 Task: Buy 4 Strips from Oral Care section under best seller category for shipping address: Kiera Campbell, 1126 Sharon Lane, South Bend, Indiana 46625, Cell Number 5742125169. Pay from credit card ending with 7965, CVV 549
Action: Mouse moved to (305, 58)
Screenshot: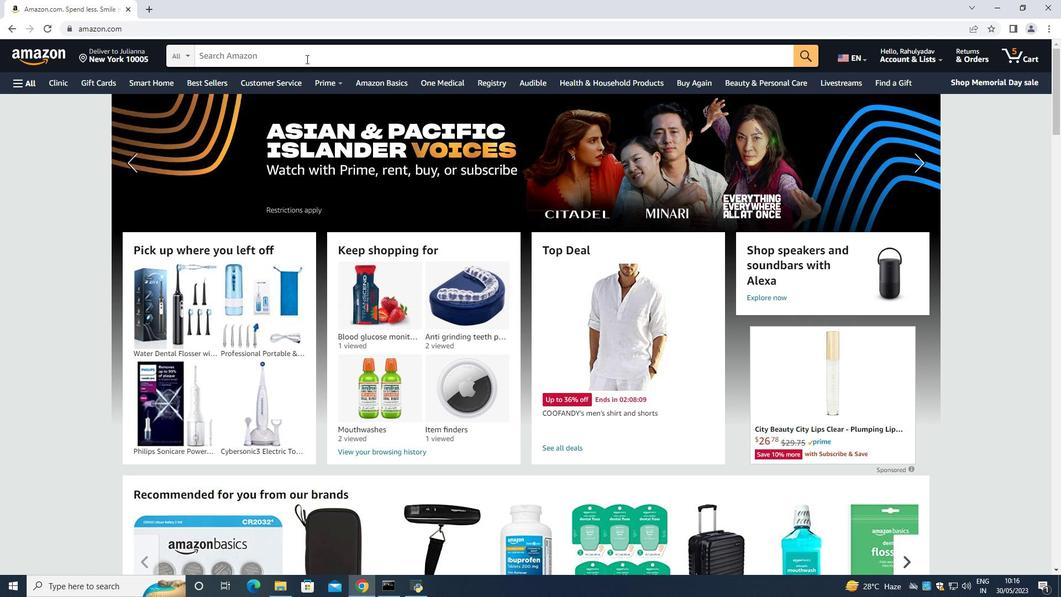 
Action: Mouse pressed left at (305, 58)
Screenshot: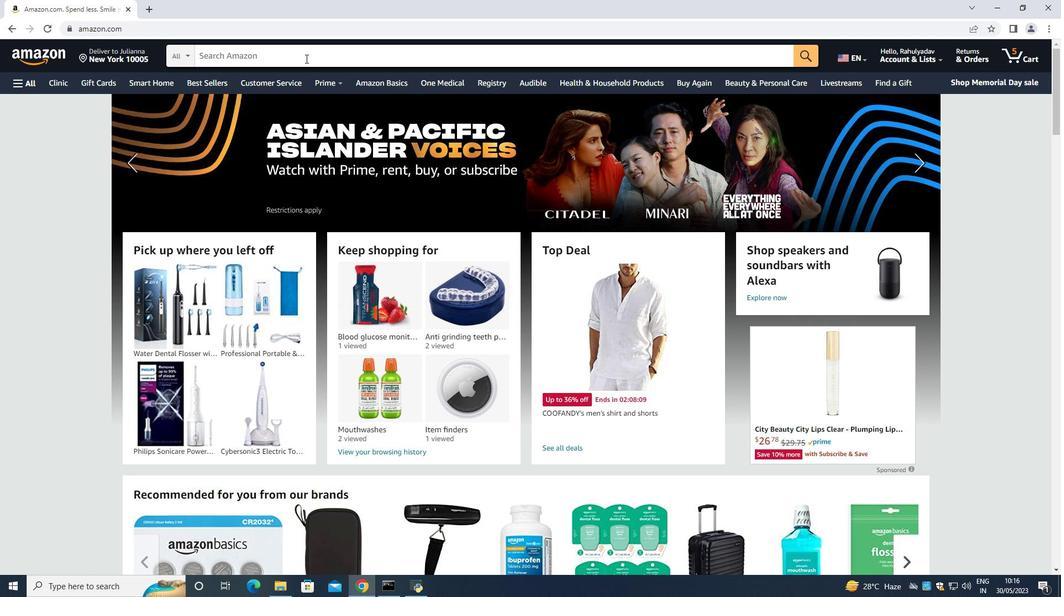 
Action: Mouse moved to (305, 58)
Screenshot: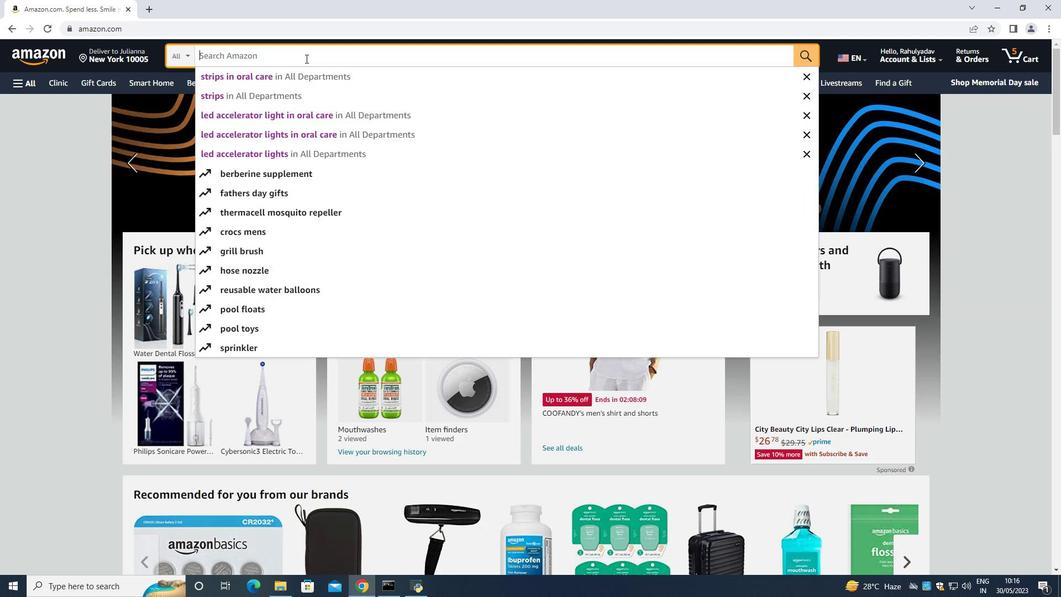 
Action: Key pressed <Key.shift>Strip<Key.space><Key.shift>in<Key.space><Key.shift>Oral<Key.space><Key.shift><Key.shift><Key.shift><Key.shift><Key.shift><Key.shift><Key.shift><Key.shift><Key.shift><Key.shift><Key.shift><Key.shift><Key.shift><Key.shift><Key.shift><Key.shift>C
Screenshot: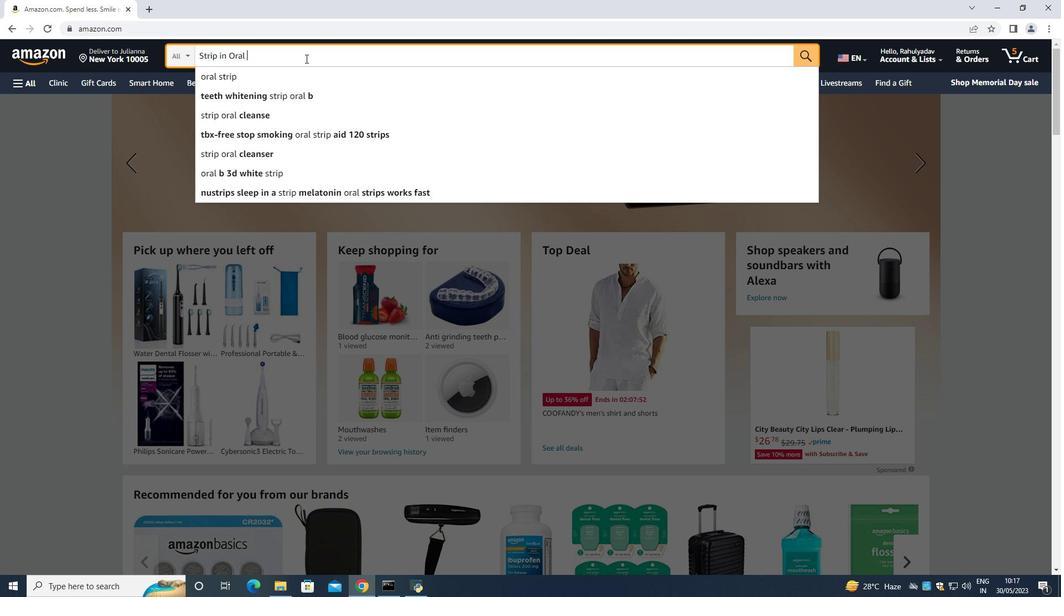 
Action: Mouse moved to (305, 58)
Screenshot: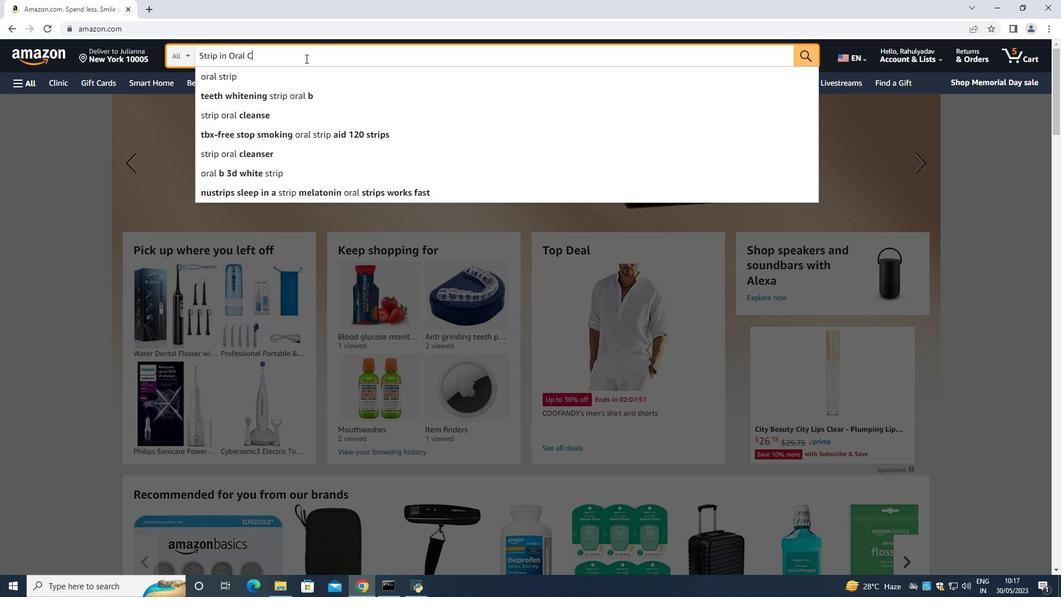 
Action: Key pressed are<Key.enter>
Screenshot: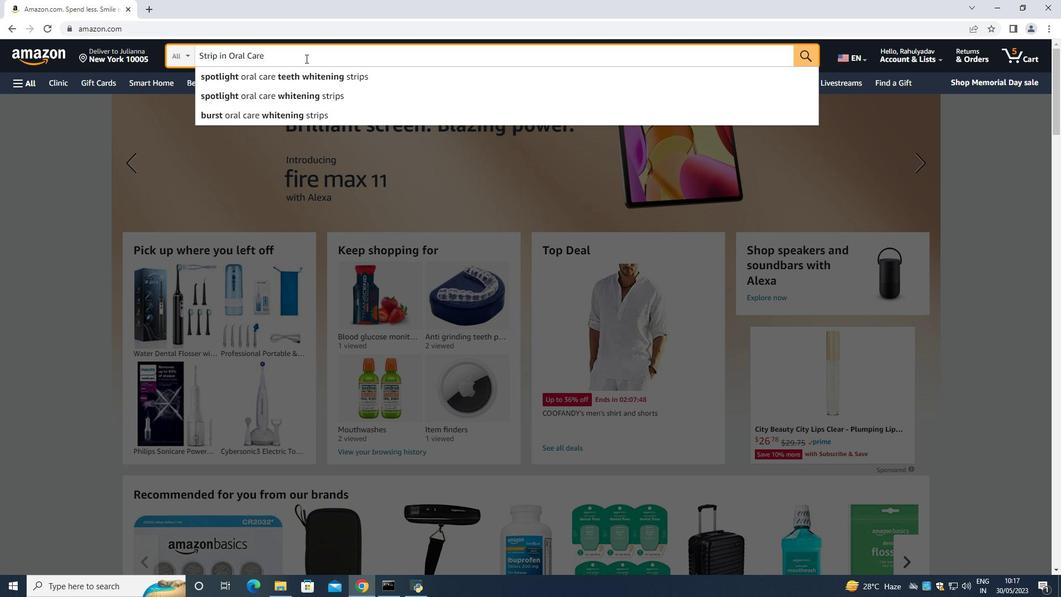 
Action: Mouse moved to (207, 87)
Screenshot: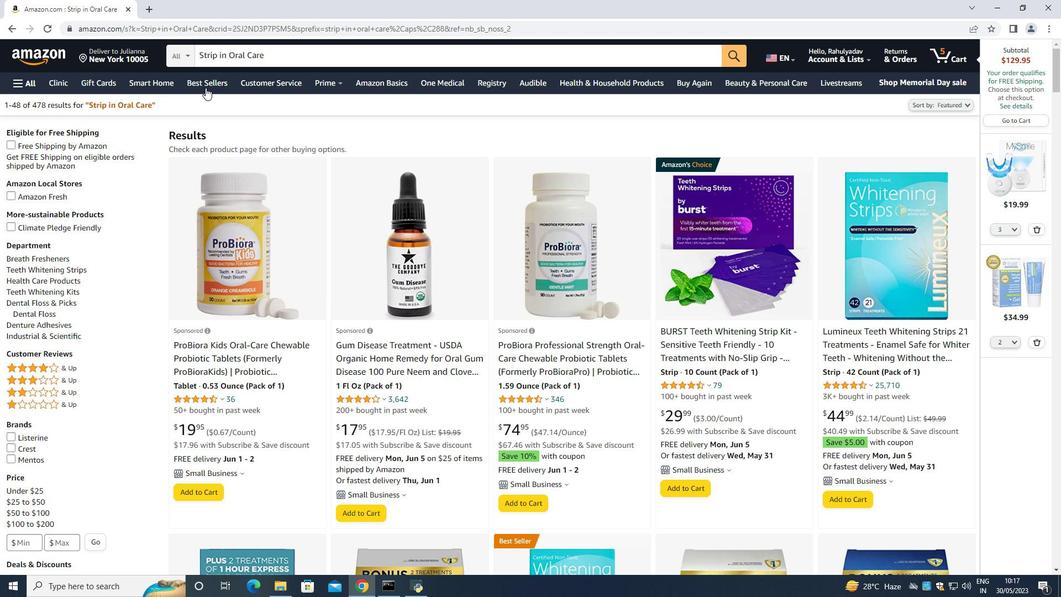 
Action: Mouse pressed left at (207, 87)
Screenshot: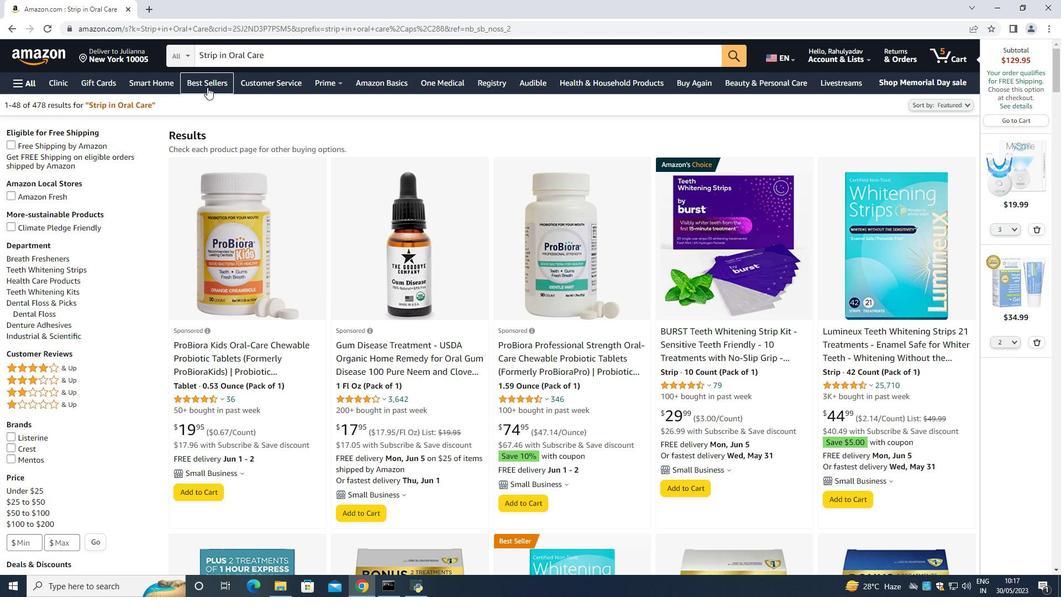 
Action: Mouse moved to (275, 55)
Screenshot: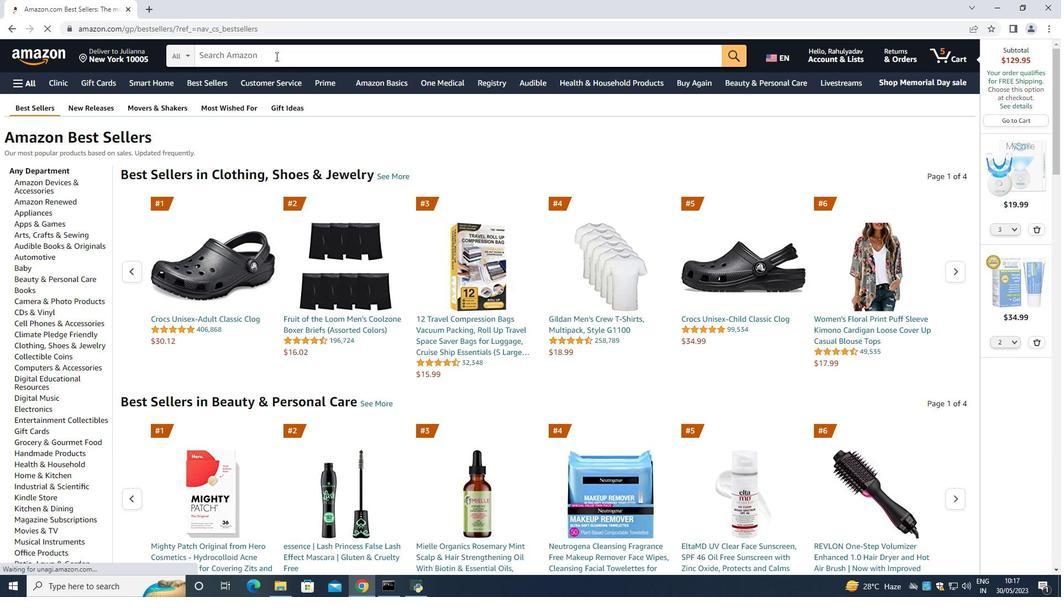 
Action: Mouse pressed left at (275, 55)
Screenshot: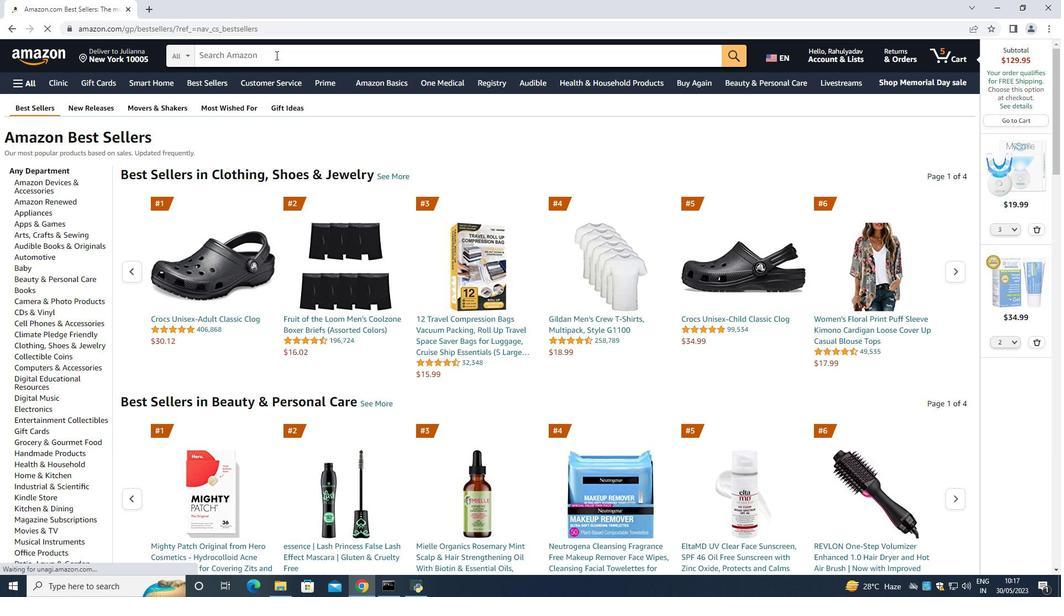 
Action: Mouse moved to (252, 41)
Screenshot: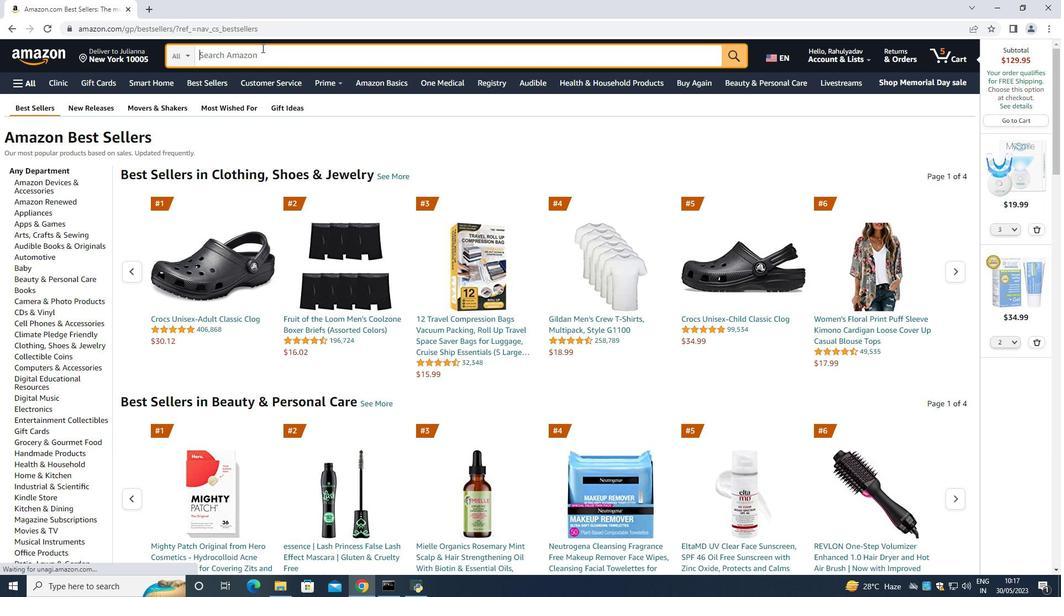 
Action: Key pressed <Key.shift>S<Key.shift><Key.shift><Key.shift><Key.shift><Key.shift><Key.shift>trip<Key.space><Key.enter>
Screenshot: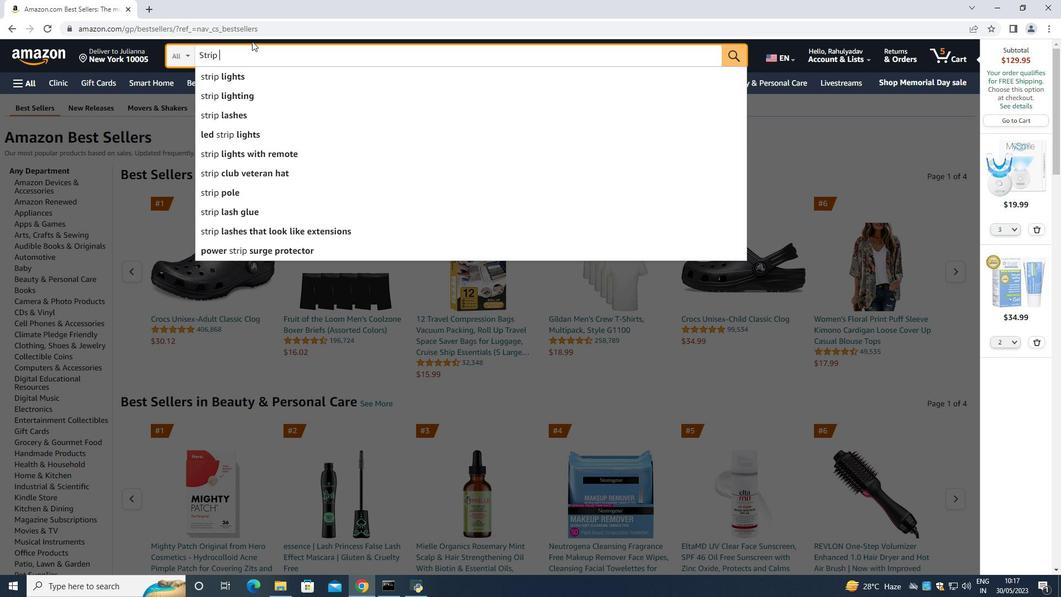 
Action: Mouse moved to (243, 56)
Screenshot: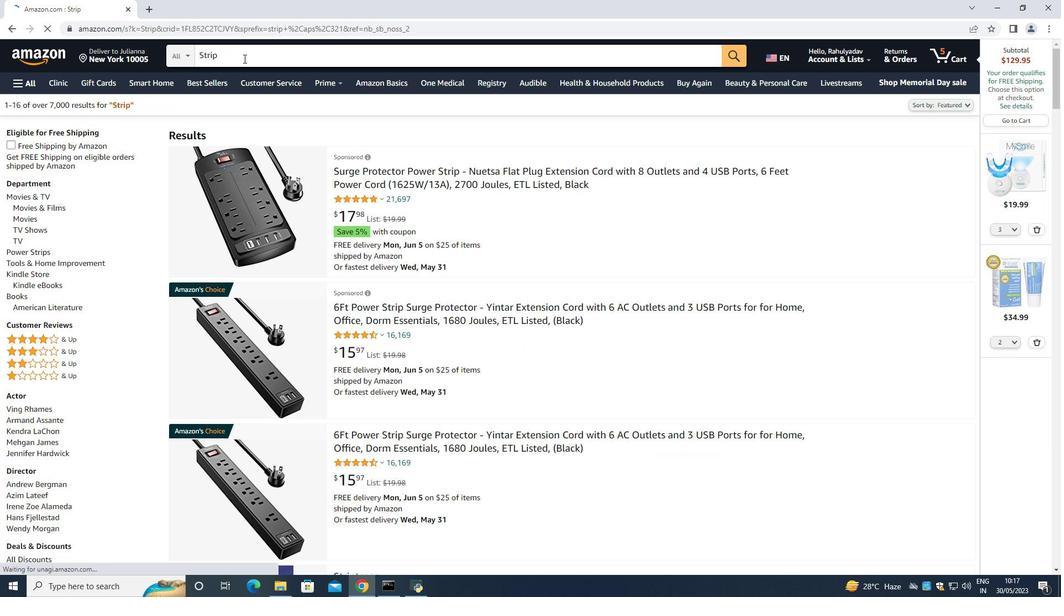 
Action: Key pressed s
Screenshot: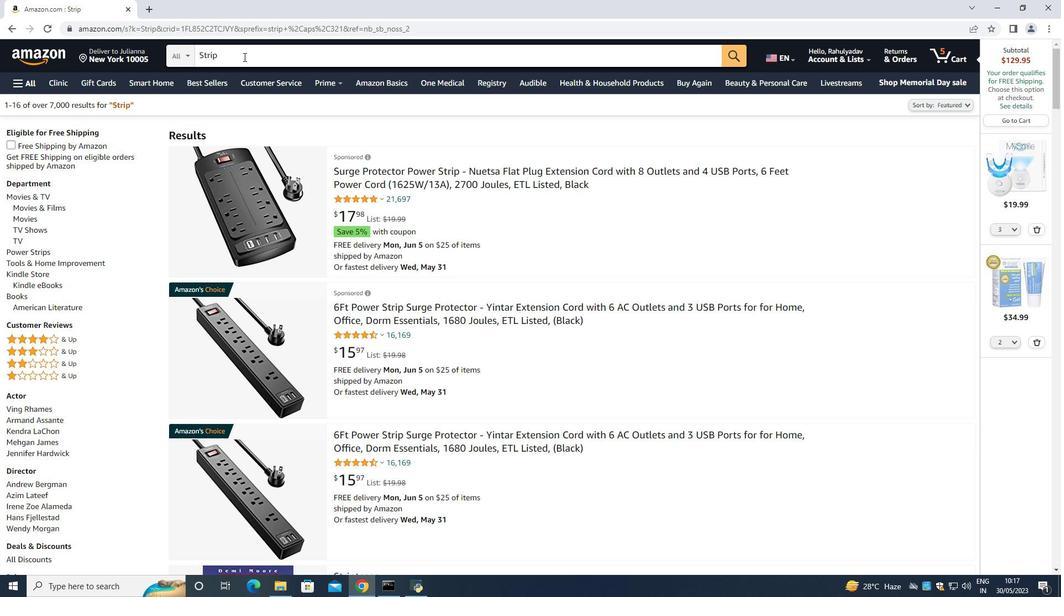
Action: Mouse pressed left at (243, 56)
Screenshot: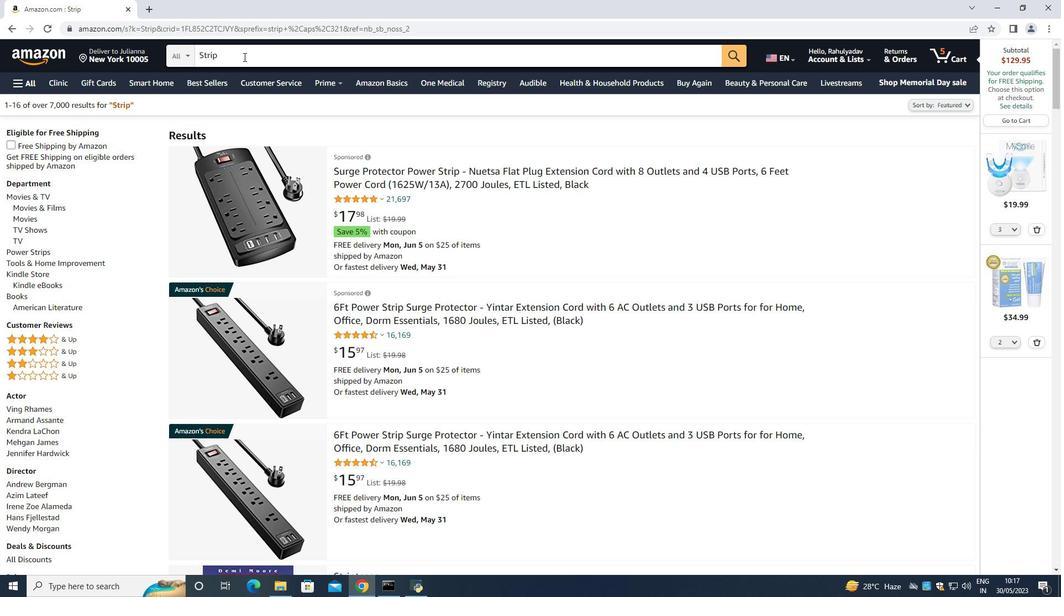 
Action: Mouse moved to (231, 50)
Screenshot: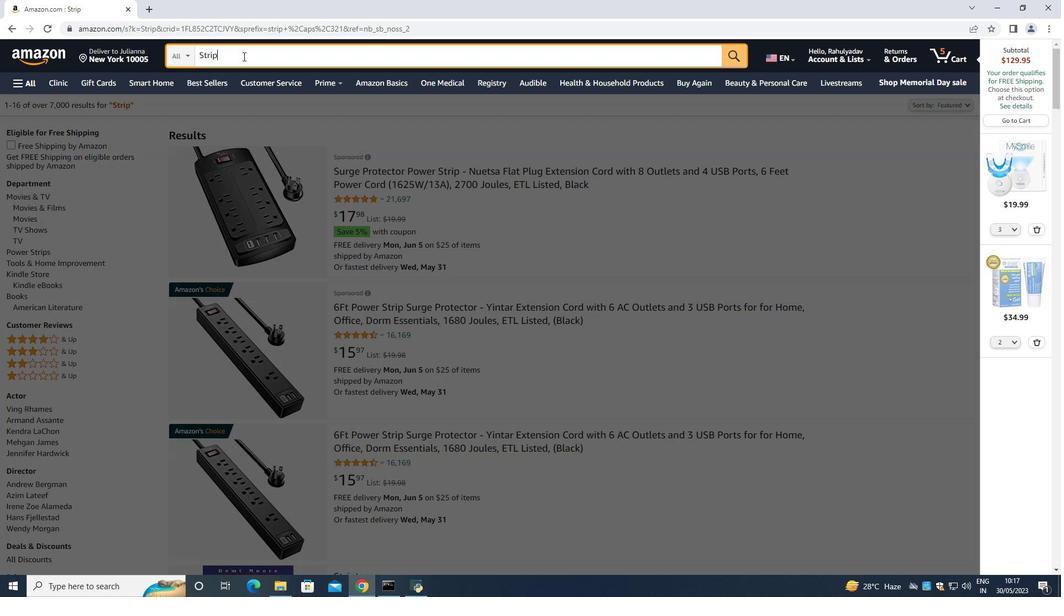 
Action: Key pressed s
Screenshot: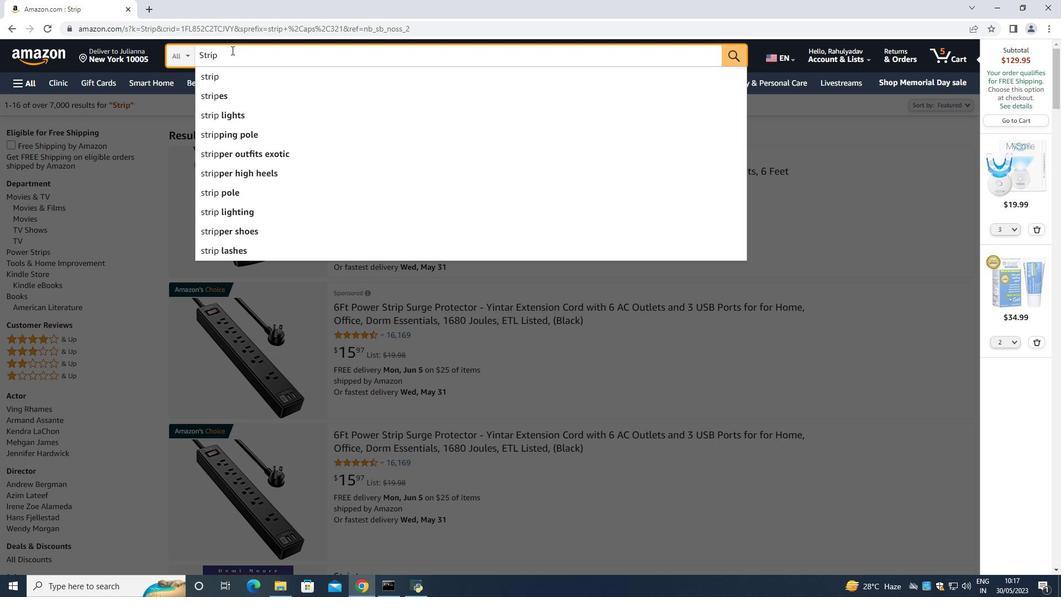 
Action: Mouse moved to (228, 49)
Screenshot: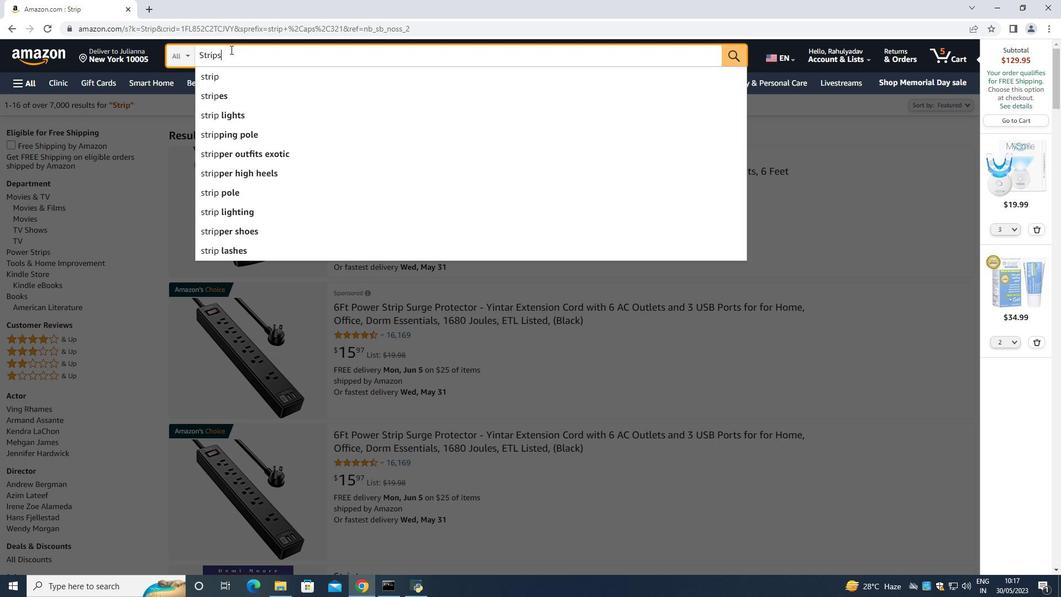 
Action: Key pressed <Key.enter>
Screenshot: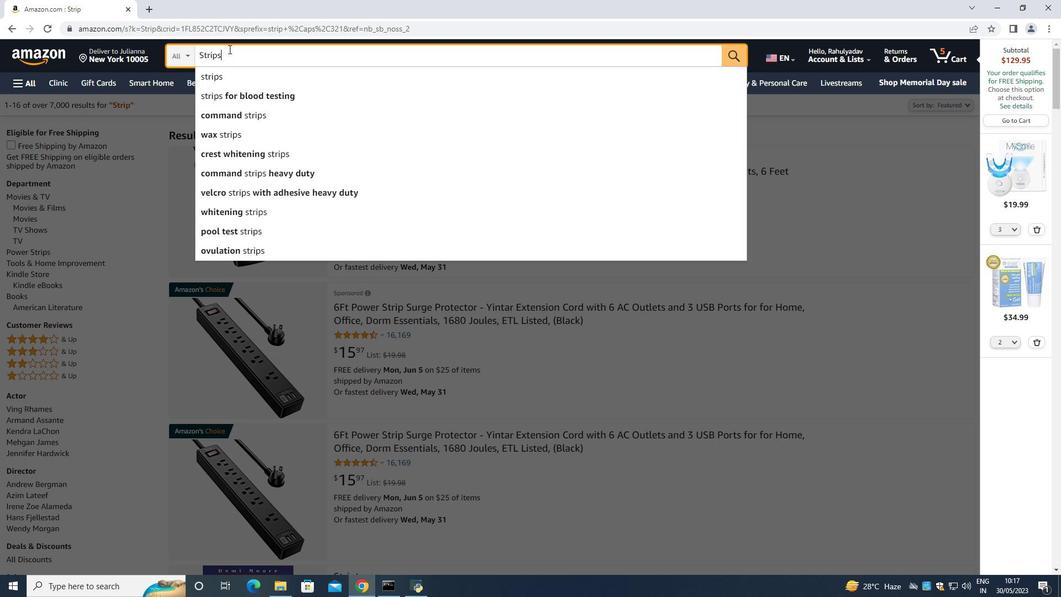 
Action: Mouse moved to (495, 477)
Screenshot: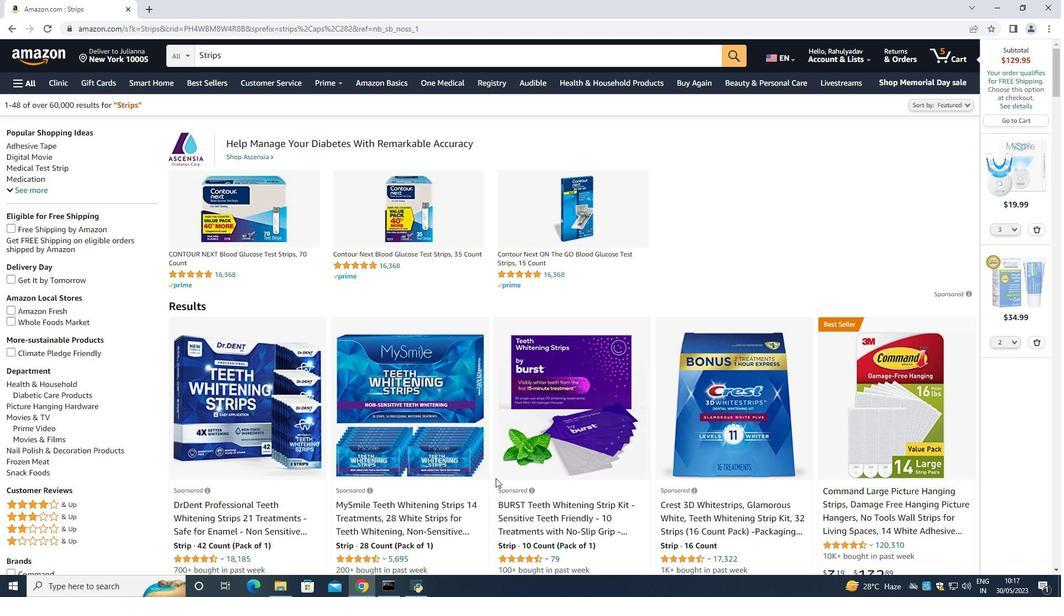 
Action: Mouse scrolled (495, 476) with delta (0, 0)
Screenshot: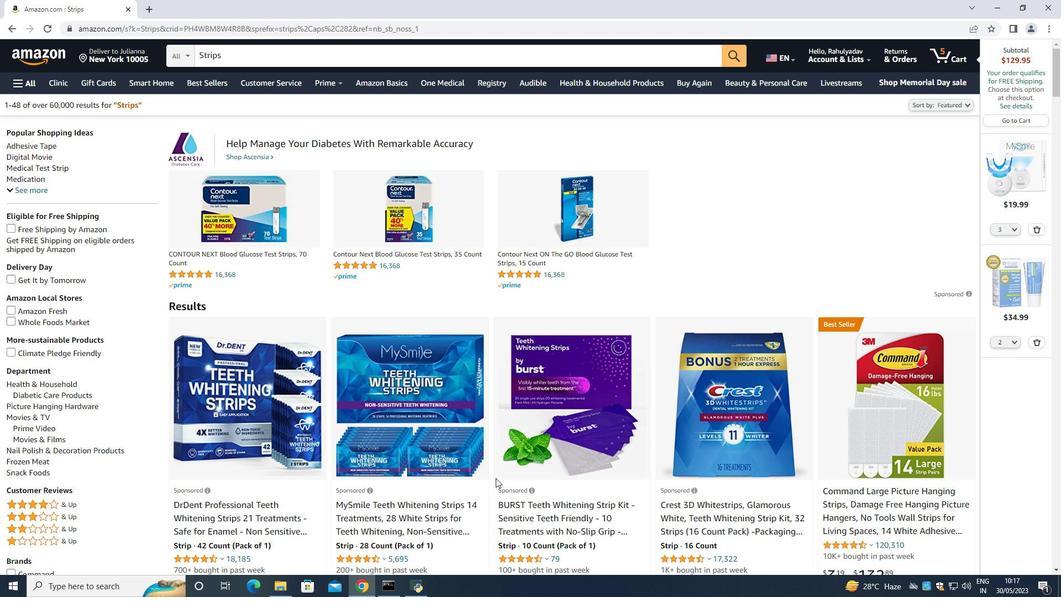 
Action: Mouse moved to (388, 475)
Screenshot: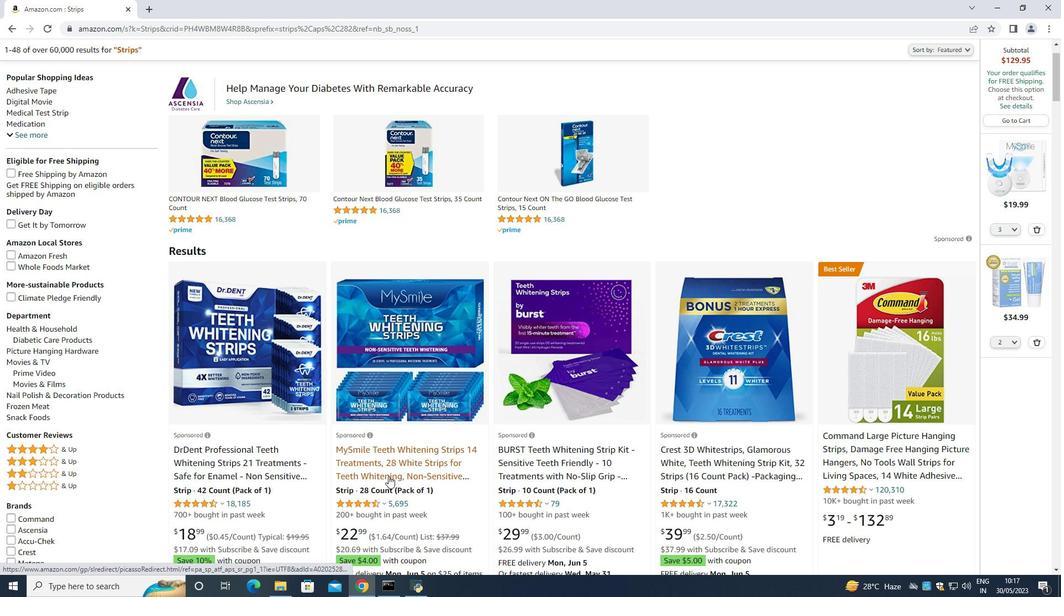 
Action: Mouse scrolled (388, 474) with delta (0, 0)
Screenshot: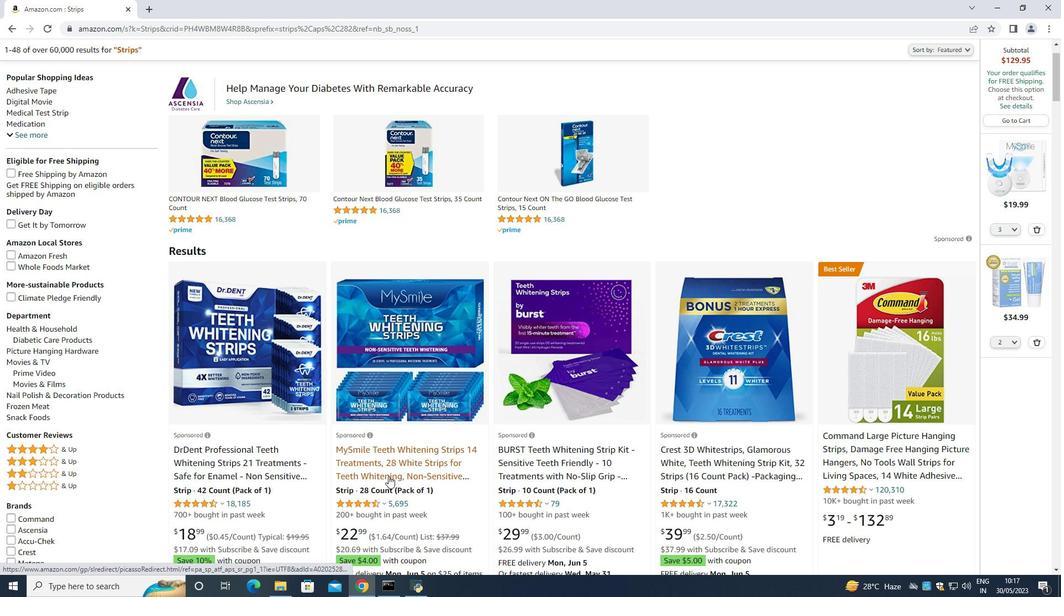 
Action: Mouse moved to (396, 404)
Screenshot: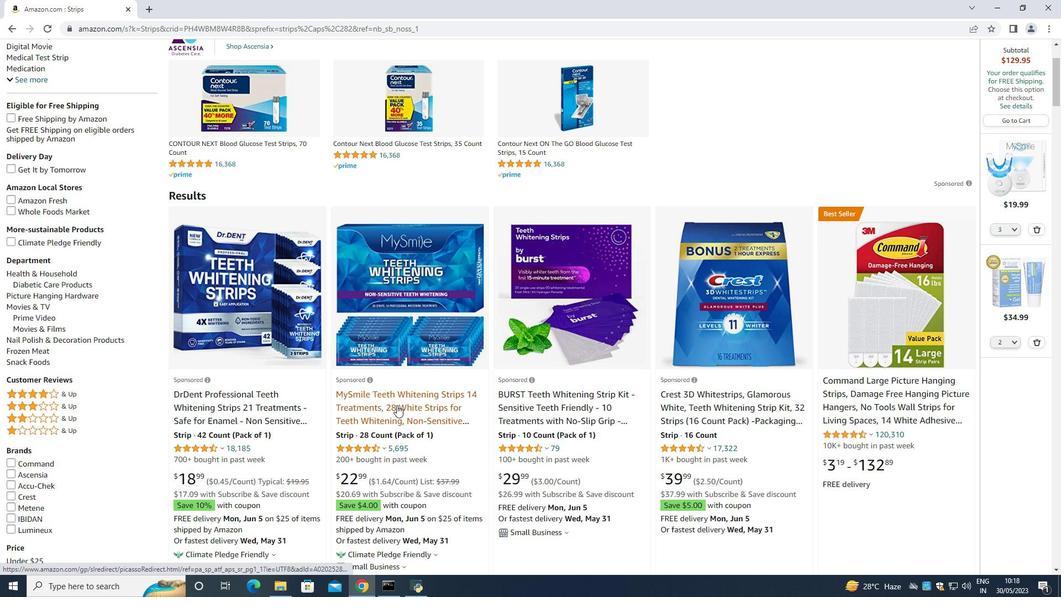 
Action: Mouse pressed left at (396, 404)
Screenshot: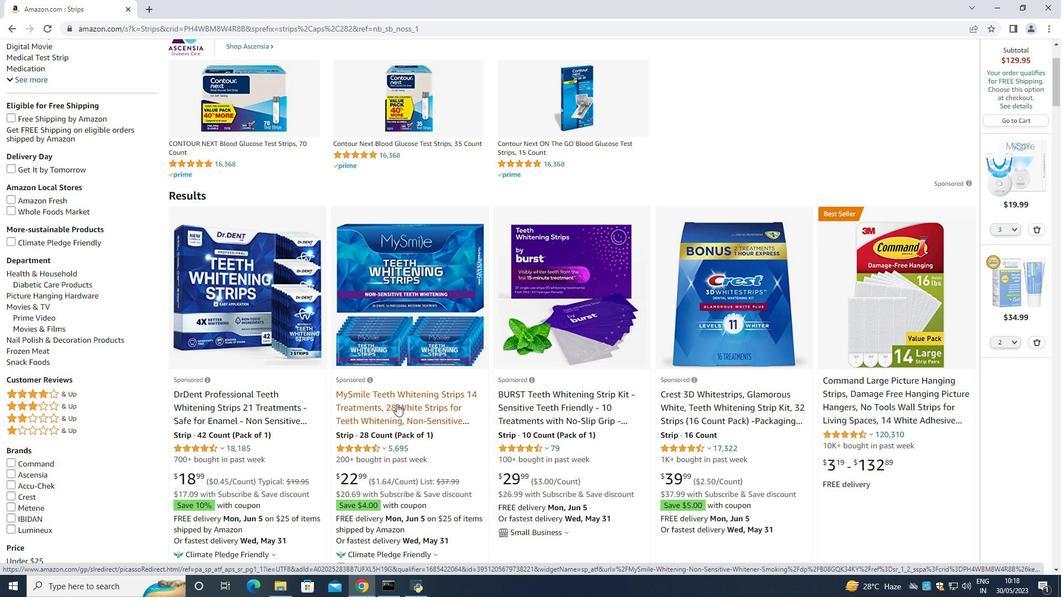 
Action: Mouse moved to (577, 211)
Screenshot: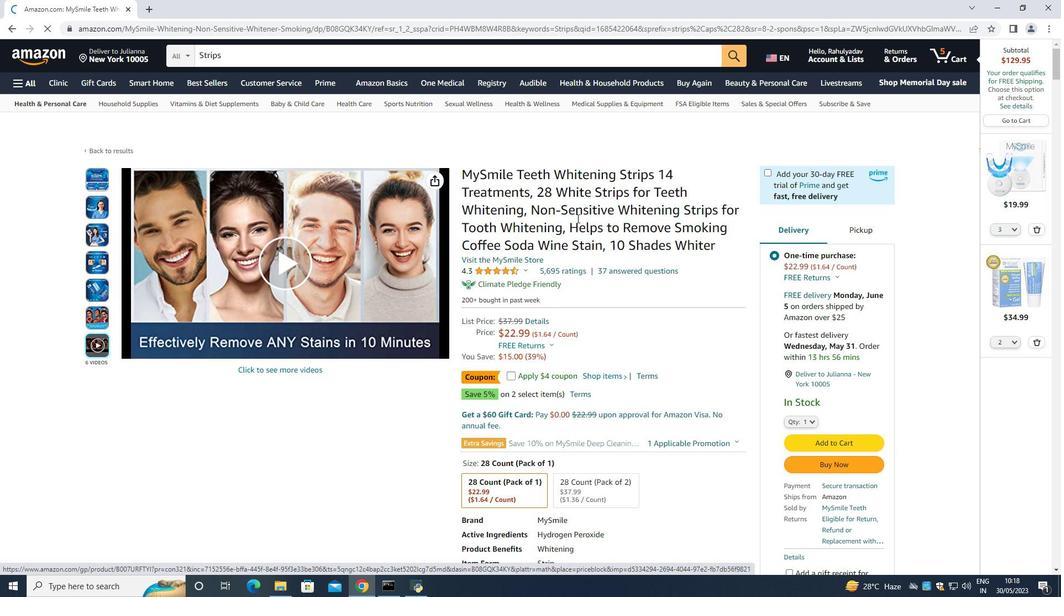 
Action: Mouse scrolled (577, 210) with delta (0, 0)
Screenshot: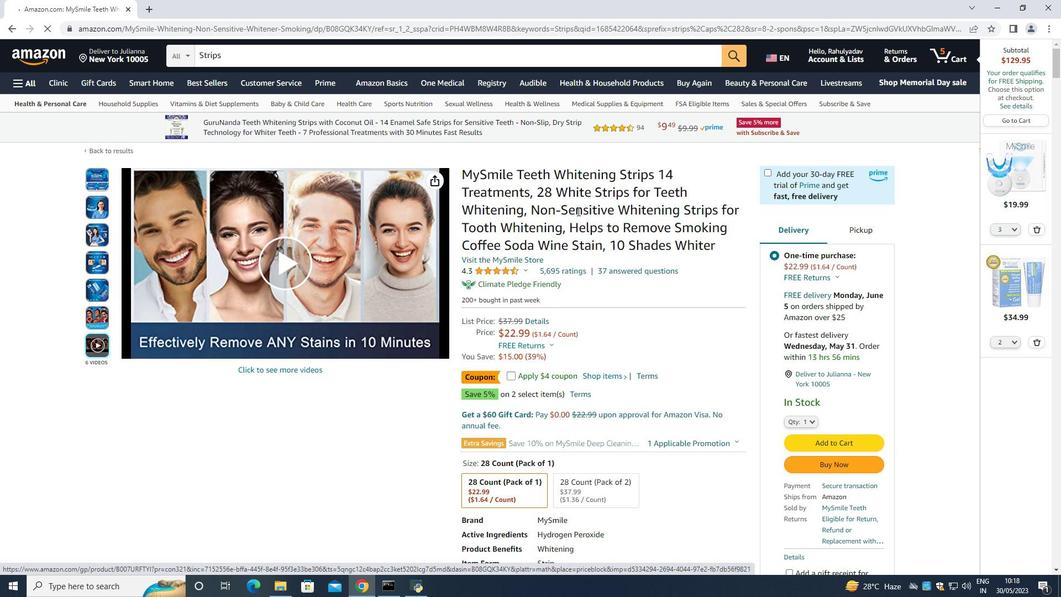 
Action: Mouse scrolled (577, 210) with delta (0, 0)
Screenshot: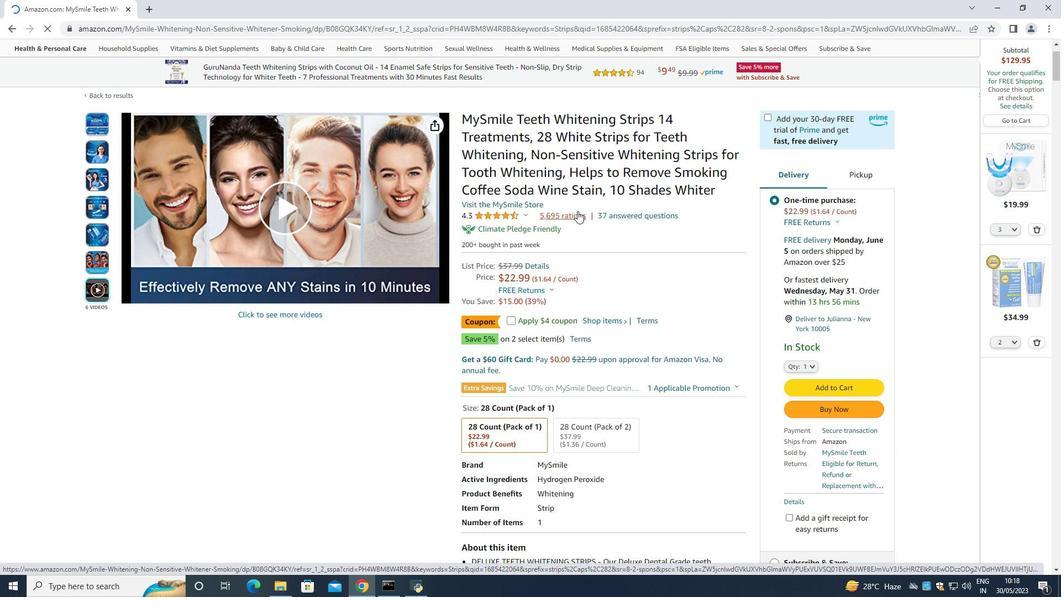 
Action: Mouse moved to (578, 211)
Screenshot: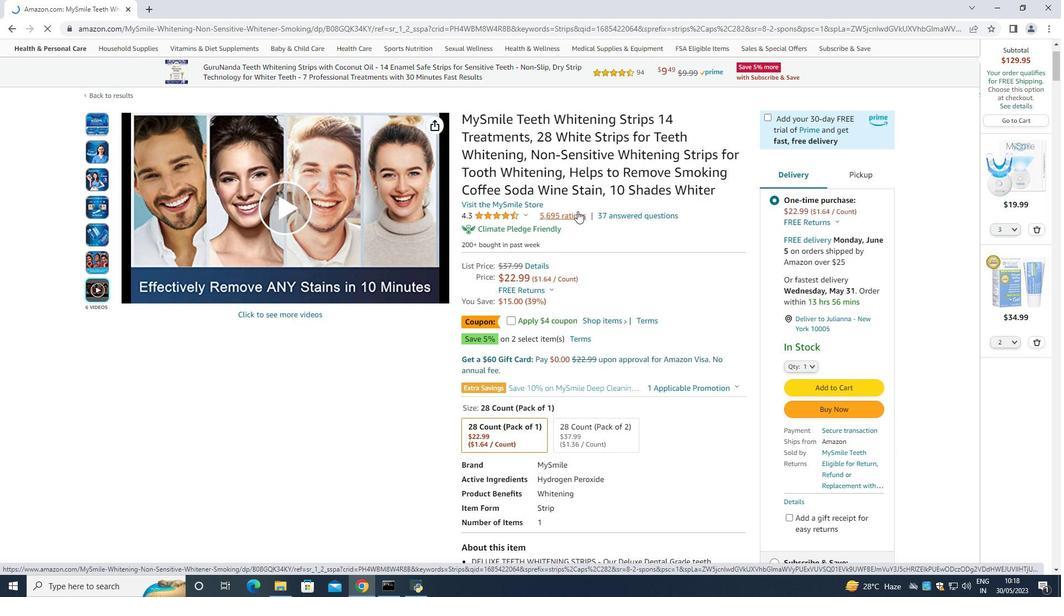 
Action: Mouse scrolled (578, 210) with delta (0, 0)
Screenshot: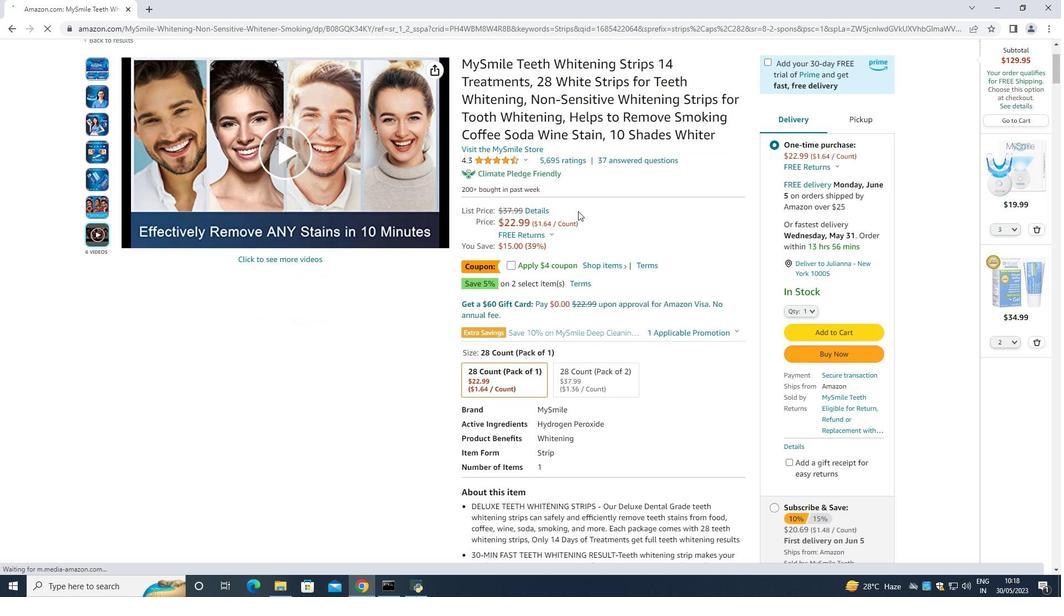 
Action: Mouse scrolled (578, 210) with delta (0, 0)
Screenshot: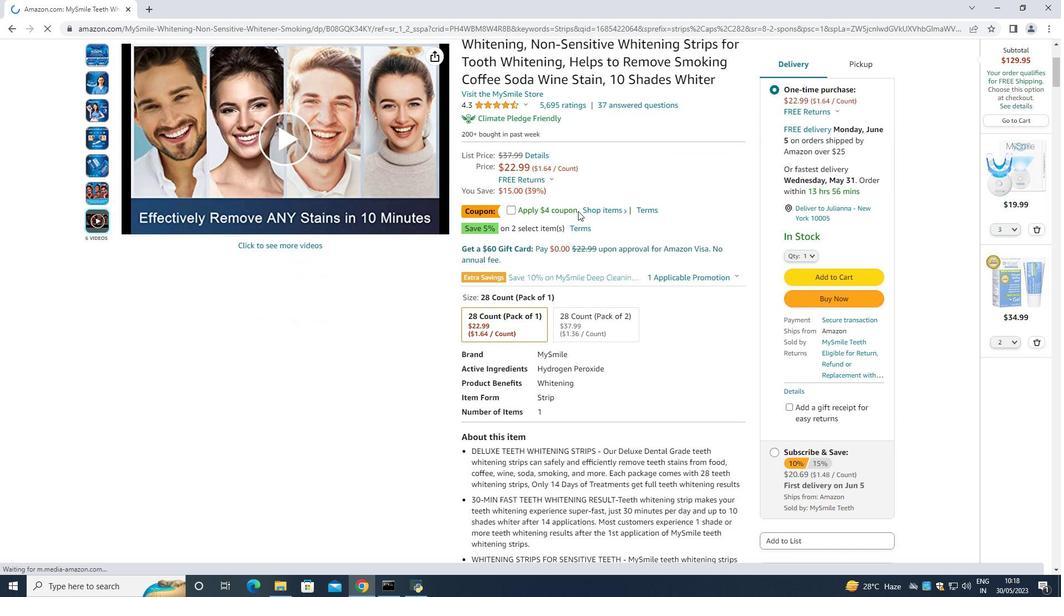 
Action: Mouse scrolled (578, 210) with delta (0, 0)
Screenshot: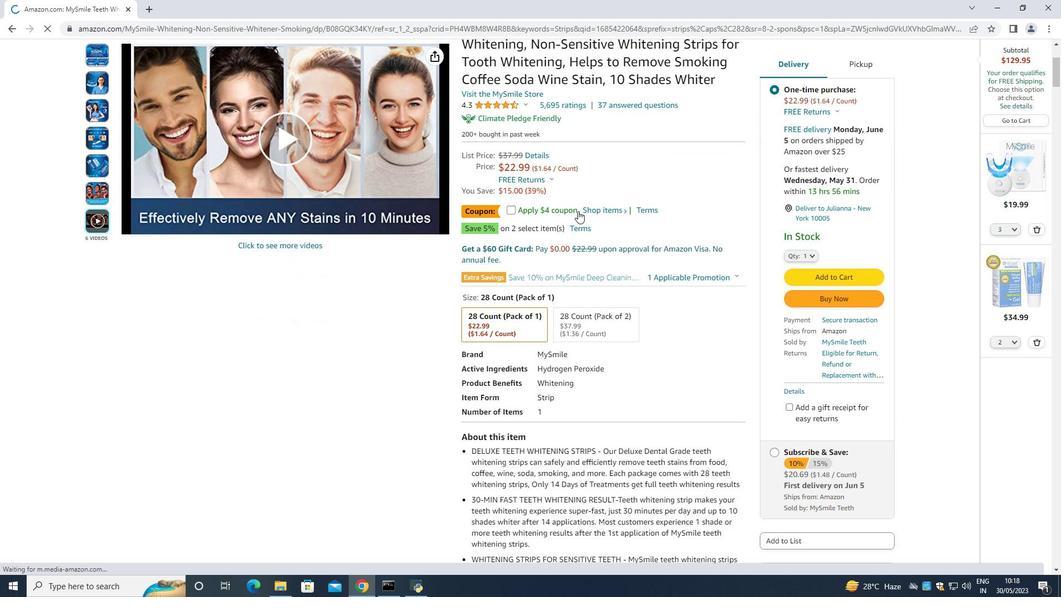 
Action: Mouse moved to (578, 211)
Screenshot: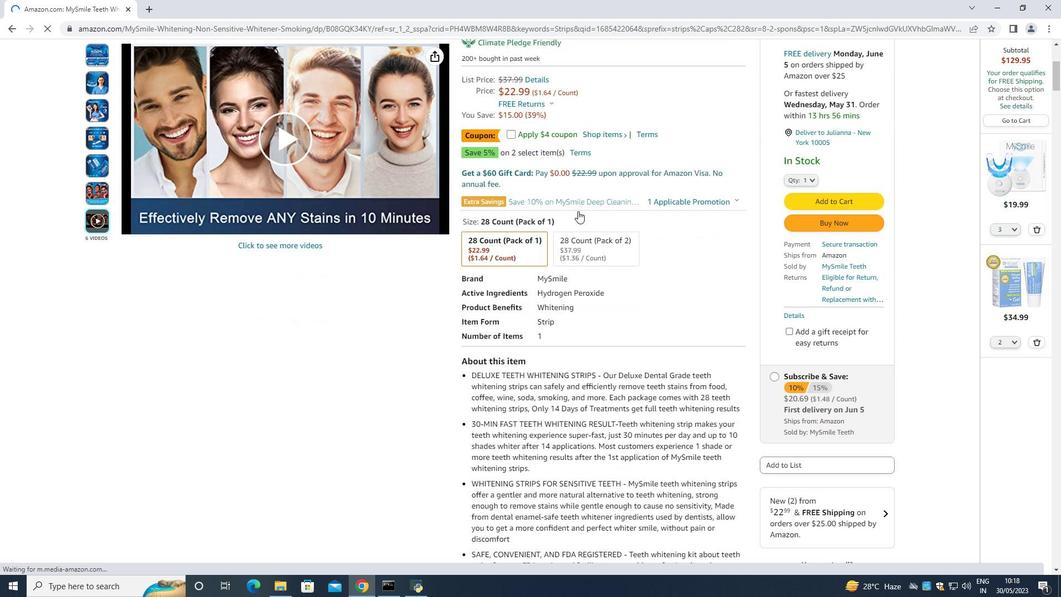 
Action: Mouse scrolled (578, 210) with delta (0, 0)
Screenshot: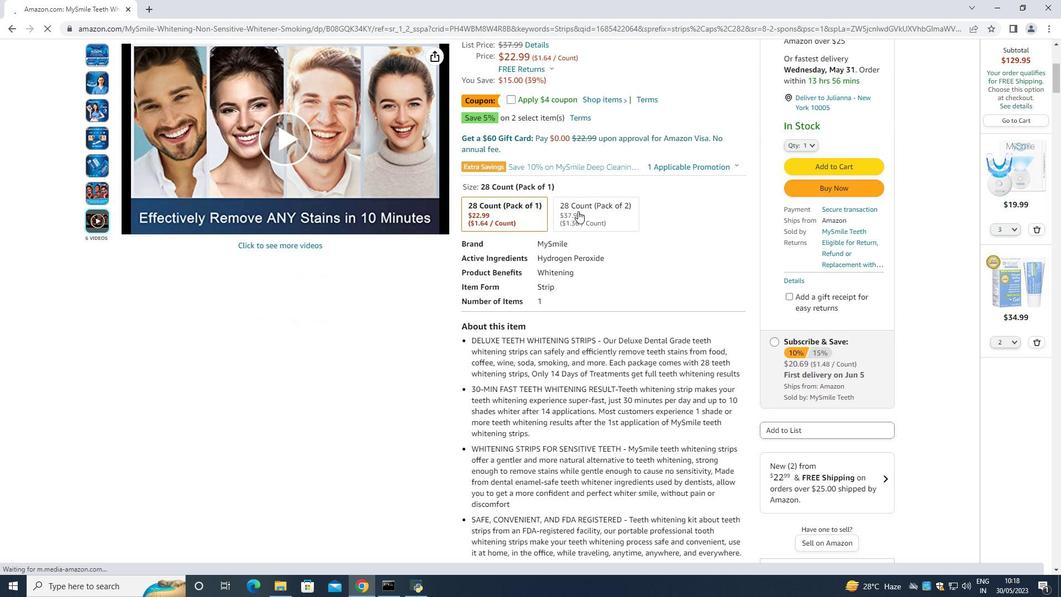 
Action: Mouse scrolled (578, 210) with delta (0, 0)
Screenshot: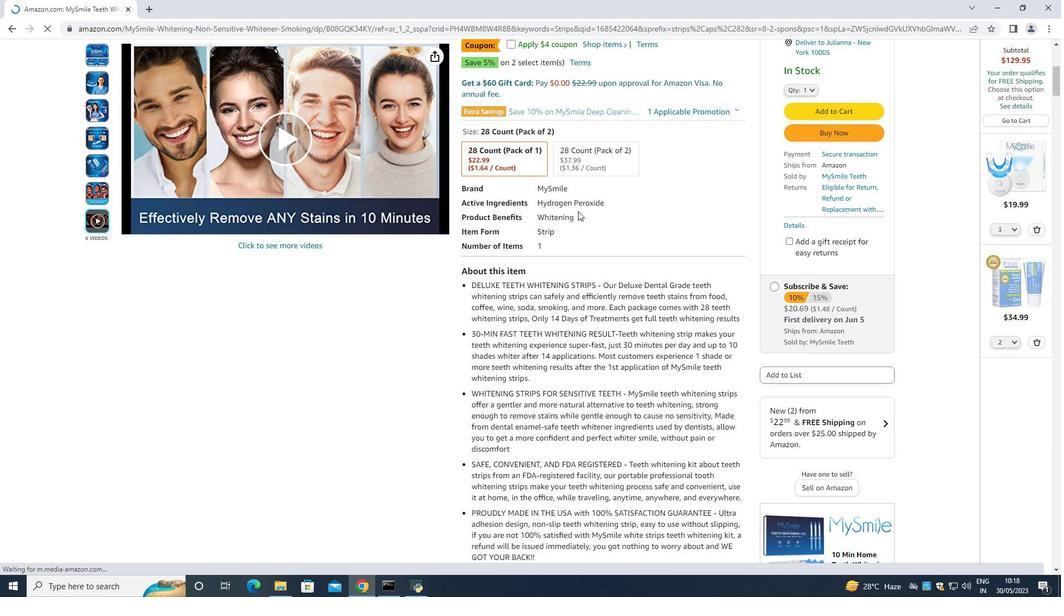 
Action: Mouse scrolled (578, 210) with delta (0, 0)
Screenshot: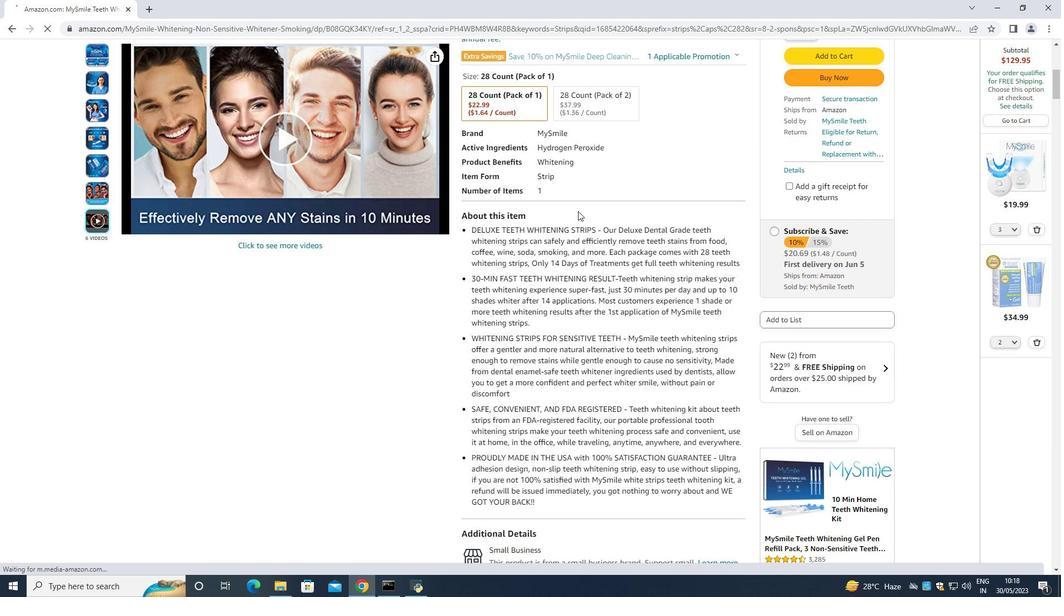 
Action: Mouse moved to (578, 212)
Screenshot: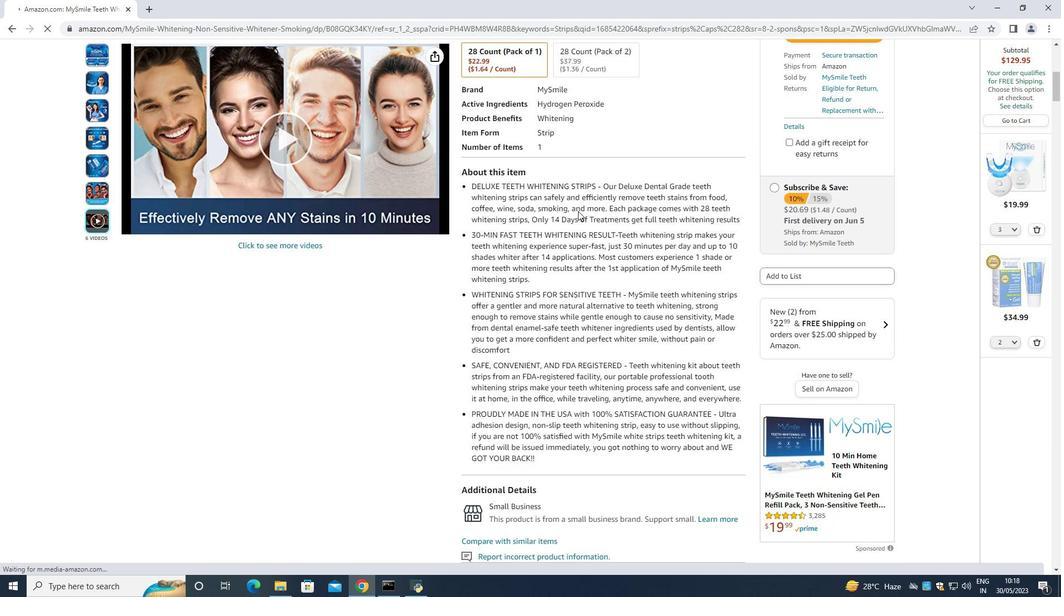 
Action: Mouse scrolled (578, 211) with delta (0, 0)
Screenshot: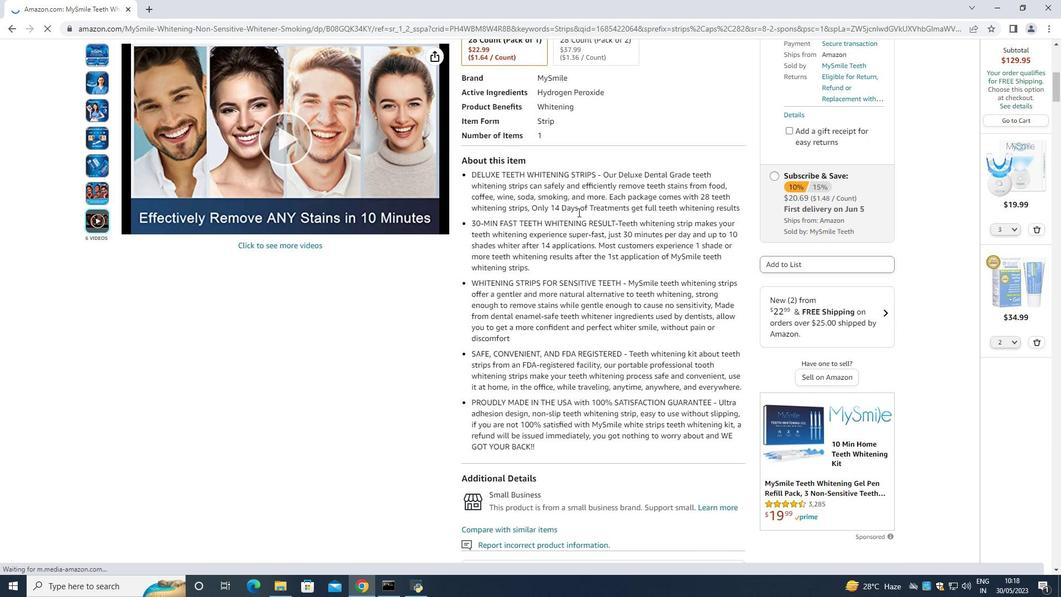 
Action: Mouse scrolled (578, 211) with delta (0, 0)
Screenshot: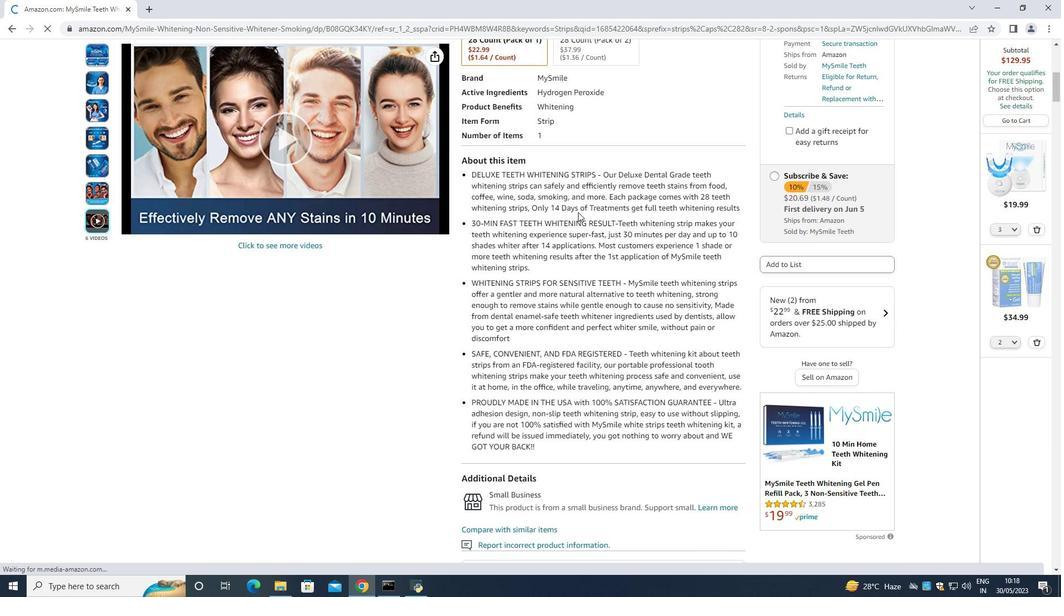 
Action: Mouse scrolled (578, 211) with delta (0, 0)
Screenshot: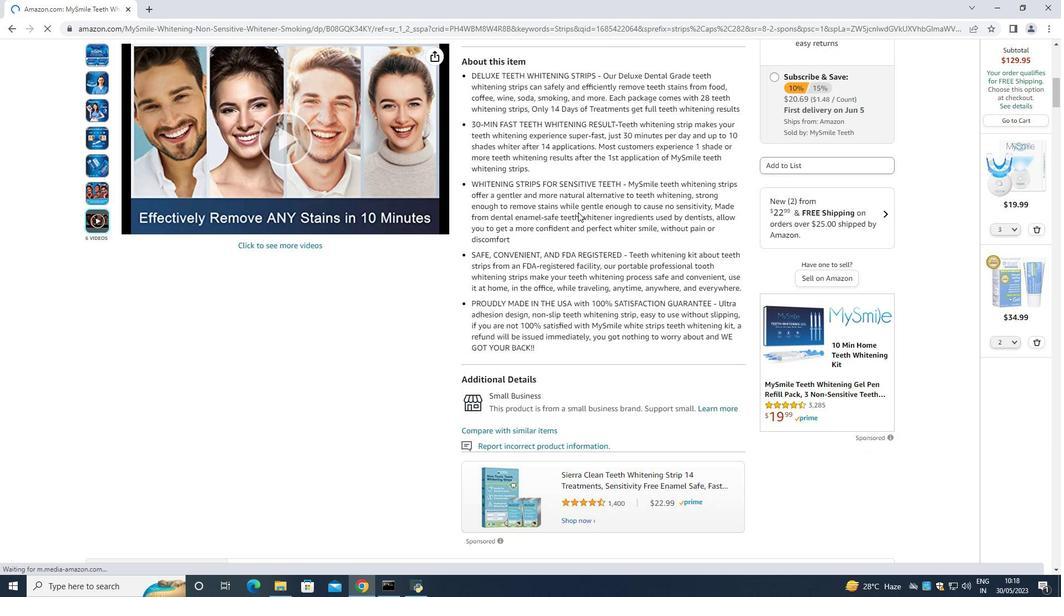 
Action: Mouse scrolled (578, 211) with delta (0, 0)
Screenshot: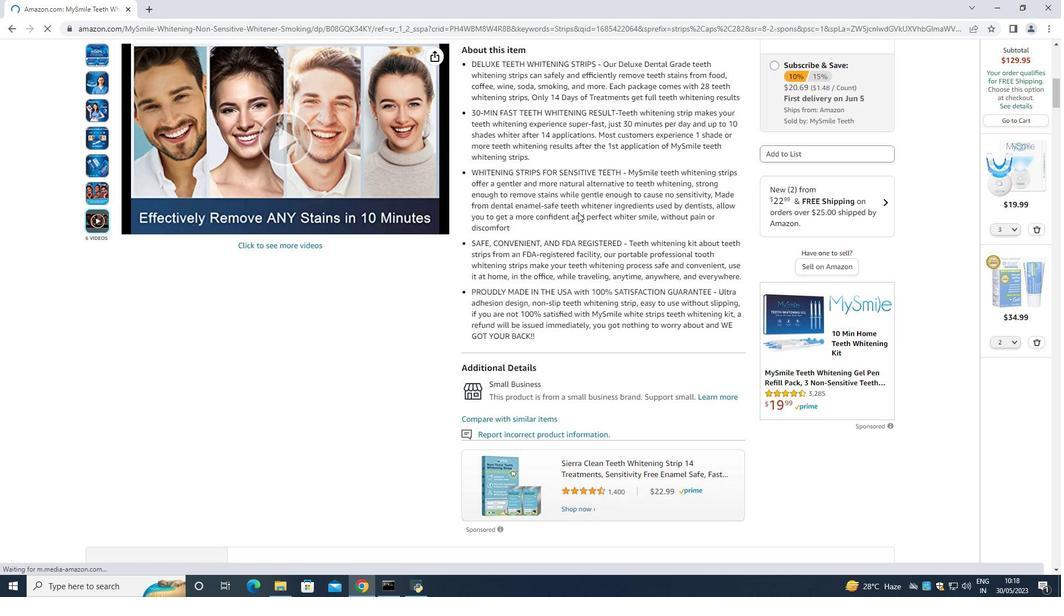 
Action: Mouse scrolled (578, 211) with delta (0, 0)
Screenshot: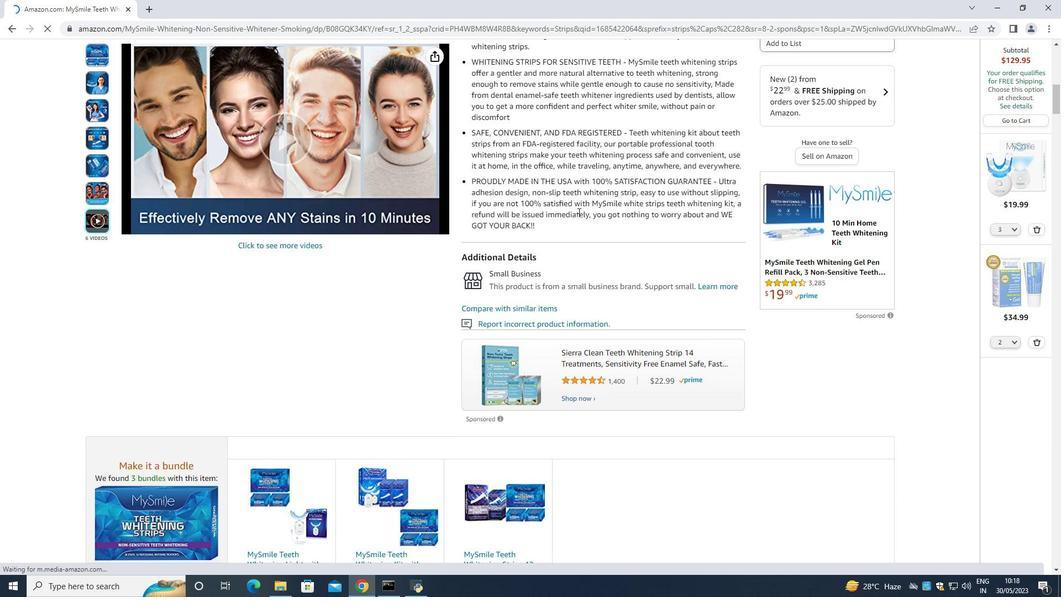 
Action: Mouse scrolled (578, 211) with delta (0, 0)
Screenshot: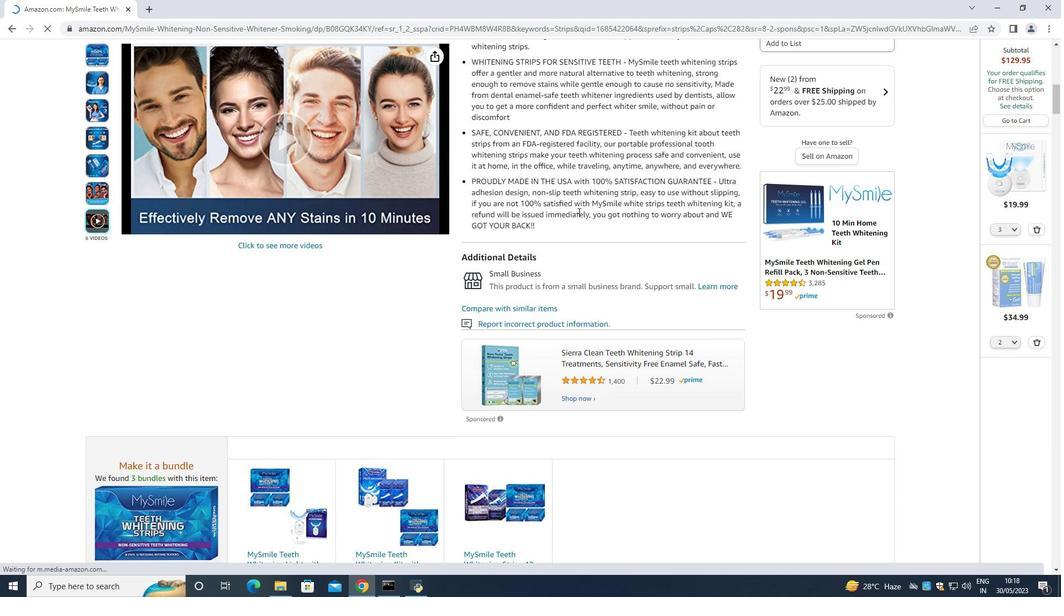 
Action: Mouse moved to (578, 212)
Screenshot: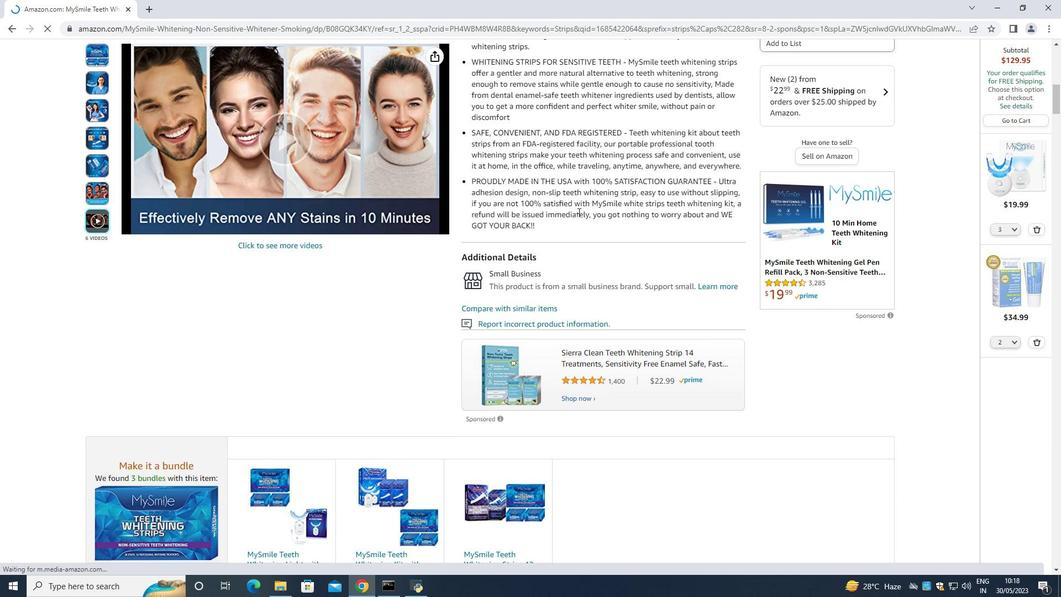 
Action: Mouse scrolled (578, 212) with delta (0, 0)
Screenshot: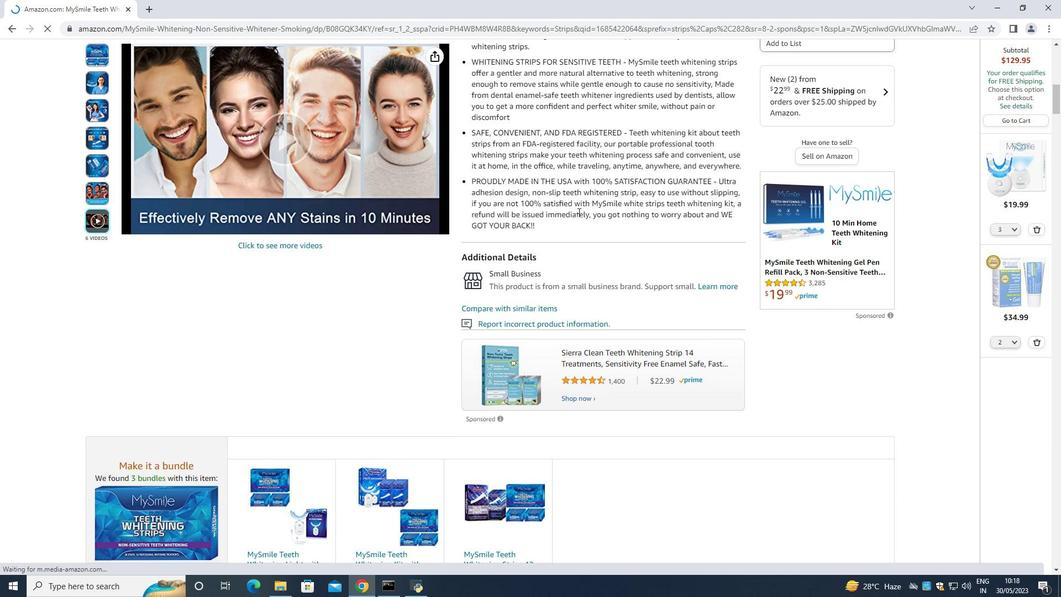 
Action: Mouse moved to (578, 213)
Screenshot: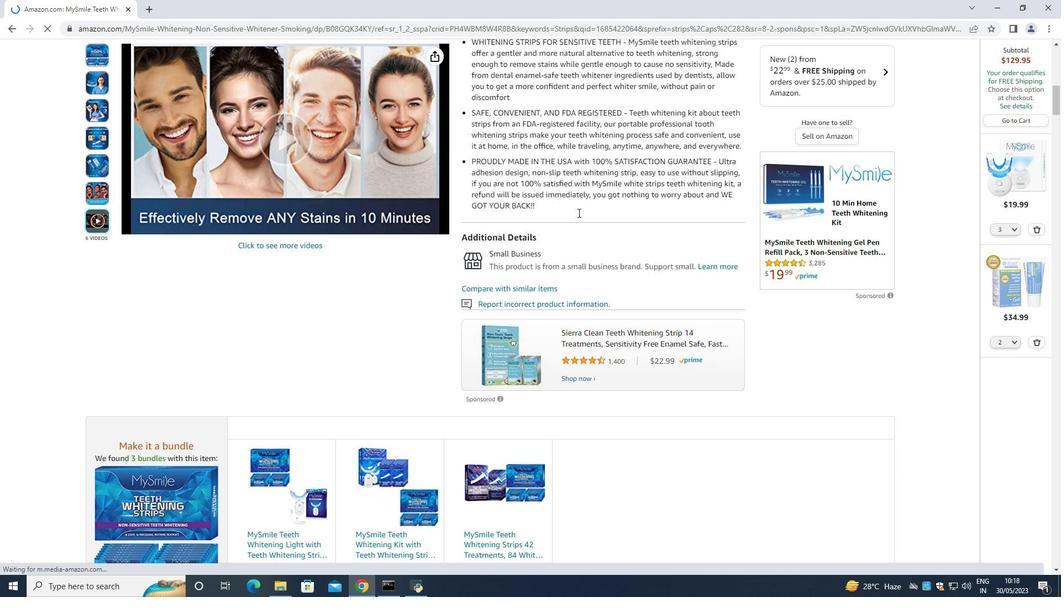 
Action: Mouse scrolled (578, 213) with delta (0, 0)
Screenshot: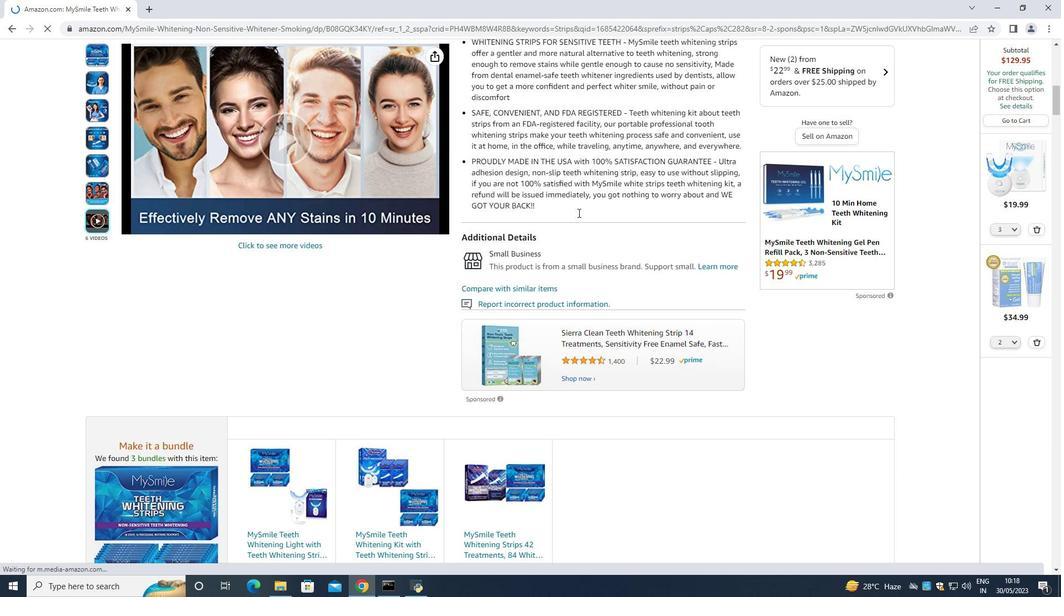 
Action: Mouse scrolled (578, 213) with delta (0, 0)
Screenshot: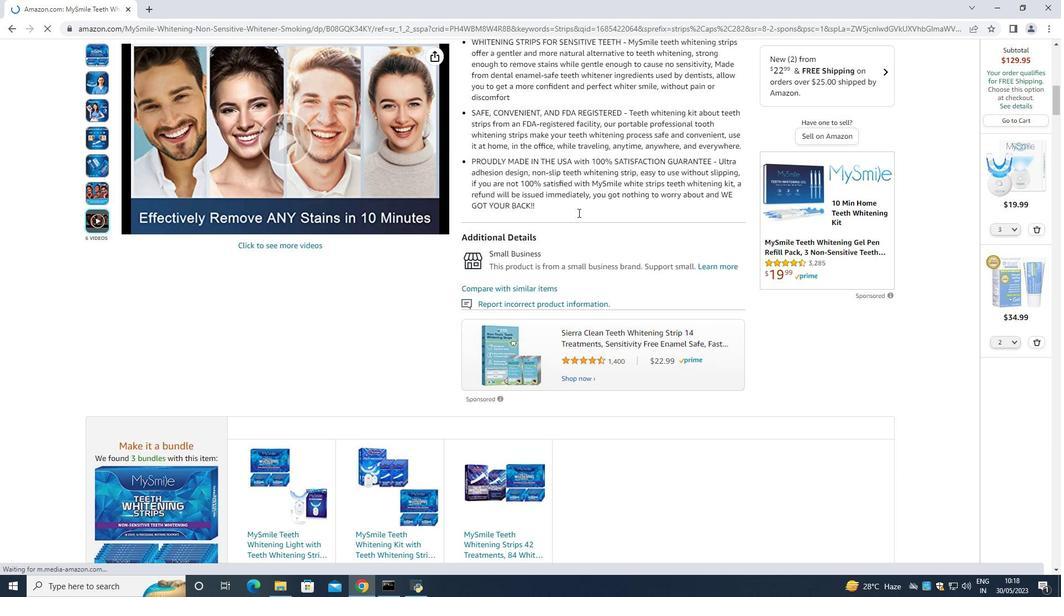 
Action: Mouse scrolled (578, 213) with delta (0, 0)
Screenshot: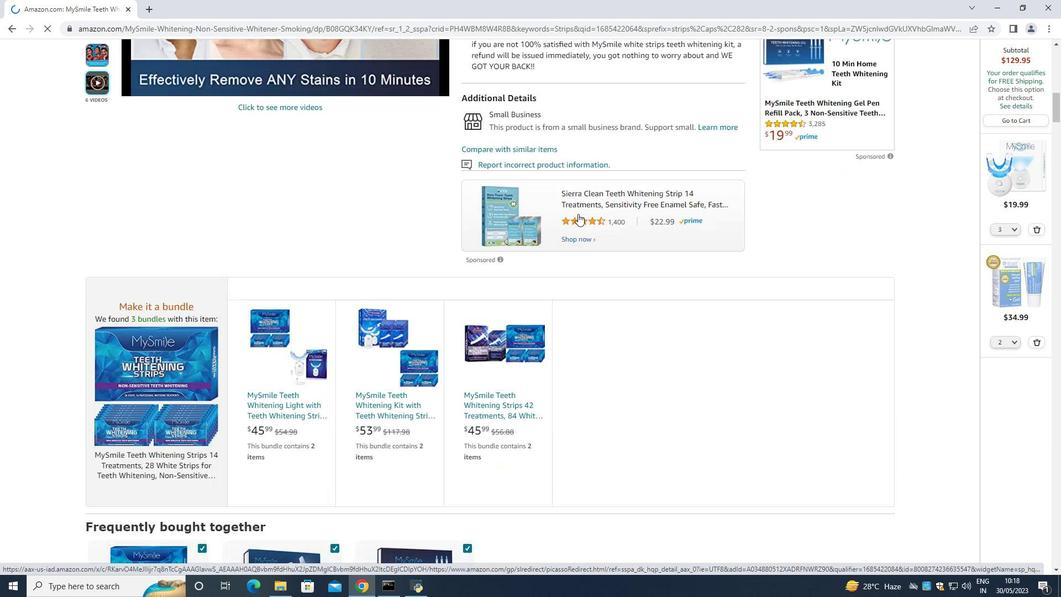 
Action: Mouse moved to (578, 214)
Screenshot: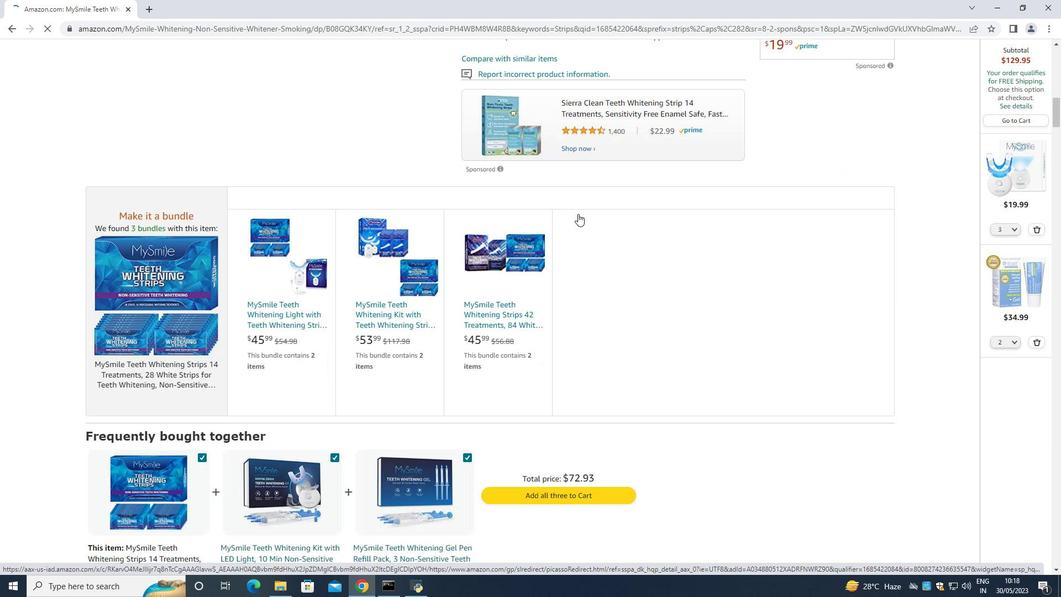 
Action: Mouse scrolled (578, 213) with delta (0, 0)
Screenshot: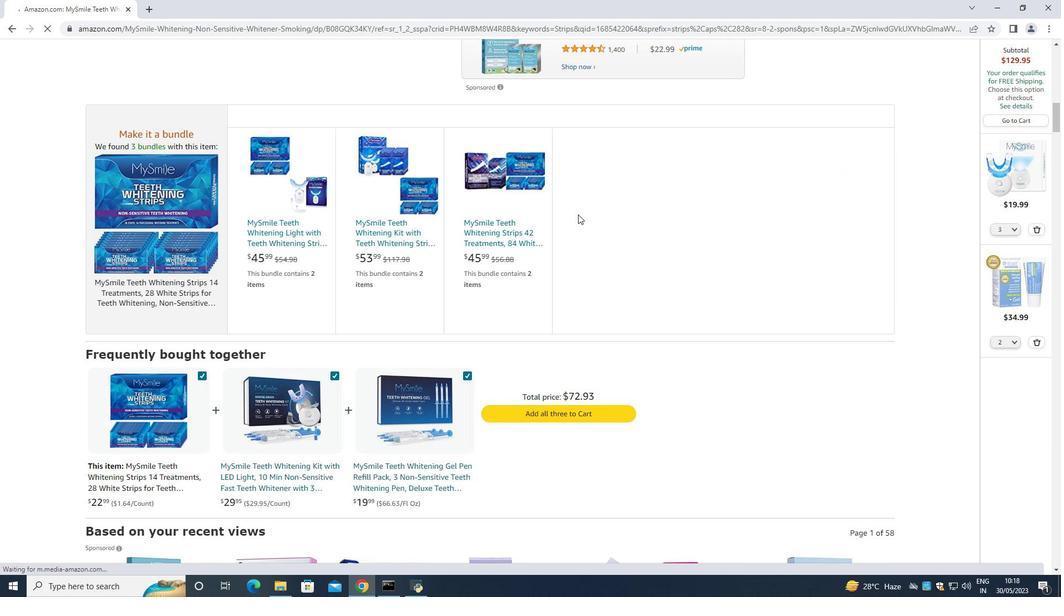 
Action: Mouse scrolled (578, 213) with delta (0, 0)
Screenshot: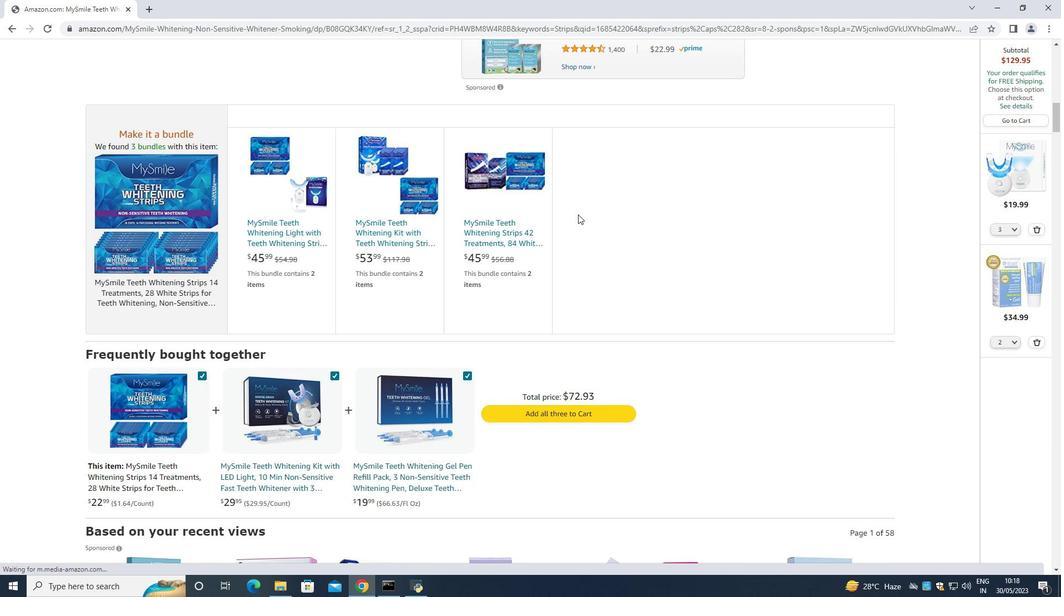 
Action: Mouse scrolled (578, 213) with delta (0, 0)
Screenshot: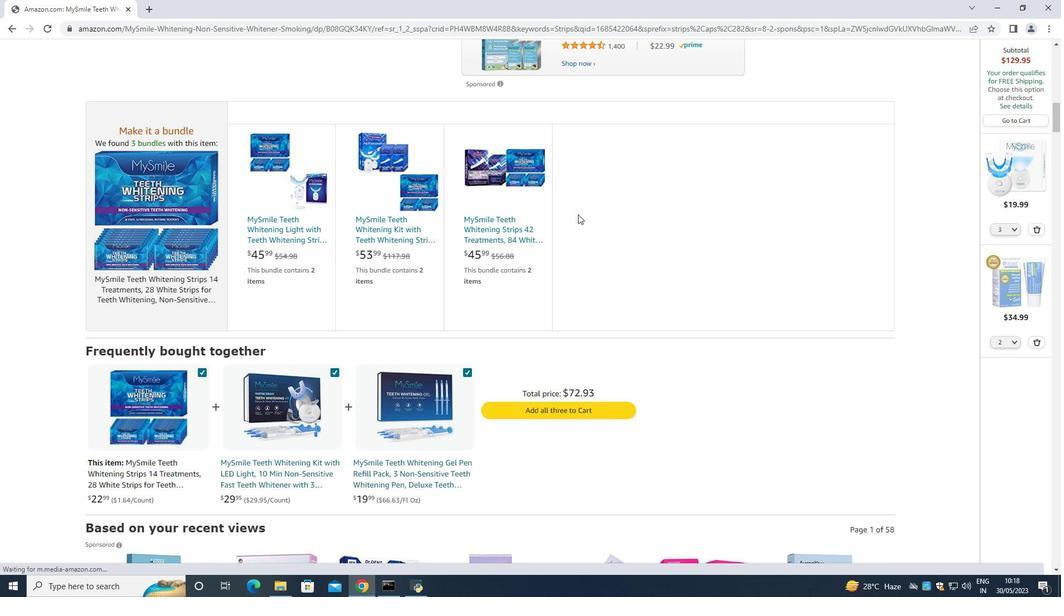 
Action: Mouse scrolled (578, 213) with delta (0, 0)
Screenshot: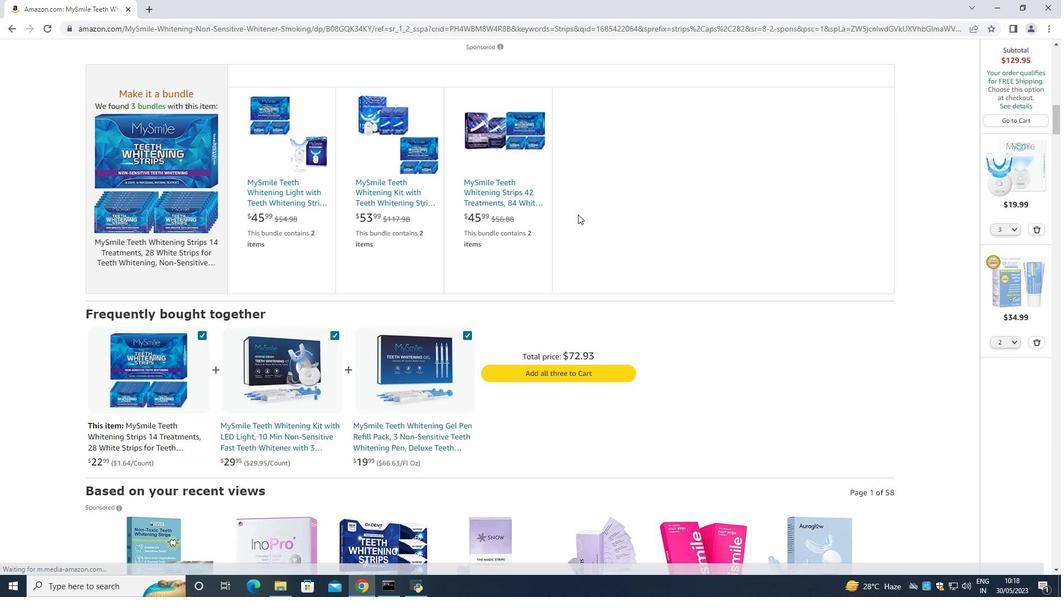 
Action: Mouse scrolled (578, 213) with delta (0, 0)
Screenshot: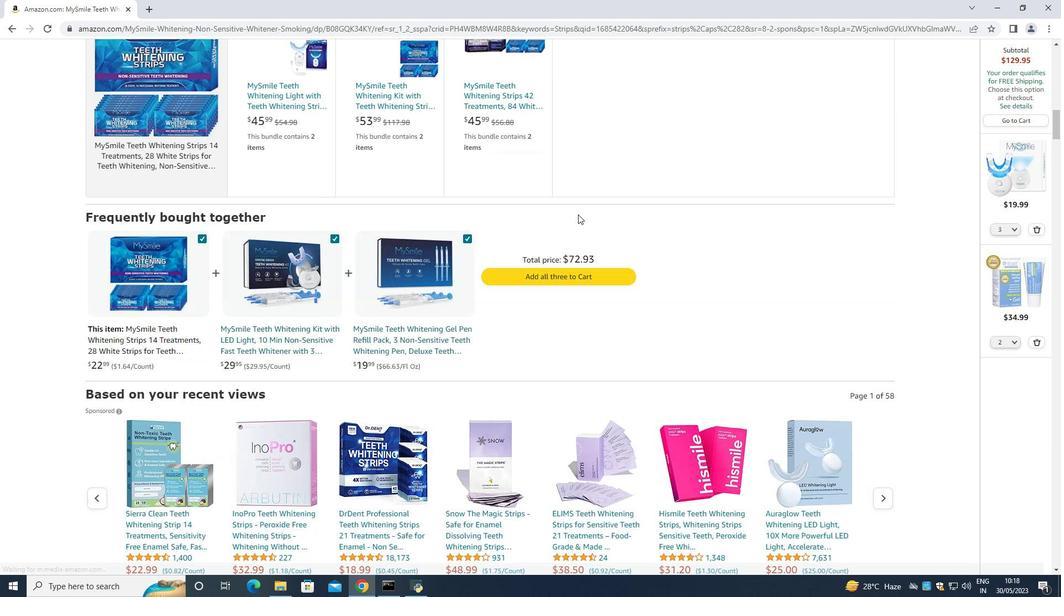 
Action: Mouse scrolled (578, 215) with delta (0, 0)
Screenshot: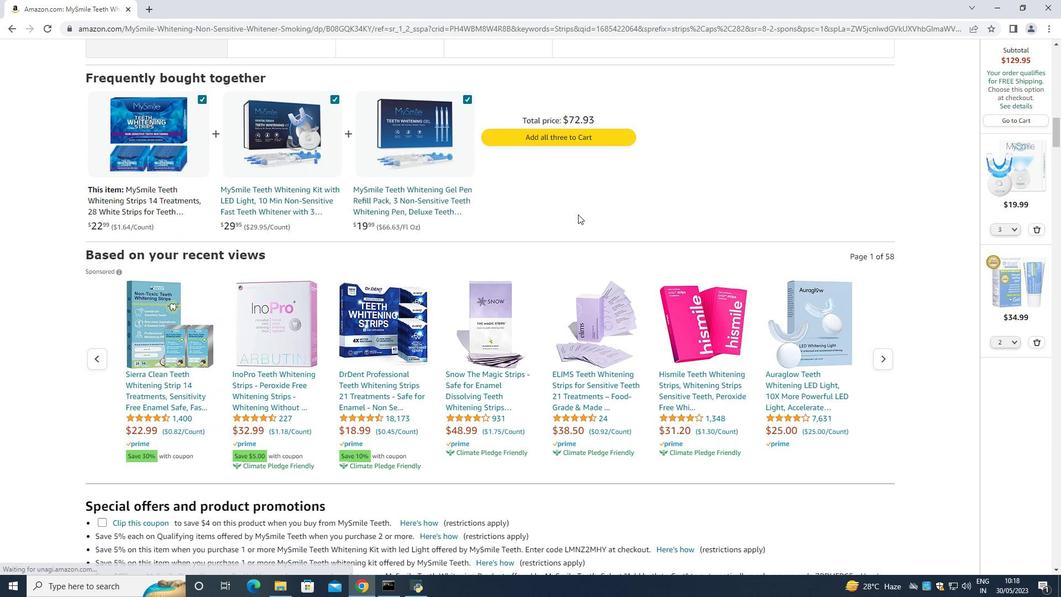 
Action: Mouse scrolled (578, 215) with delta (0, 0)
Screenshot: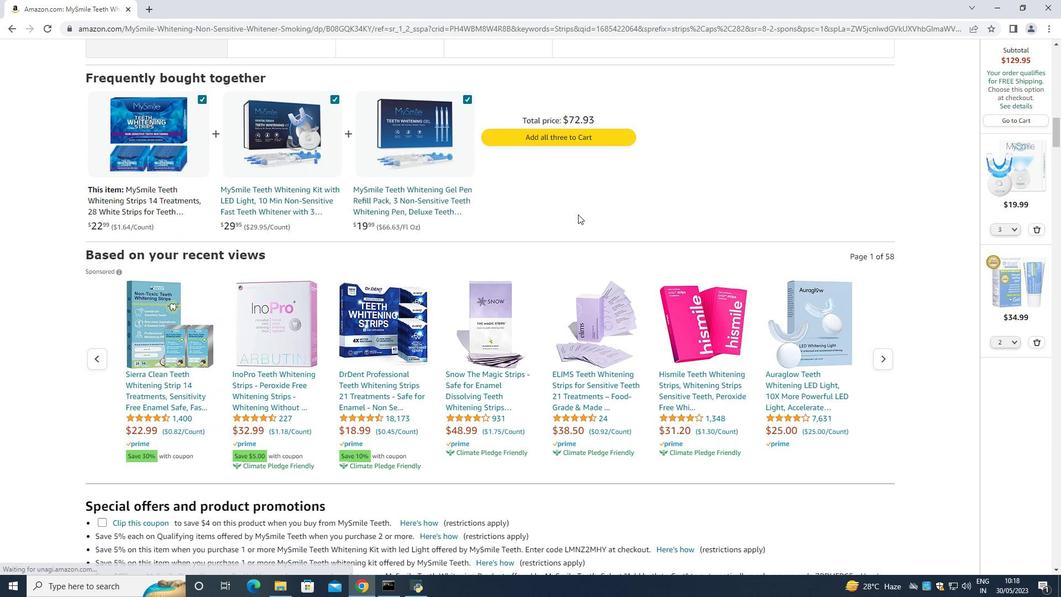 
Action: Mouse scrolled (578, 215) with delta (0, 0)
Screenshot: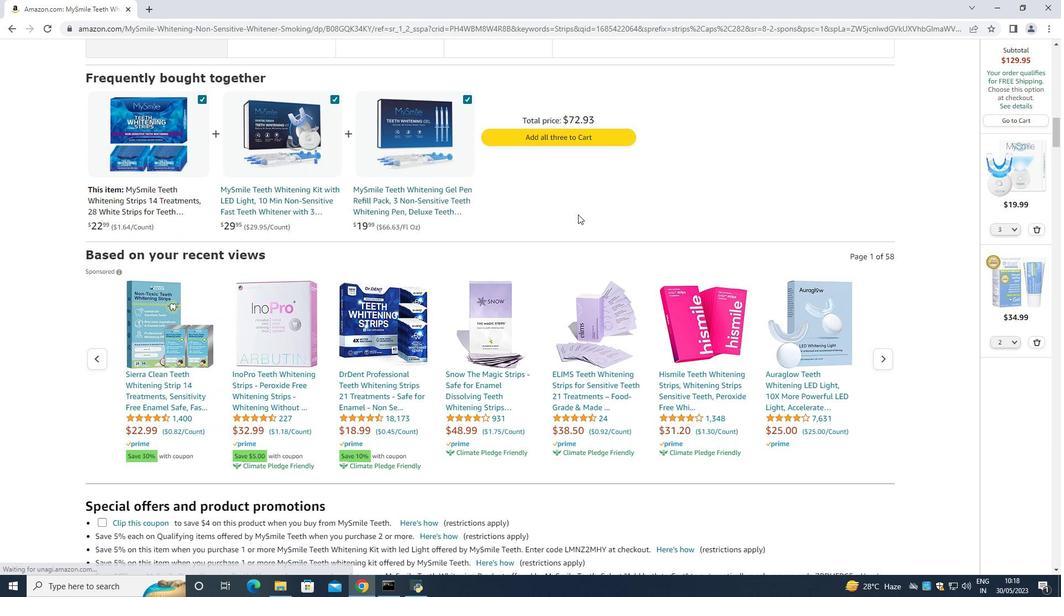 
Action: Mouse scrolled (578, 215) with delta (0, 0)
Screenshot: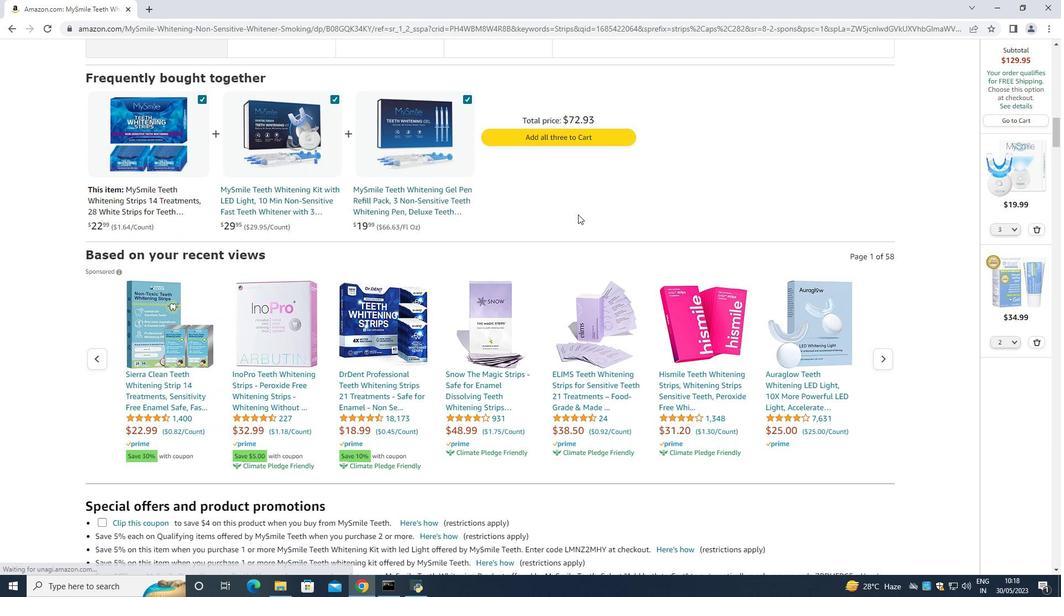 
Action: Mouse scrolled (578, 215) with delta (0, 0)
Screenshot: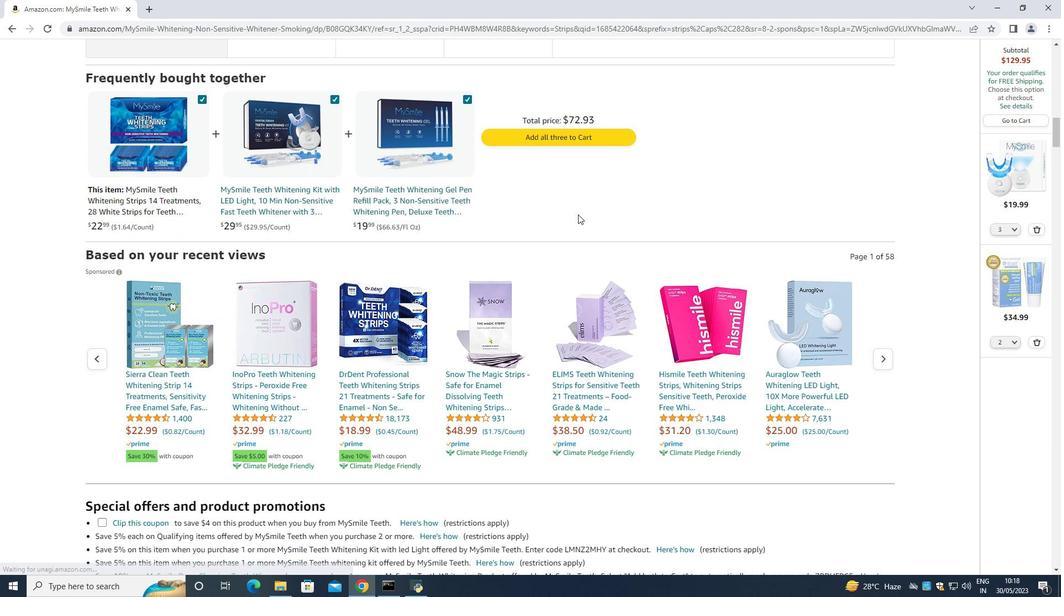 
Action: Mouse scrolled (578, 215) with delta (0, 0)
Screenshot: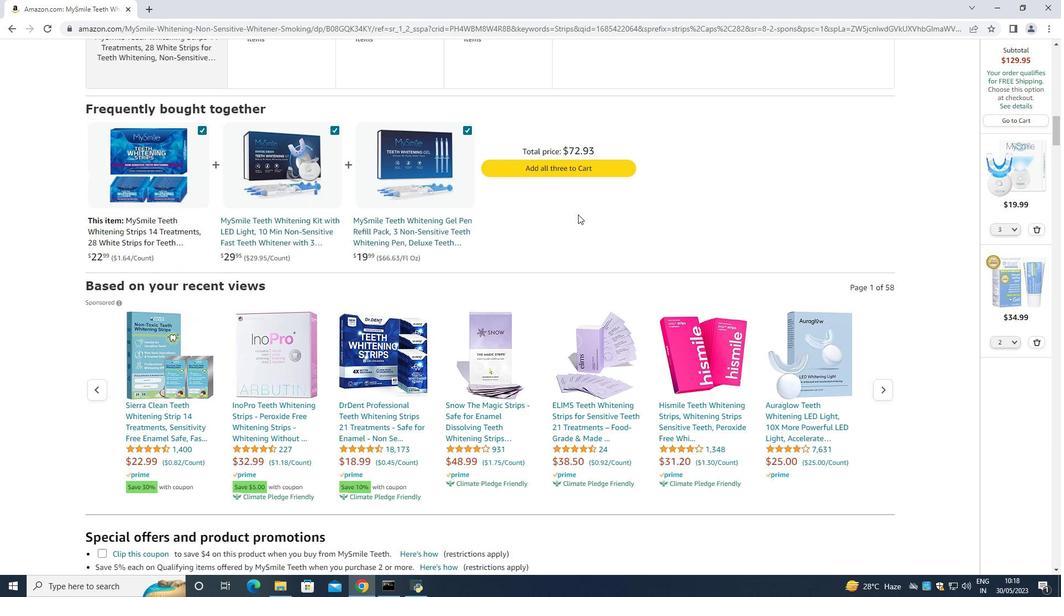 
Action: Mouse scrolled (578, 213) with delta (0, 0)
Screenshot: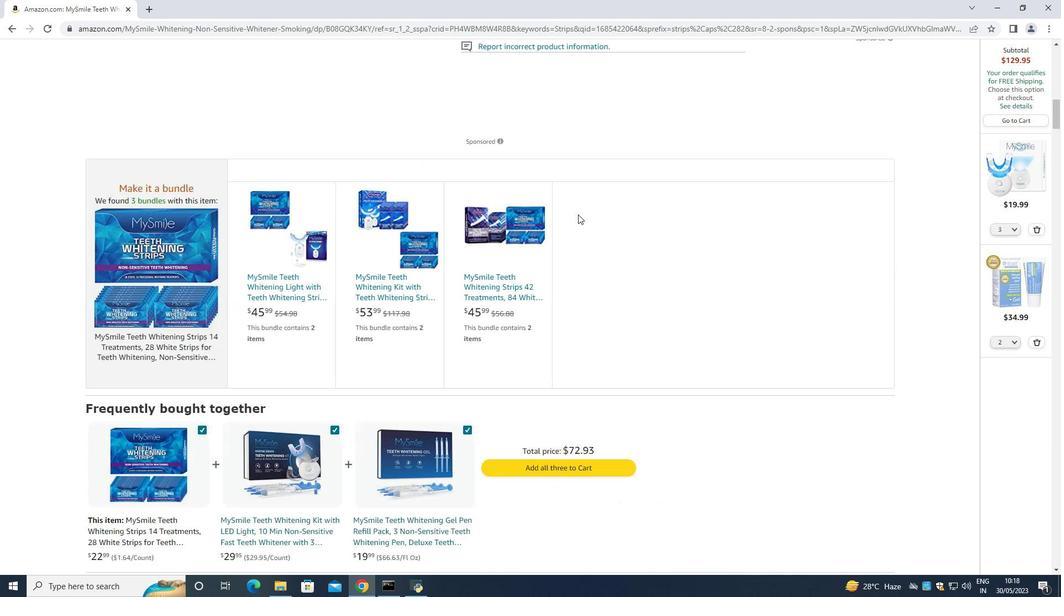 
Action: Mouse scrolled (578, 215) with delta (0, 0)
Screenshot: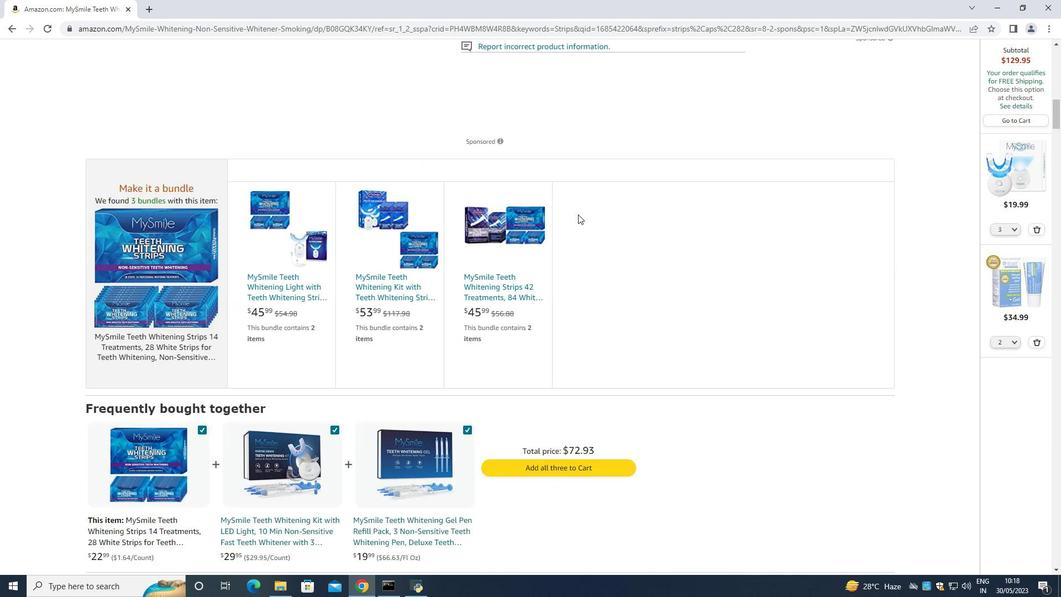 
Action: Mouse scrolled (578, 215) with delta (0, 0)
Screenshot: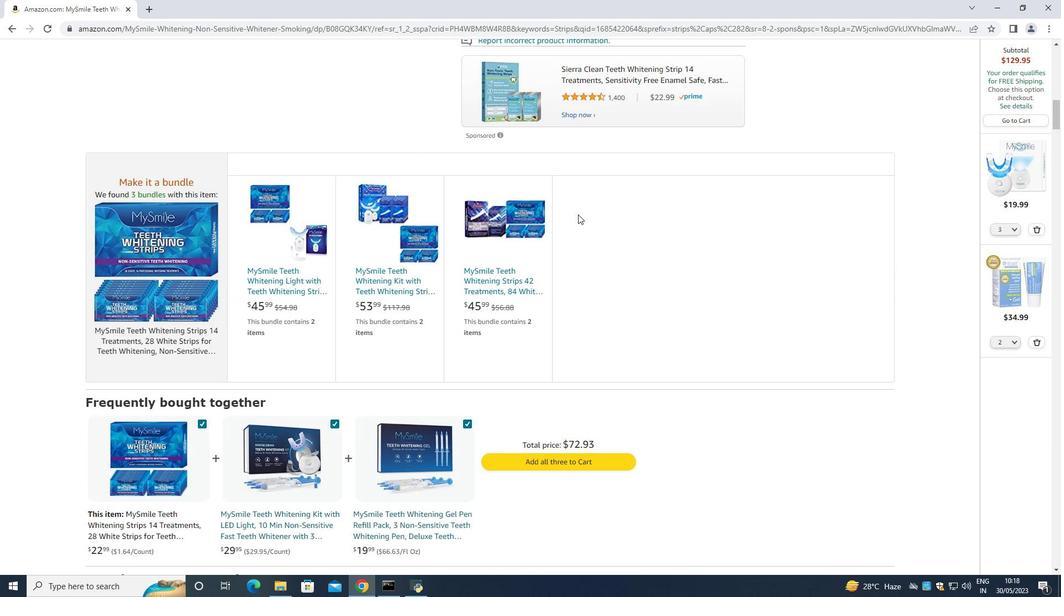
Action: Mouse scrolled (578, 215) with delta (0, 0)
Screenshot: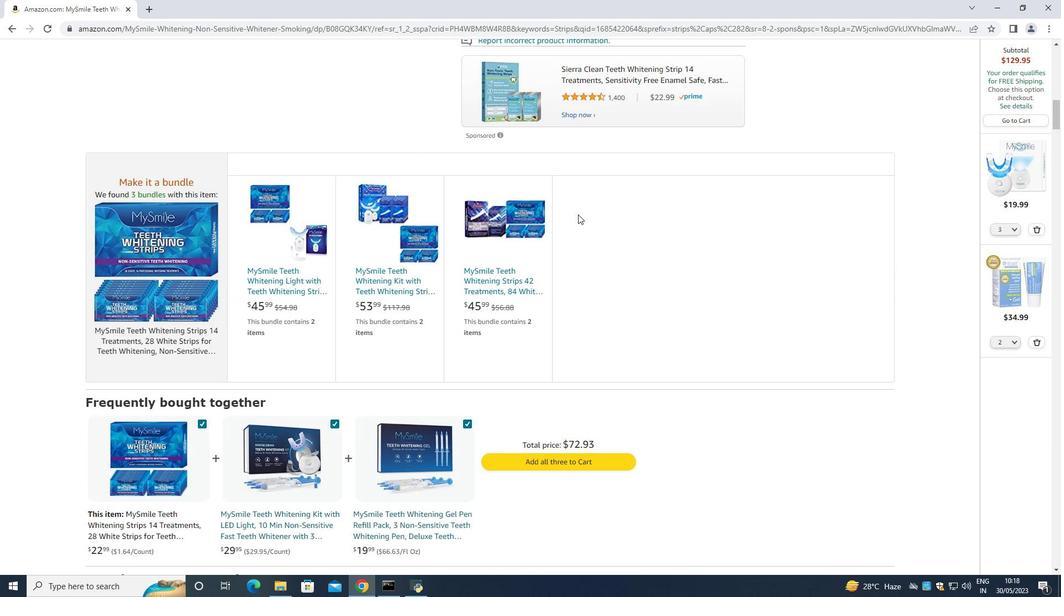
Action: Mouse scrolled (578, 215) with delta (0, 0)
Screenshot: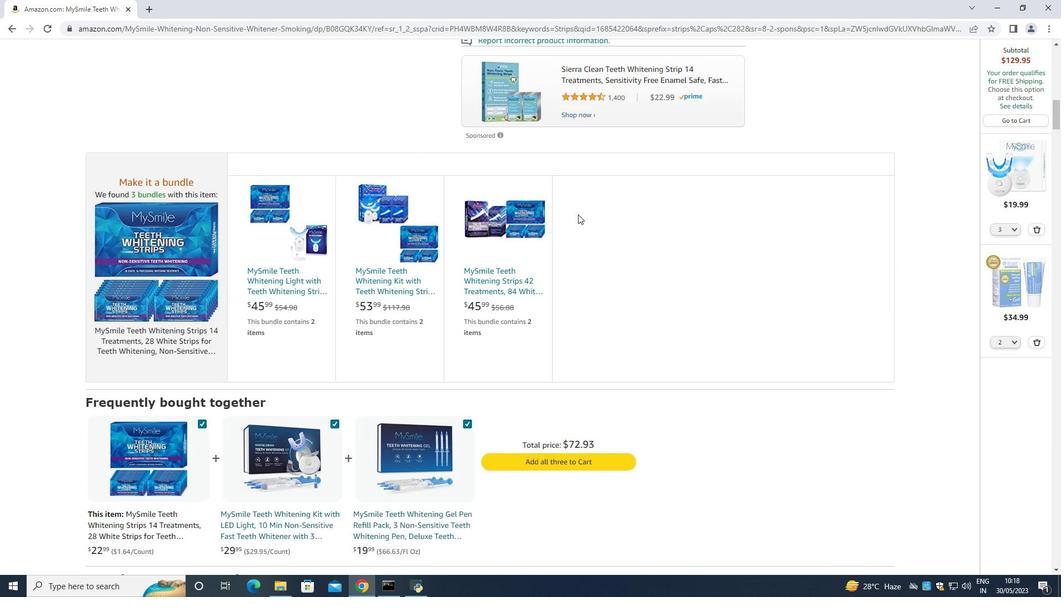 
Action: Mouse scrolled (578, 215) with delta (0, 0)
Screenshot: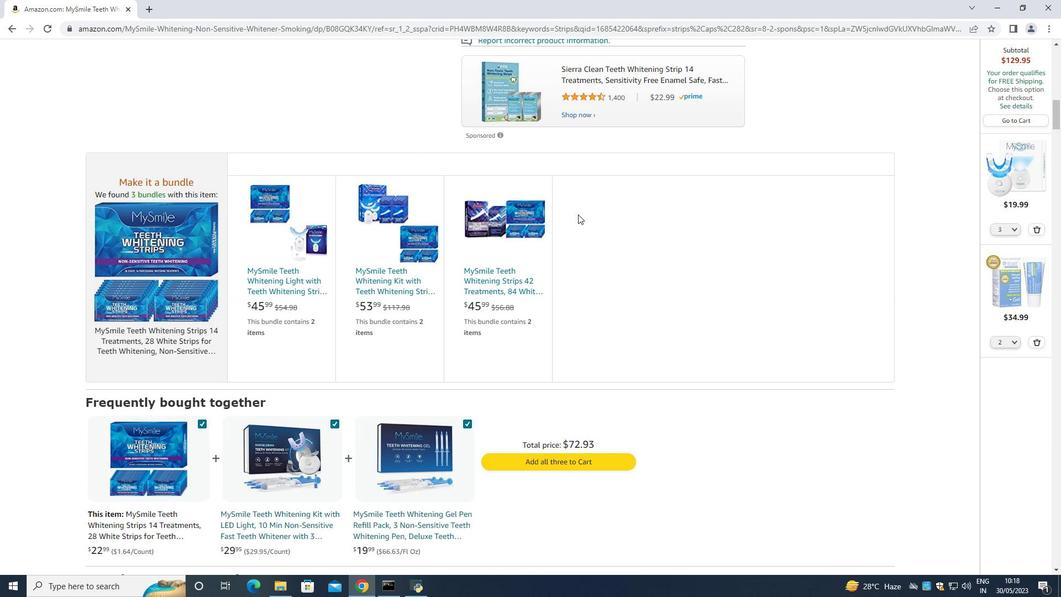 
Action: Mouse moved to (578, 214)
Screenshot: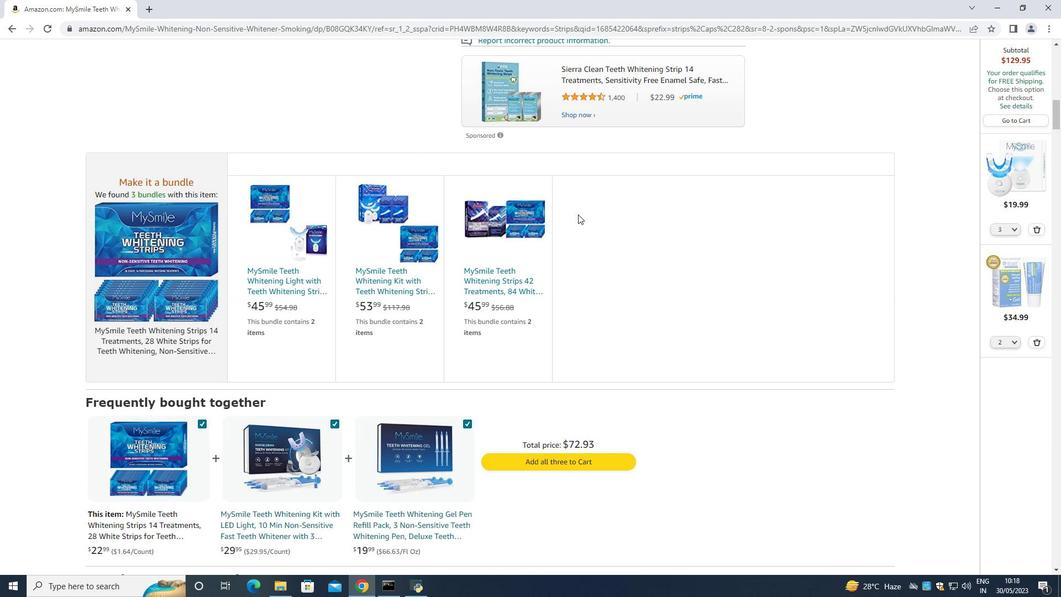 
Action: Mouse scrolled (578, 215) with delta (0, 0)
Screenshot: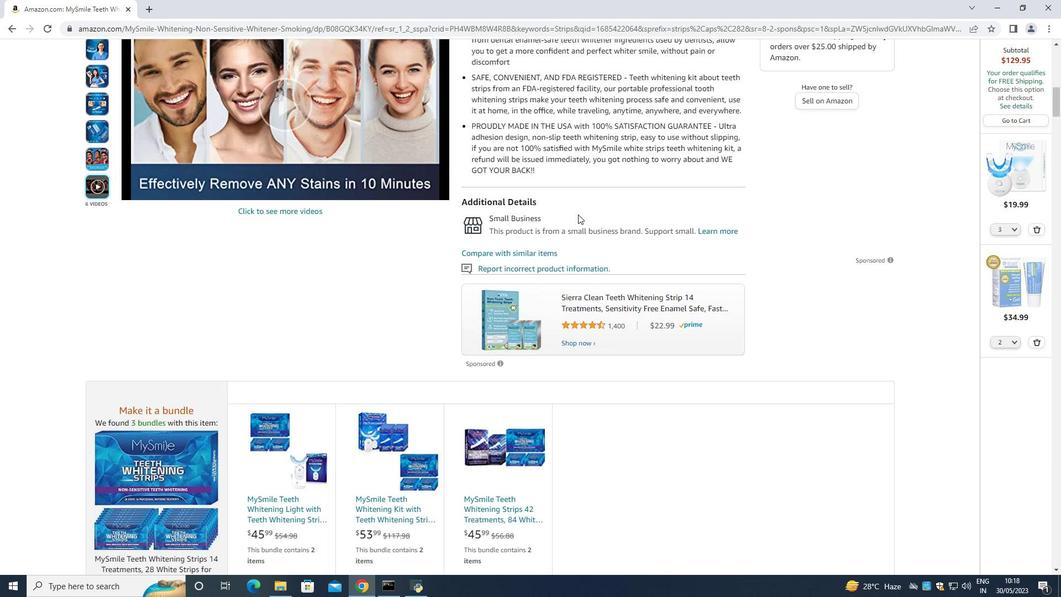 
Action: Mouse scrolled (578, 215) with delta (0, 0)
Screenshot: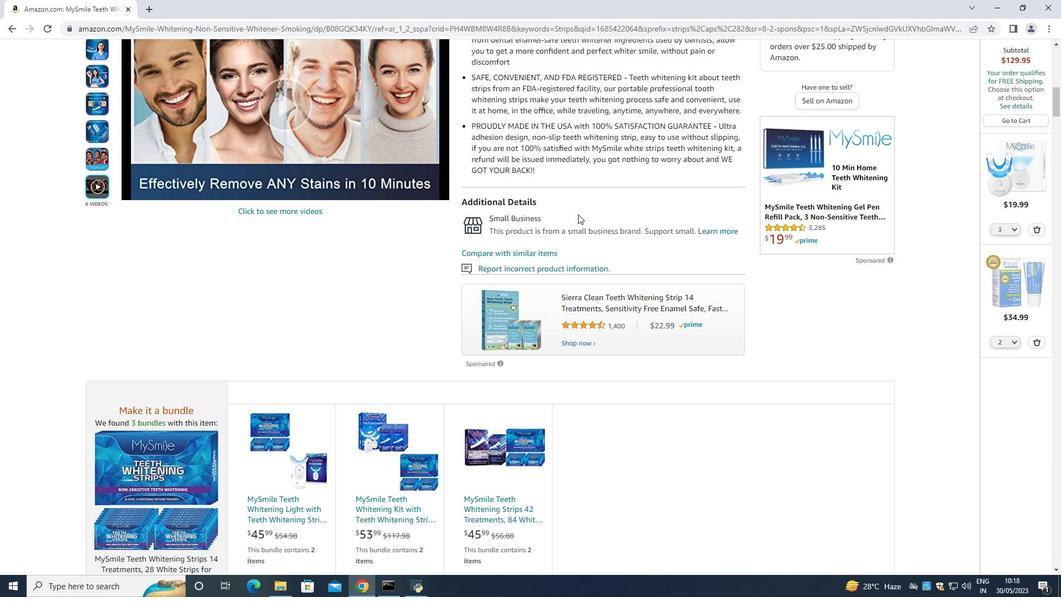 
Action: Mouse scrolled (578, 215) with delta (0, 0)
Screenshot: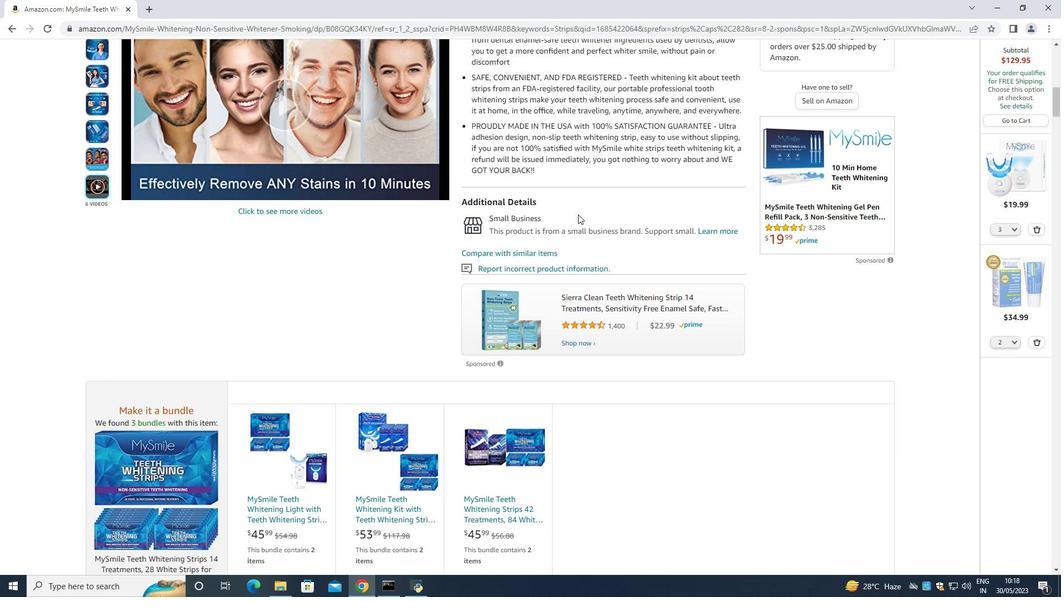 
Action: Mouse scrolled (578, 215) with delta (0, 0)
Screenshot: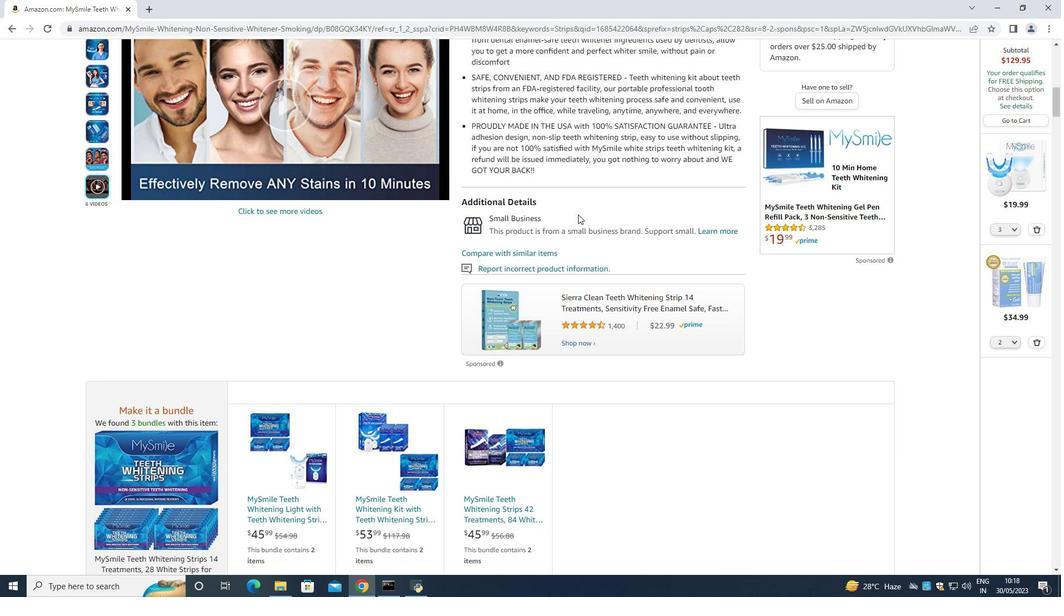 
Action: Mouse scrolled (578, 215) with delta (0, 0)
Screenshot: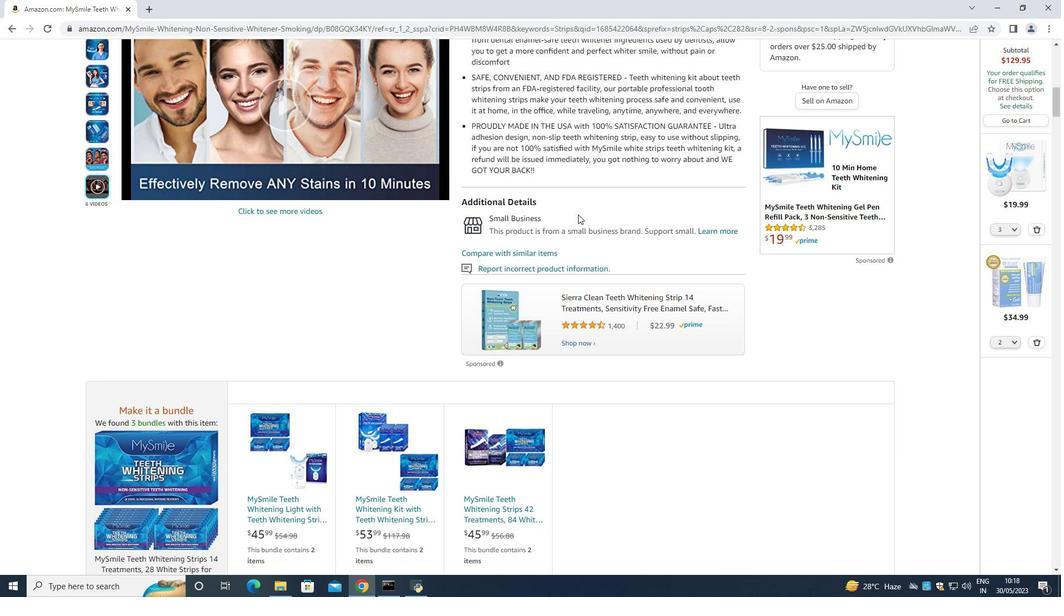
Action: Mouse scrolled (578, 215) with delta (0, 0)
Screenshot: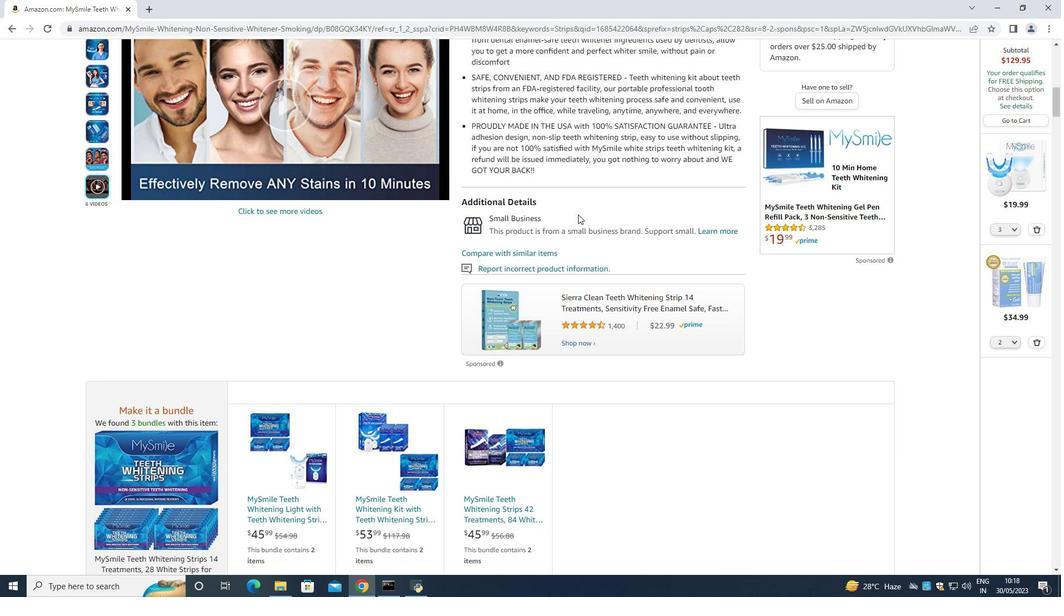 
Action: Mouse moved to (813, 106)
Screenshot: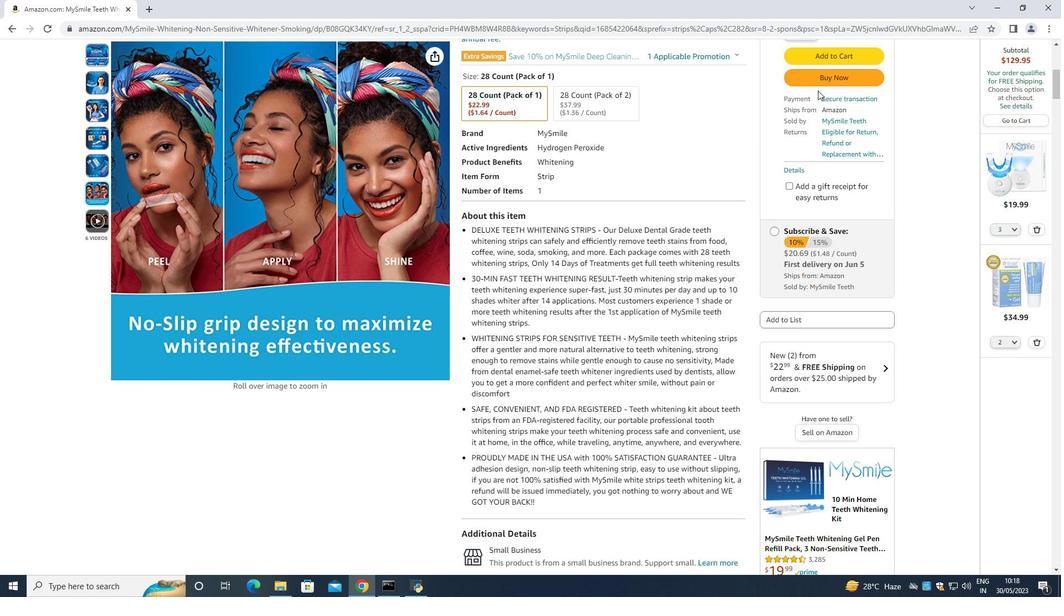 
Action: Mouse scrolled (813, 106) with delta (0, 0)
Screenshot: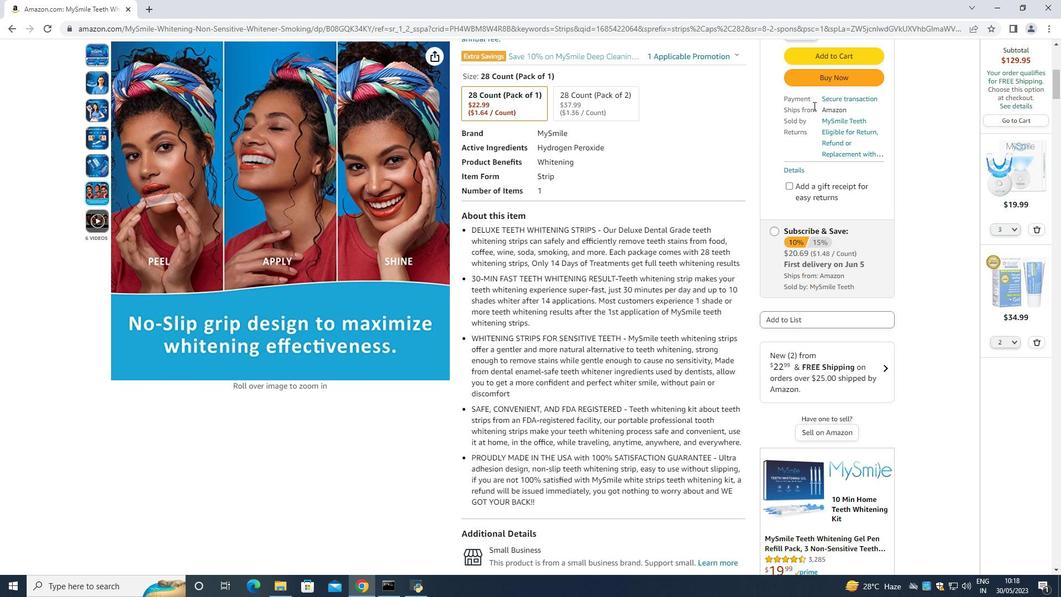 
Action: Mouse scrolled (813, 106) with delta (0, 0)
Screenshot: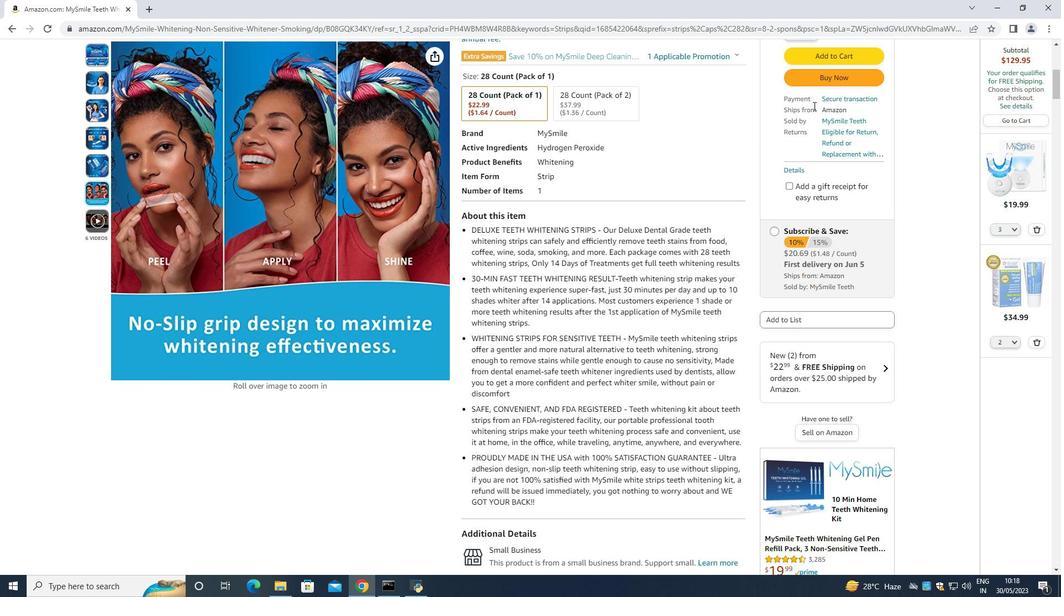 
Action: Mouse scrolled (813, 106) with delta (0, 0)
Screenshot: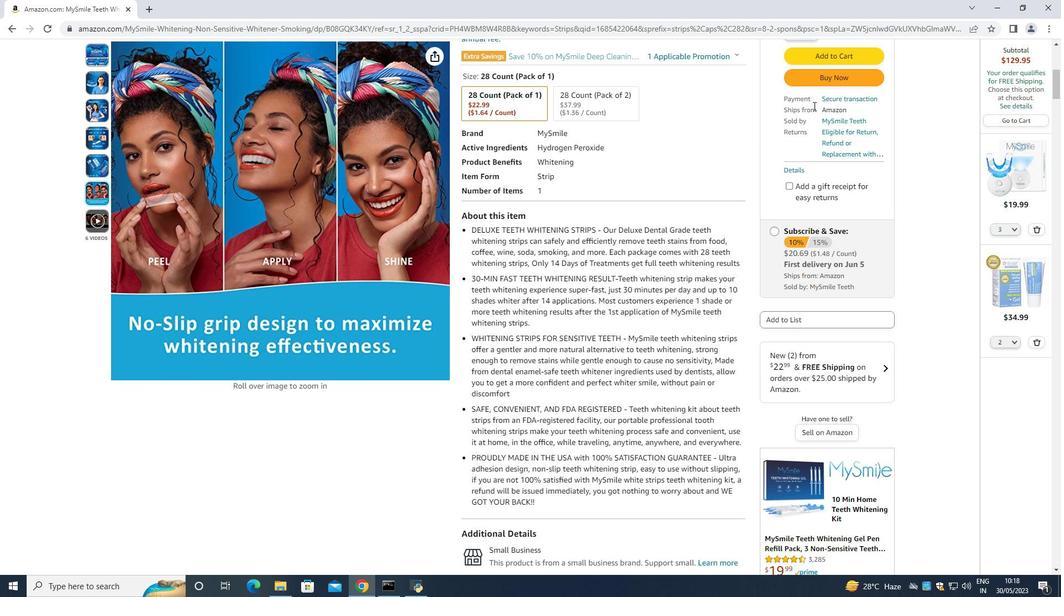 
Action: Mouse moved to (810, 197)
Screenshot: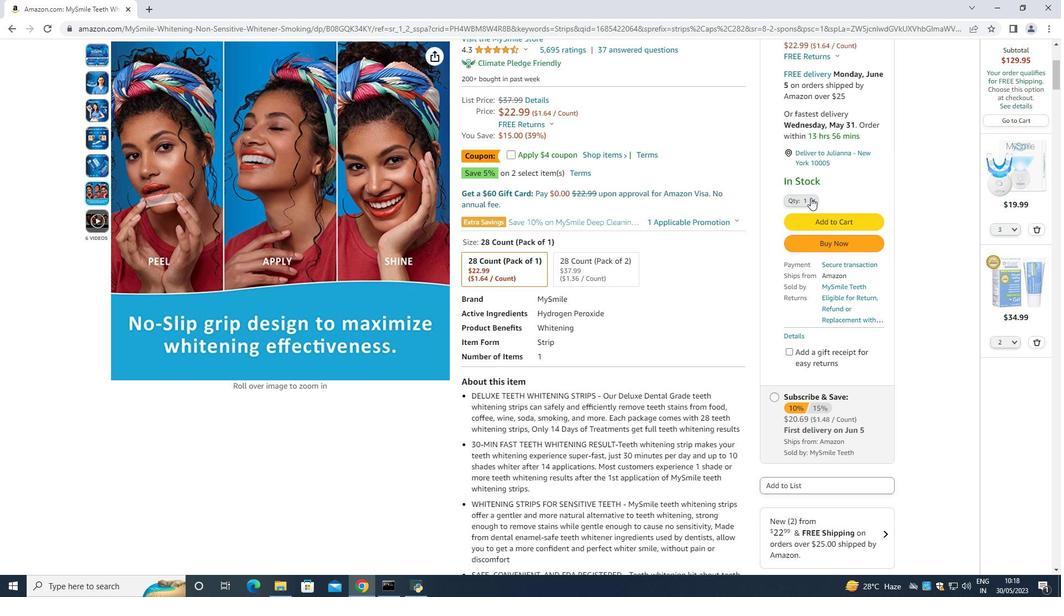 
Action: Mouse pressed left at (810, 197)
Screenshot: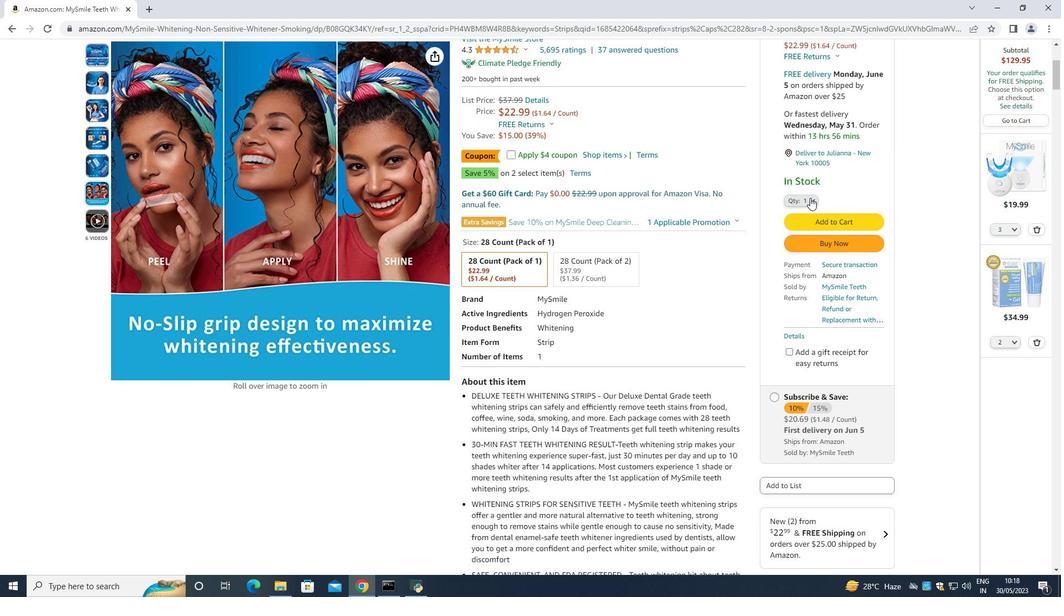 
Action: Mouse moved to (809, 252)
Screenshot: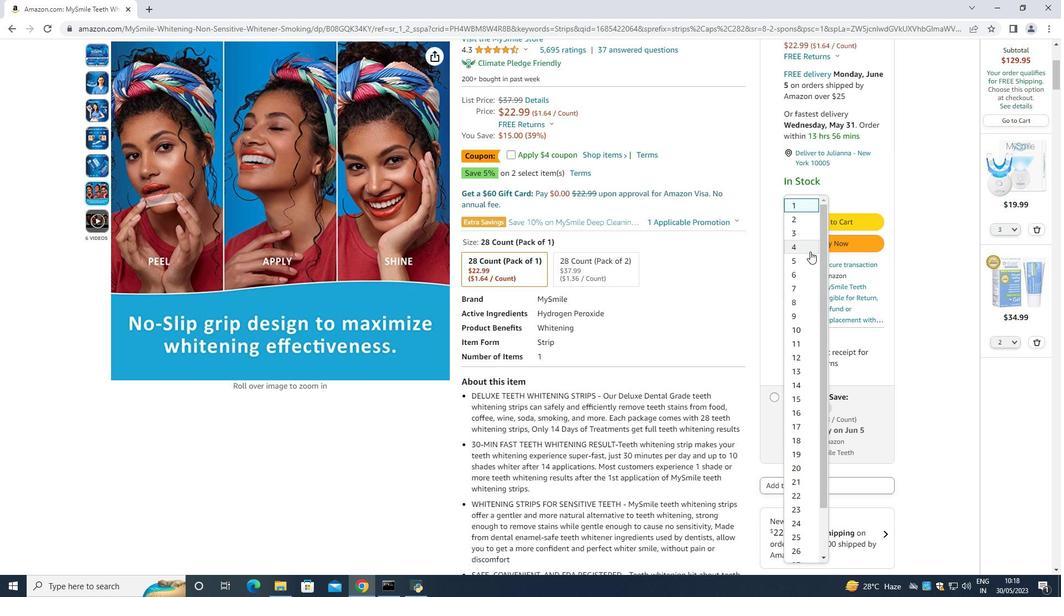 
Action: Mouse pressed left at (809, 252)
Screenshot: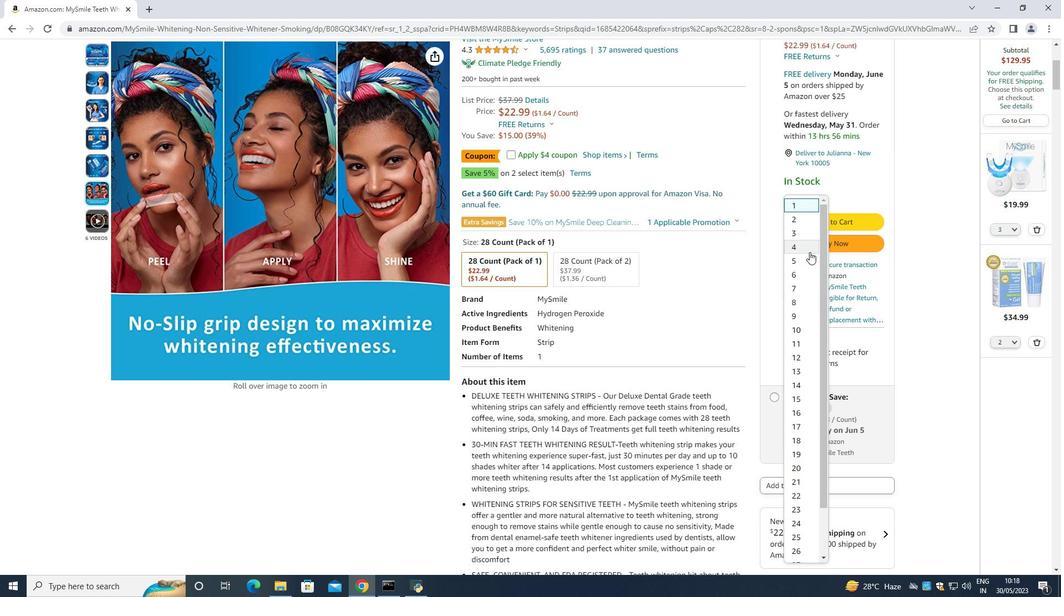 
Action: Mouse moved to (827, 238)
Screenshot: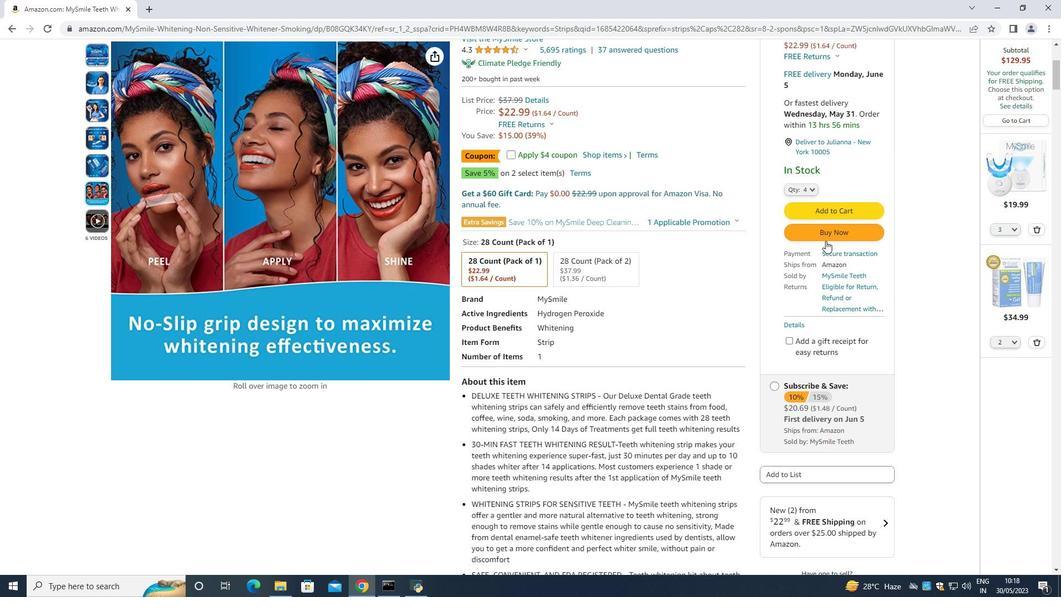 
Action: Mouse pressed left at (827, 238)
Screenshot: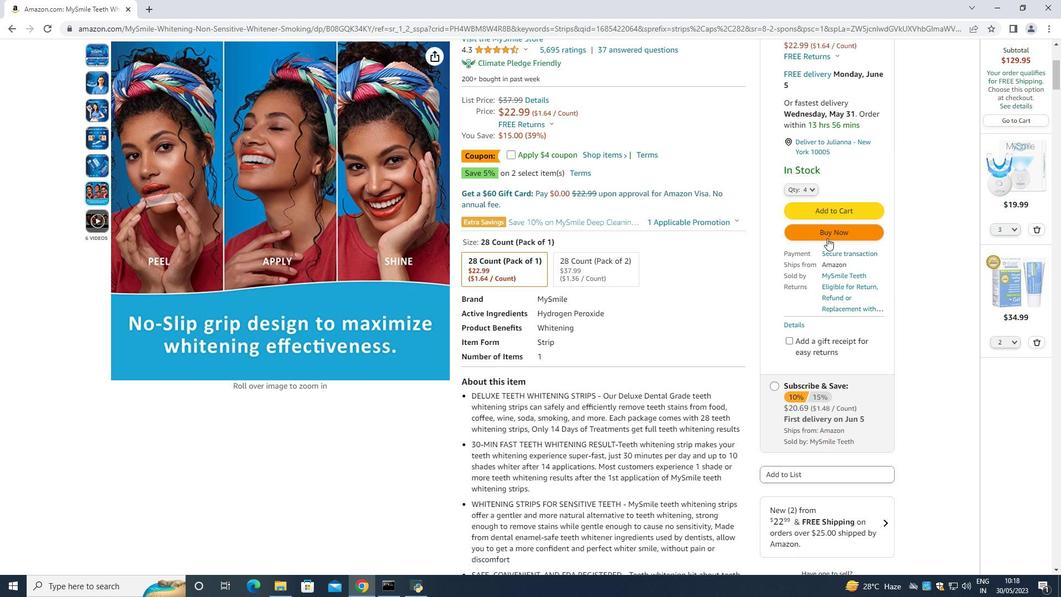 
Action: Mouse moved to (641, 92)
Screenshot: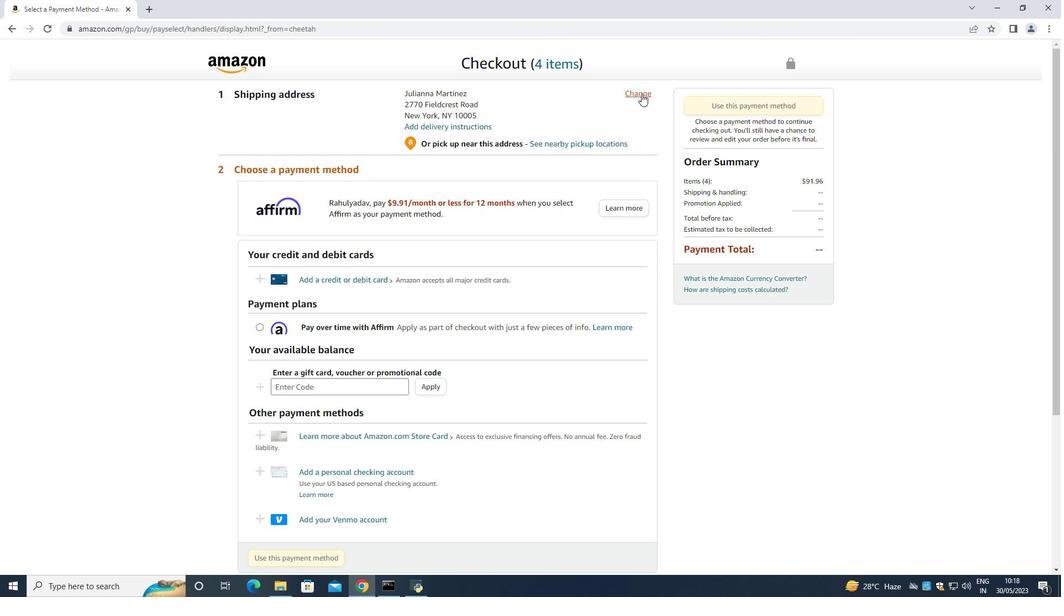 
Action: Mouse pressed left at (641, 92)
Screenshot: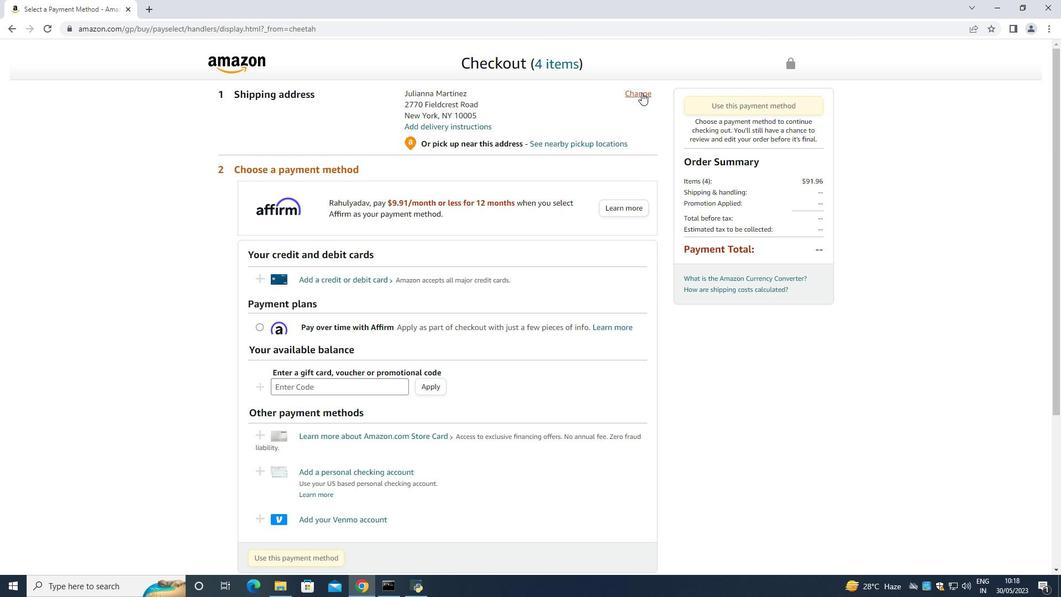 
Action: Mouse moved to (441, 121)
Screenshot: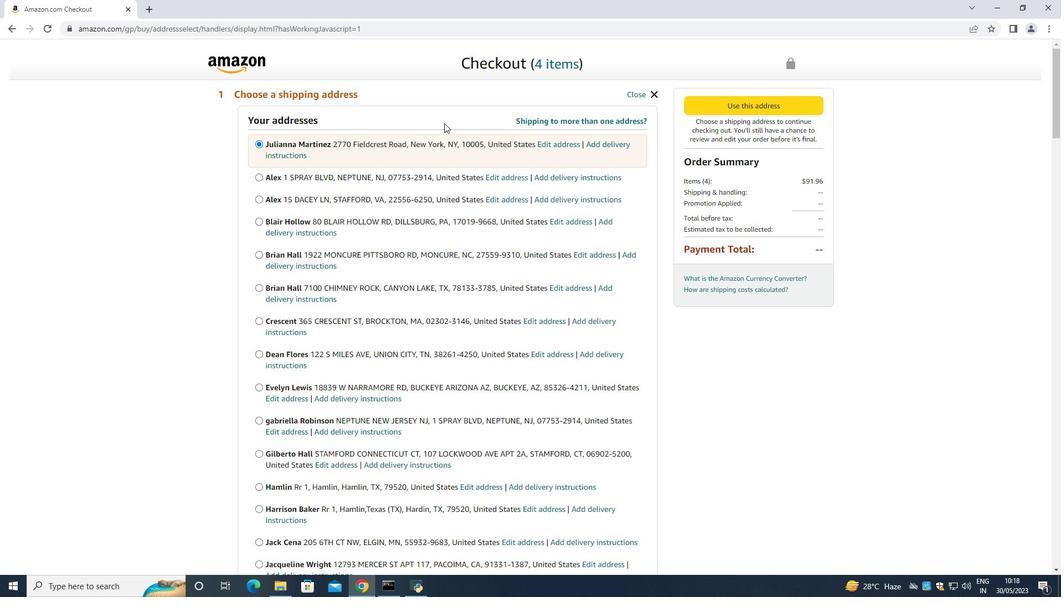 
Action: Key pressed <Key.space><Key.space><Key.space><Key.space><Key.space><Key.space><Key.space><Key.space>
Screenshot: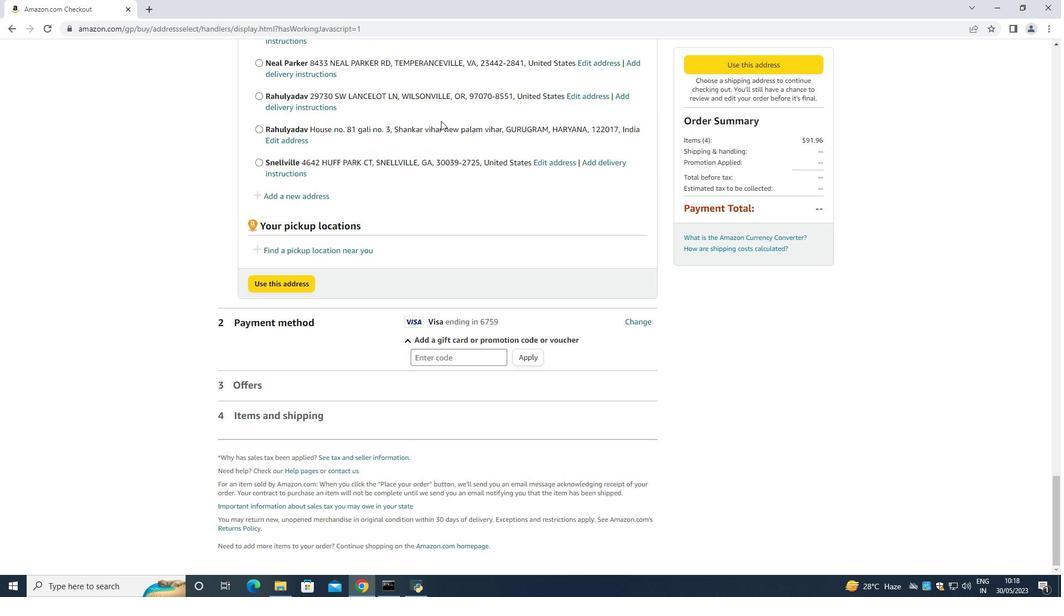 
Action: Mouse moved to (276, 193)
Screenshot: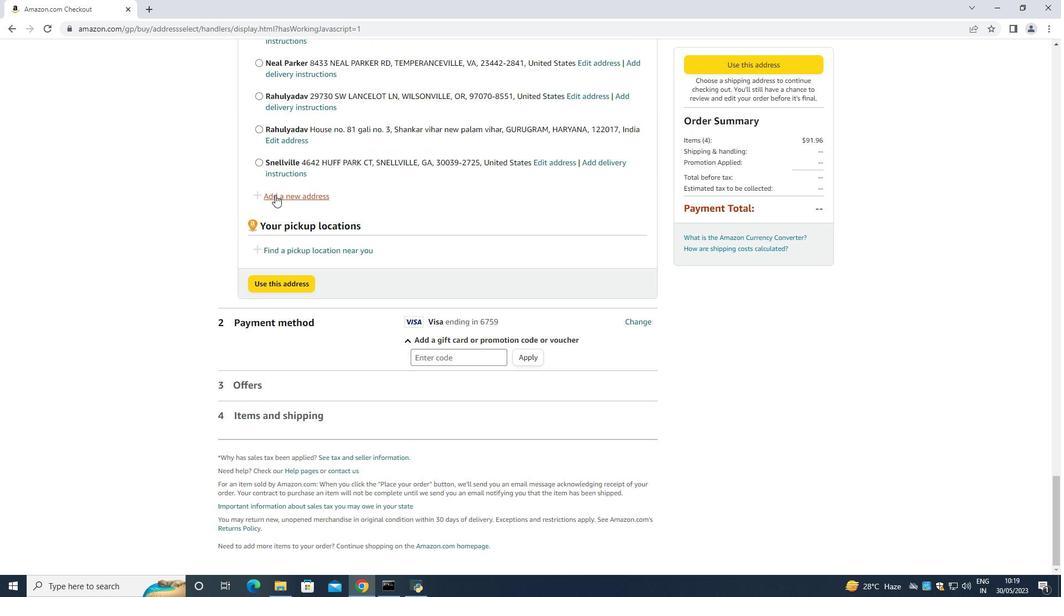 
Action: Mouse pressed left at (276, 193)
Screenshot: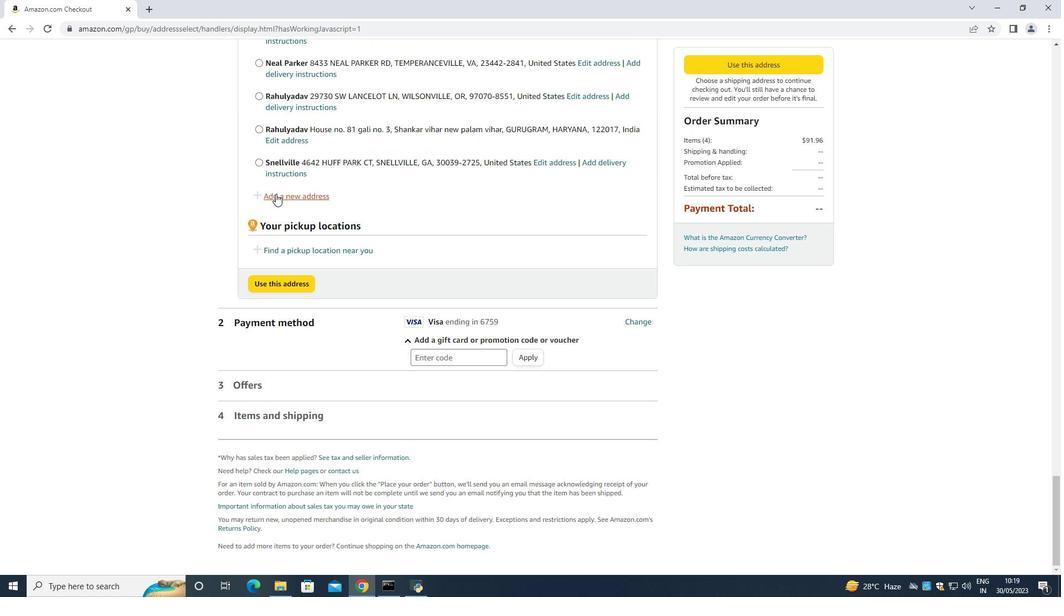 
Action: Mouse moved to (429, 269)
Screenshot: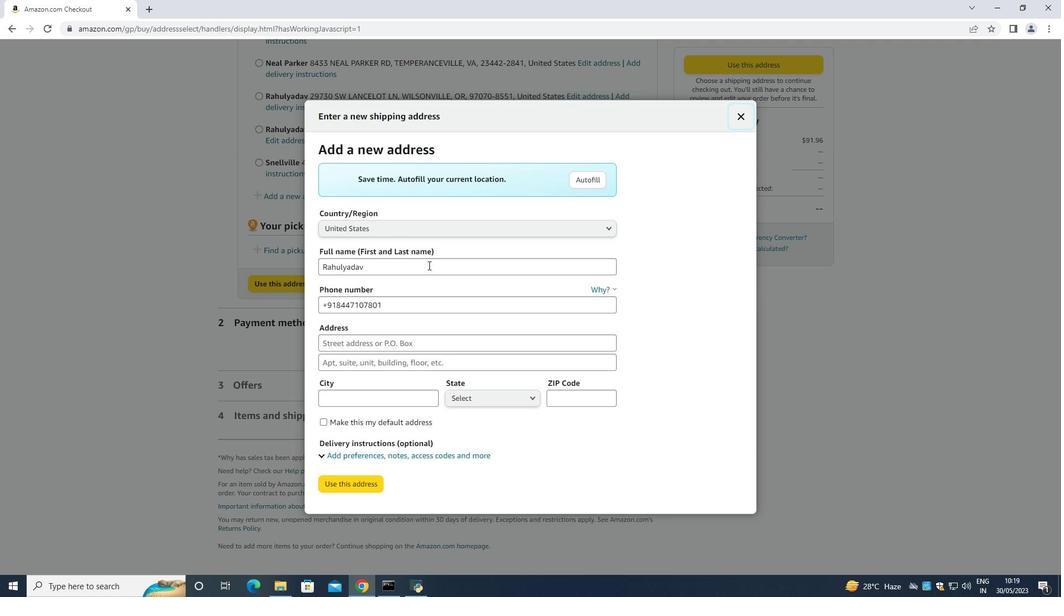 
Action: Mouse pressed left at (429, 269)
Screenshot: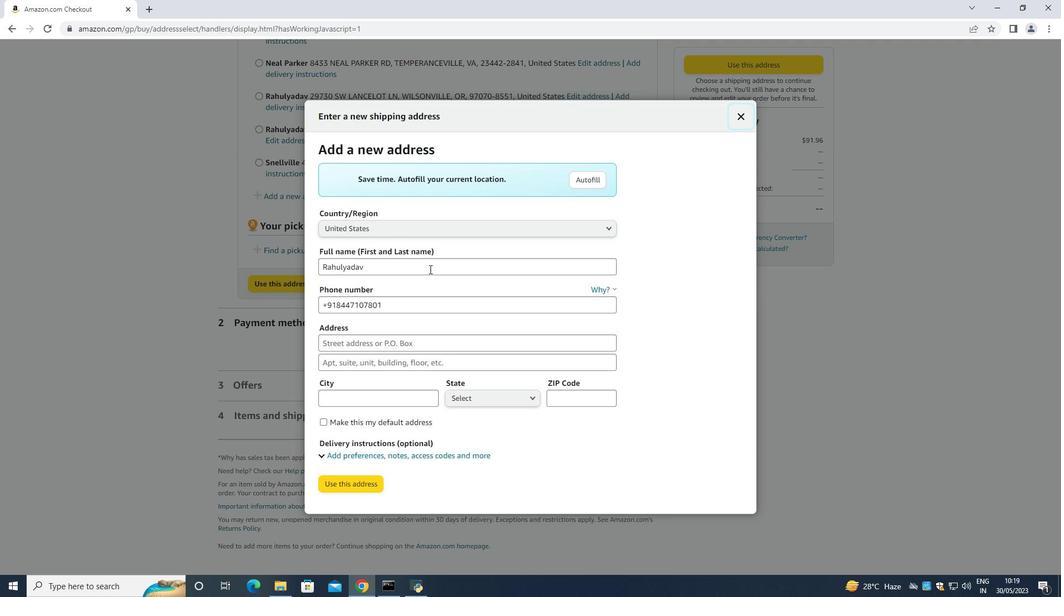 
Action: Key pressed <Key.backspace><Key.backspace><Key.backspace><Key.backspace><Key.backspace><Key.backspace><Key.backspace><Key.backspace><Key.backspace><Key.backspace><Key.backspace><Key.backspace><Key.backspace><Key.backspace><Key.backspace><Key.backspace><Key.backspace><Key.backspace><Key.backspace><Key.backspace><Key.backspace><Key.backspace><Key.backspace><Key.backspace><Key.backspace><Key.backspace><Key.backspace>
Screenshot: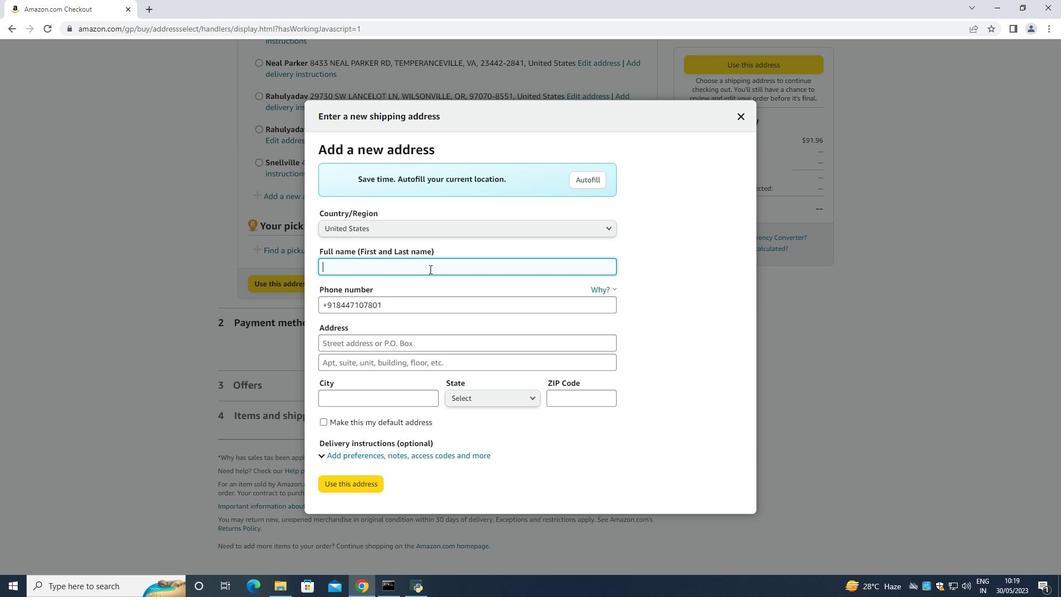 
Action: Mouse moved to (429, 269)
Screenshot: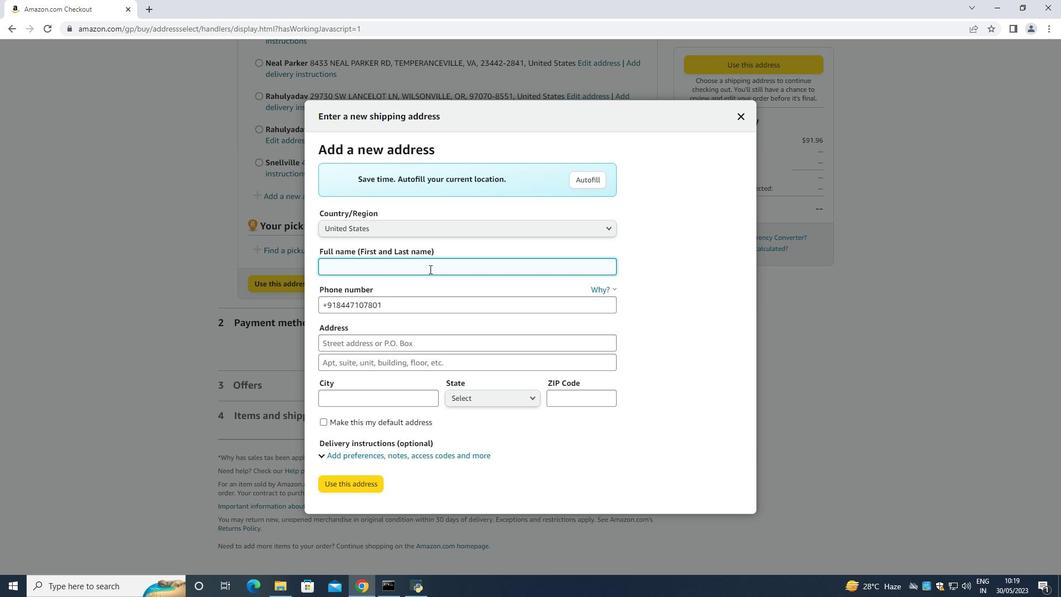
Action: Key pressed <Key.shift><Key.shift><Key.shift>Kiera<Key.space><Key.shift>Campbell<Key.space><Key.tab><Key.tab><Key.backspace>5742125169<Key.tab>1126<Key.space><Key.shift><Key.shift><Key.shift><Key.shift><Key.shift><Key.shift><Key.shift><Key.shift><Key.shift><Key.shift><Key.shift><Key.shift><Key.shift><Key.shift><Key.shift><Key.shift><Key.shift><Key.shift><Key.shift><Key.shift><Key.shift><Key.shift><Key.shift><Key.shift><Key.shift><Key.shift><Key.shift><Key.shift><Key.shift><Key.shift><Key.shift><Key.shift><Key.shift><Key.shift><Key.shift><Key.shift><Key.shift><Key.shift><Key.shift><Key.shift><Key.shift><Key.shift><Key.shift><Key.shift><Key.shift>Sharon<Key.space><Key.shift><Key.shift><Key.shift><Key.shift>Lane<Key.space><Key.tab><Key.tab><Key.shift><Key.shift><Key.shift><Key.shift><Key.shift><Key.shift><Key.shift><Key.shift><Key.shift><Key.shift><Key.shift><Key.shift><Key.shift><Key.shift><Key.shift><Key.shift><Key.shift><Key.shift><Key.shift><Key.shift><Key.shift><Key.shift>South<Key.space><Key.shift><Key.shift><Key.shift>Bend<Key.space><Key.tab><Key.enter><Key.enter>
Screenshot: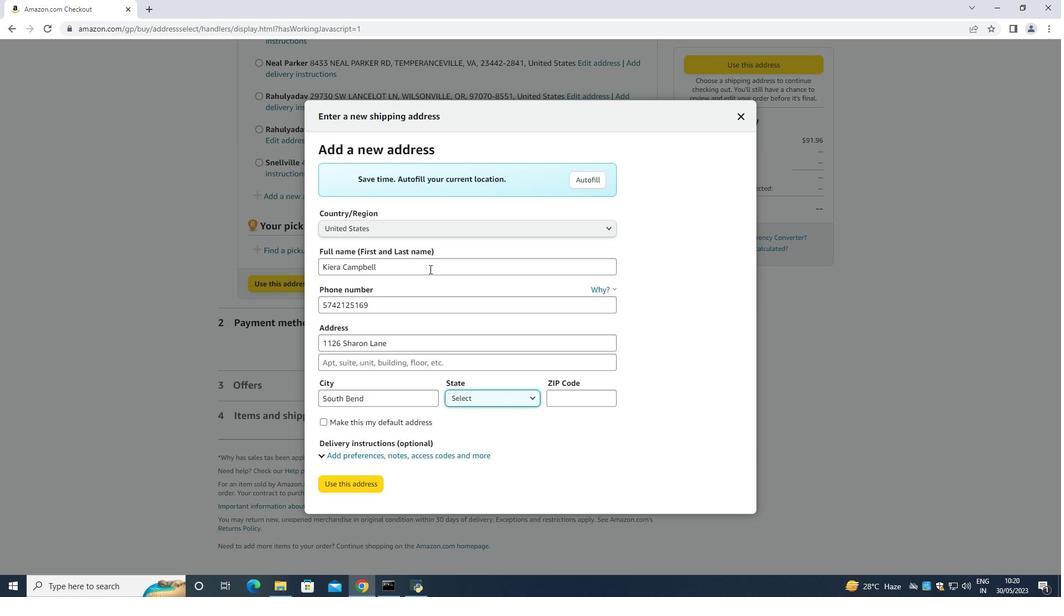 
Action: Mouse moved to (534, 404)
Screenshot: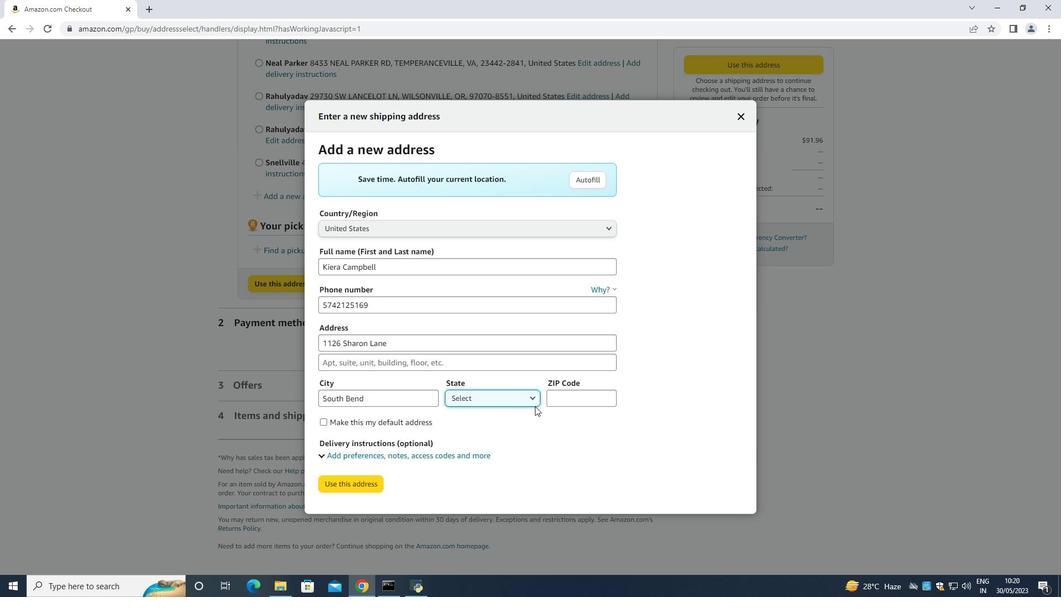 
Action: Mouse pressed left at (534, 404)
Screenshot: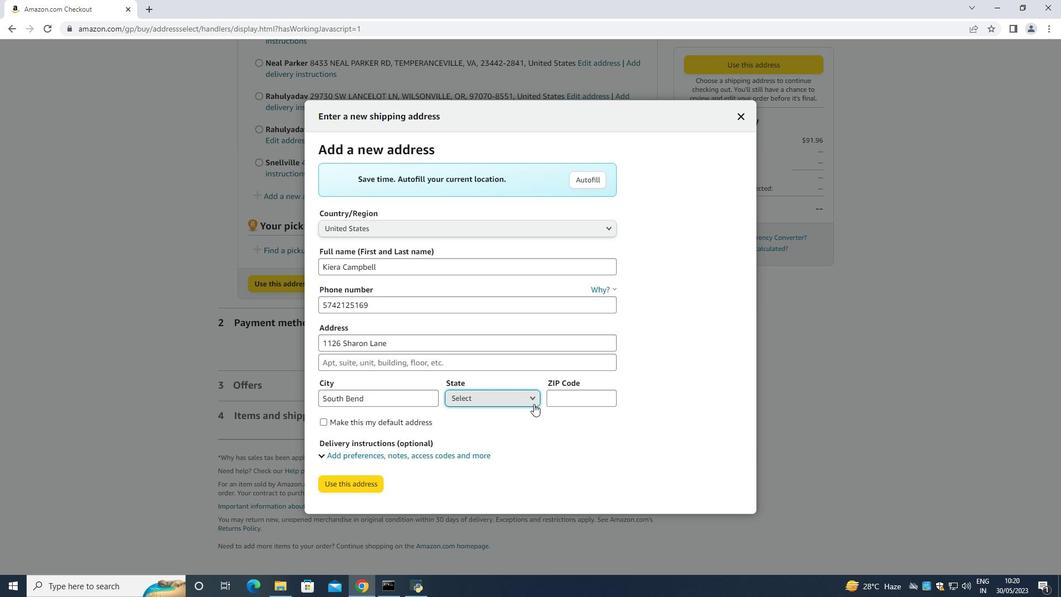 
Action: Mouse moved to (532, 401)
Screenshot: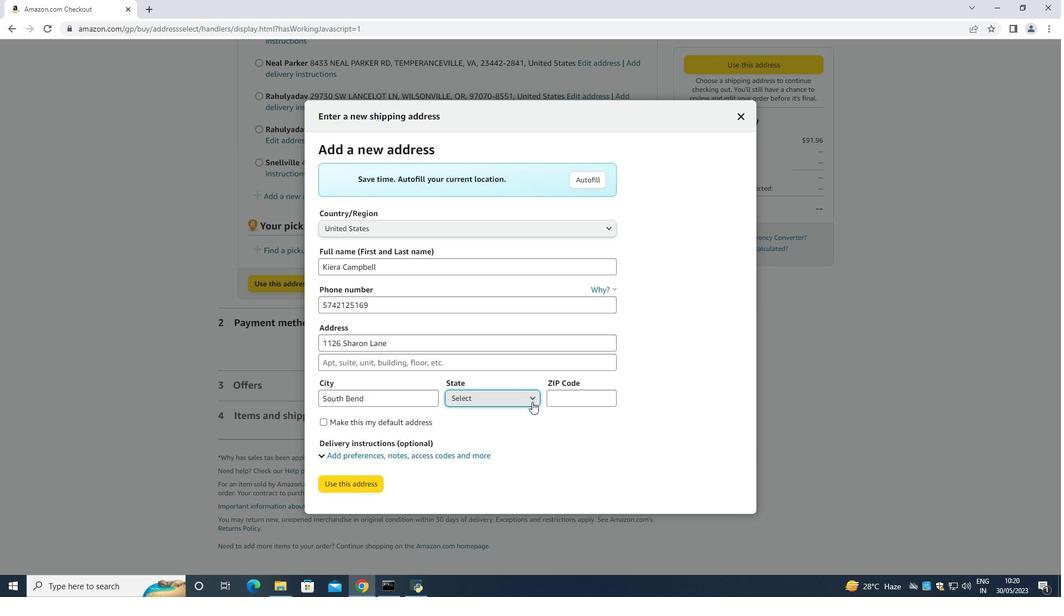 
Action: Key pressed i<Key.down><Key.down><Key.enter><Key.tab><Key.tab>46625
Screenshot: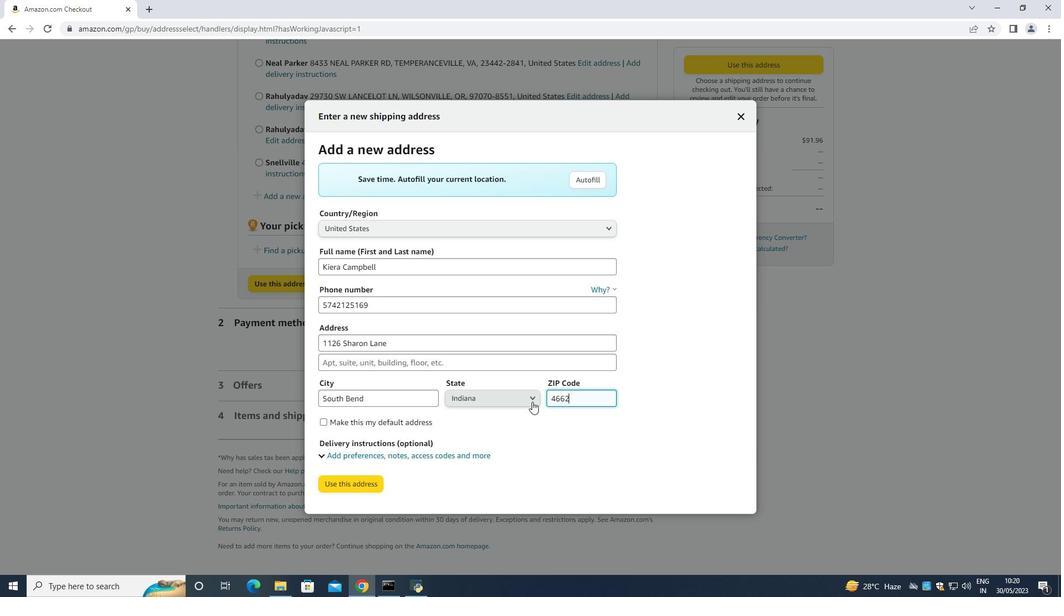 
Action: Mouse moved to (338, 509)
Screenshot: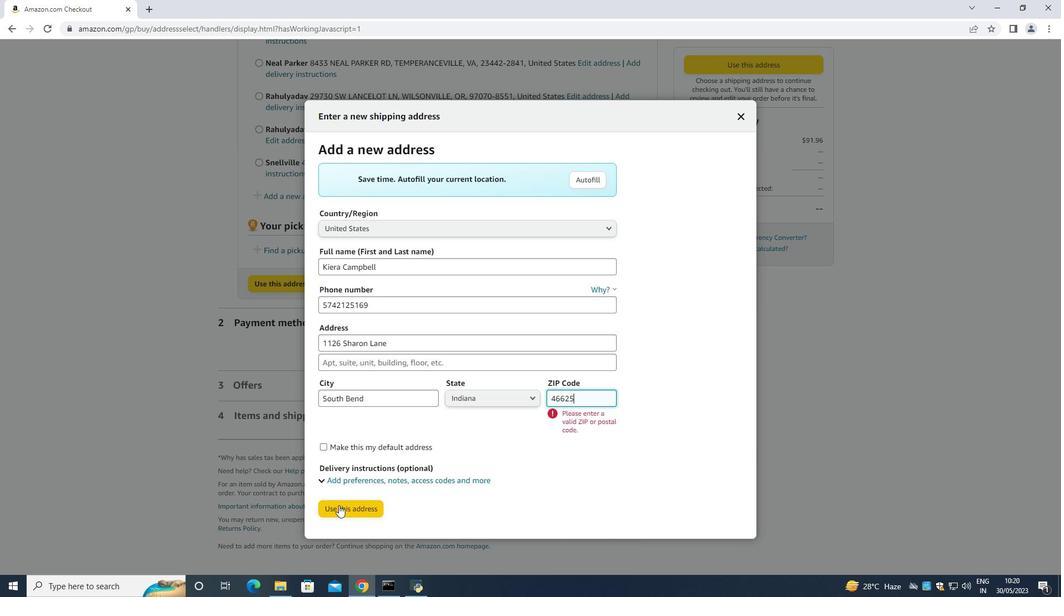 
Action: Mouse pressed left at (338, 509)
Screenshot: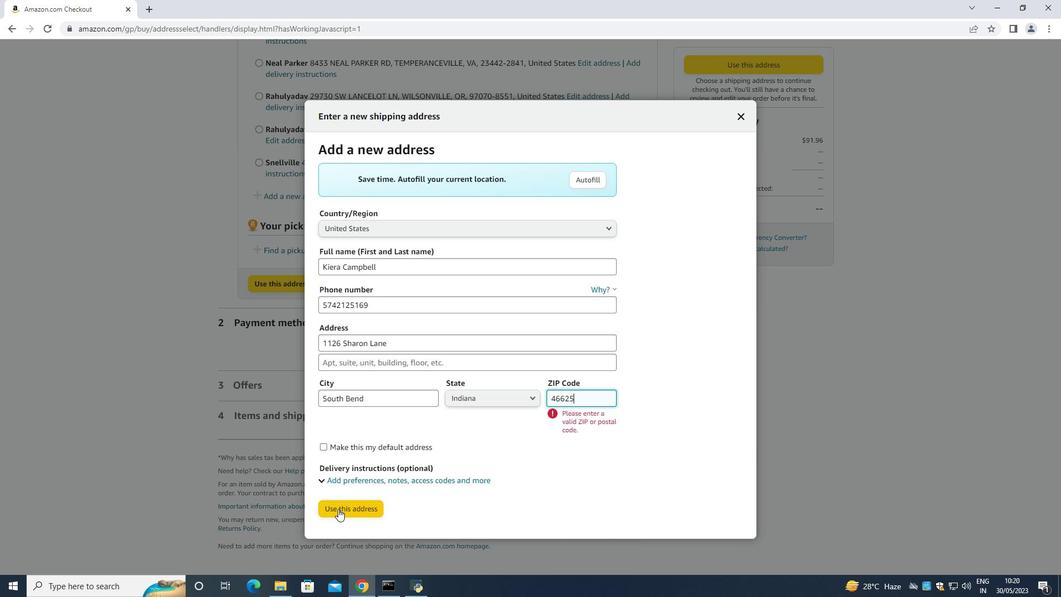 
Action: Mouse moved to (337, 509)
Screenshot: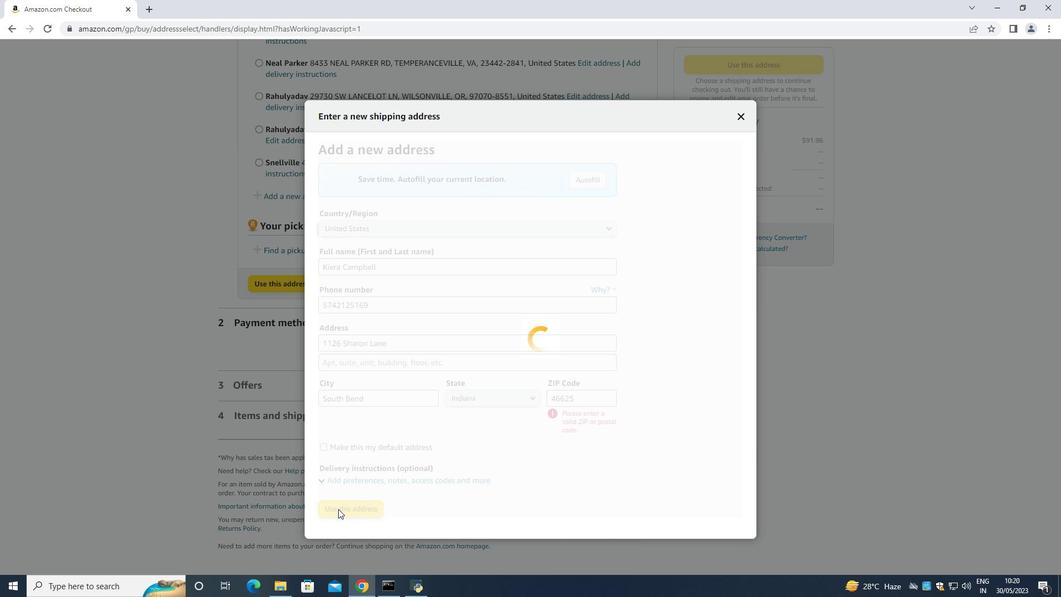 
Action: Mouse pressed left at (337, 509)
Screenshot: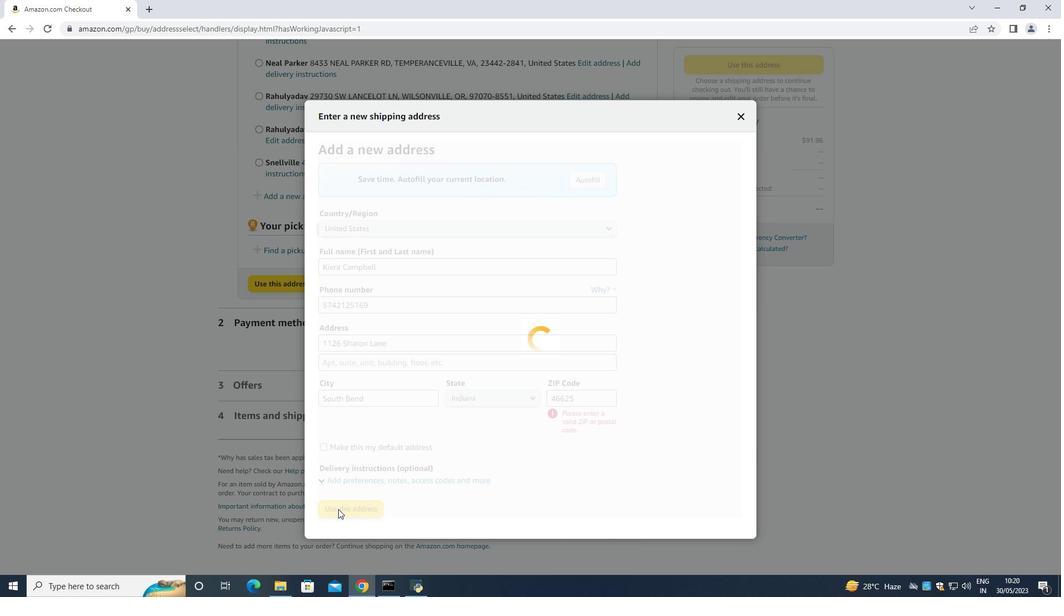 
Action: Mouse moved to (341, 554)
Screenshot: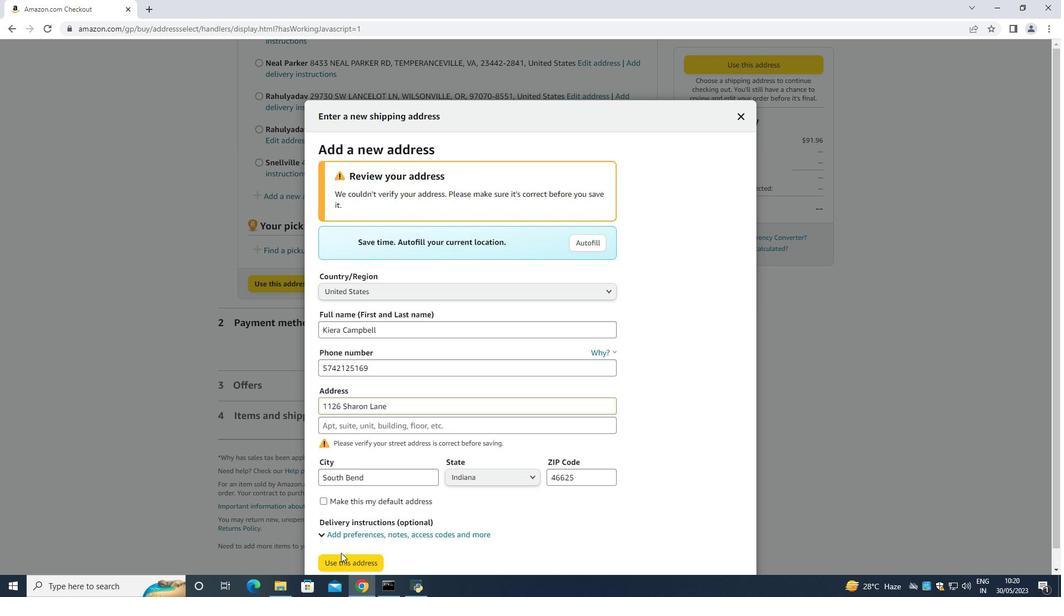 
Action: Mouse pressed left at (341, 554)
Screenshot: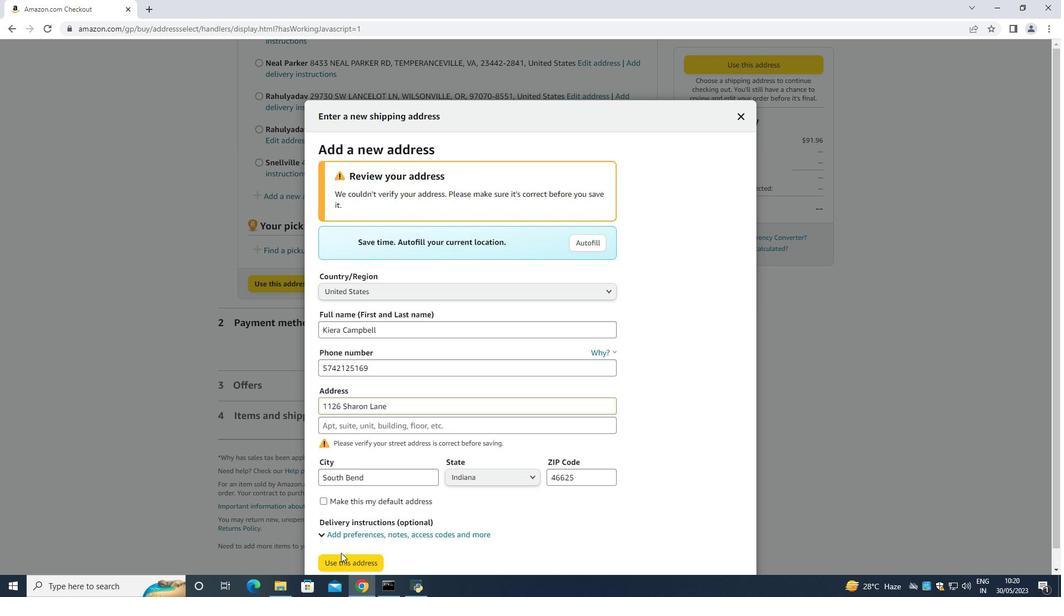 
Action: Mouse moved to (340, 560)
Screenshot: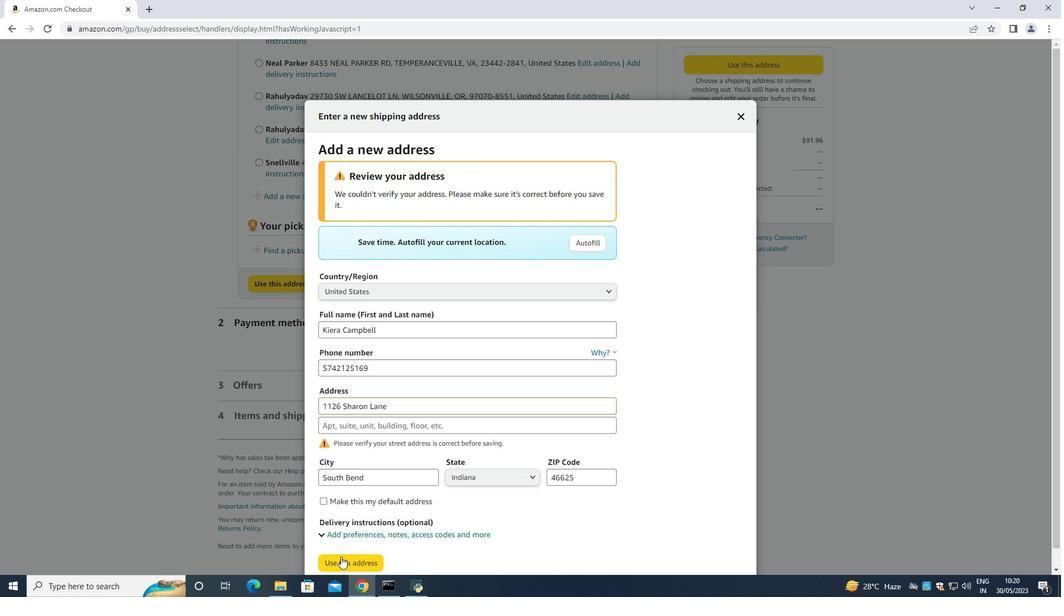 
Action: Mouse pressed left at (340, 560)
Screenshot: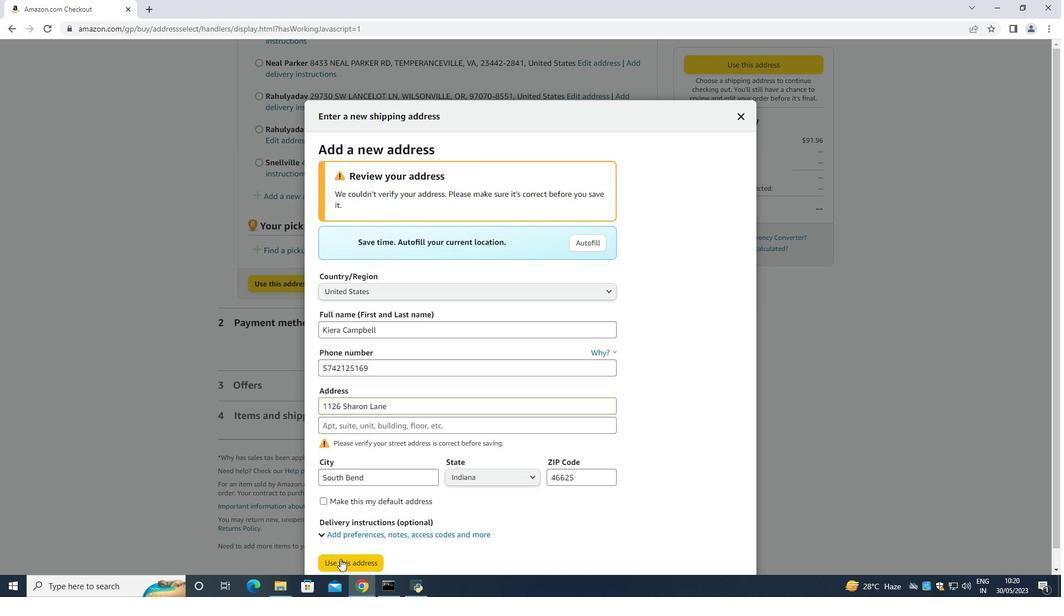 
Action: Mouse moved to (350, 264)
Screenshot: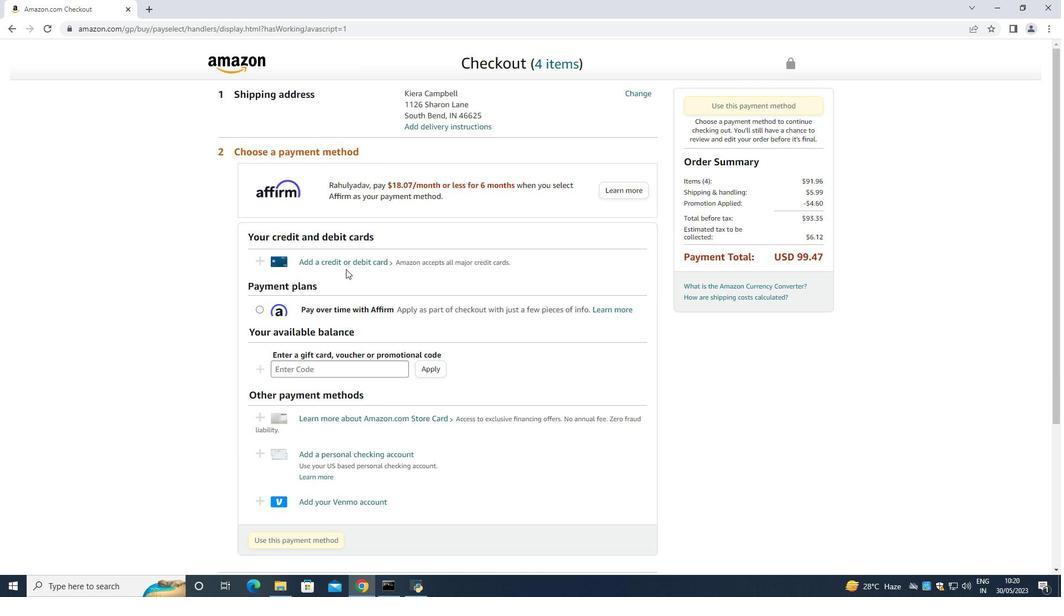 
Action: Mouse pressed left at (350, 264)
Screenshot: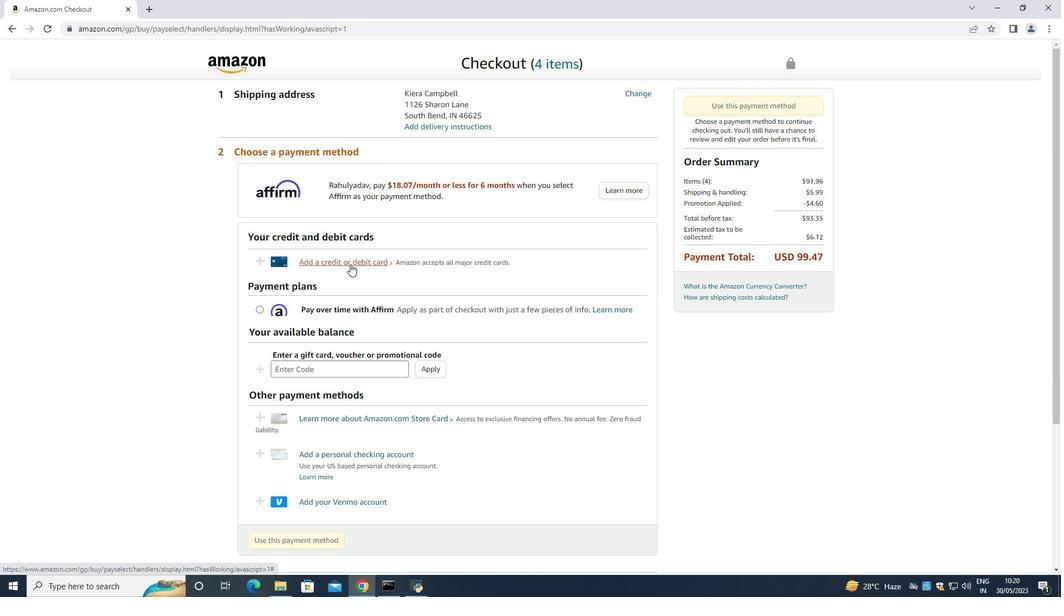 
Action: Mouse moved to (427, 253)
Screenshot: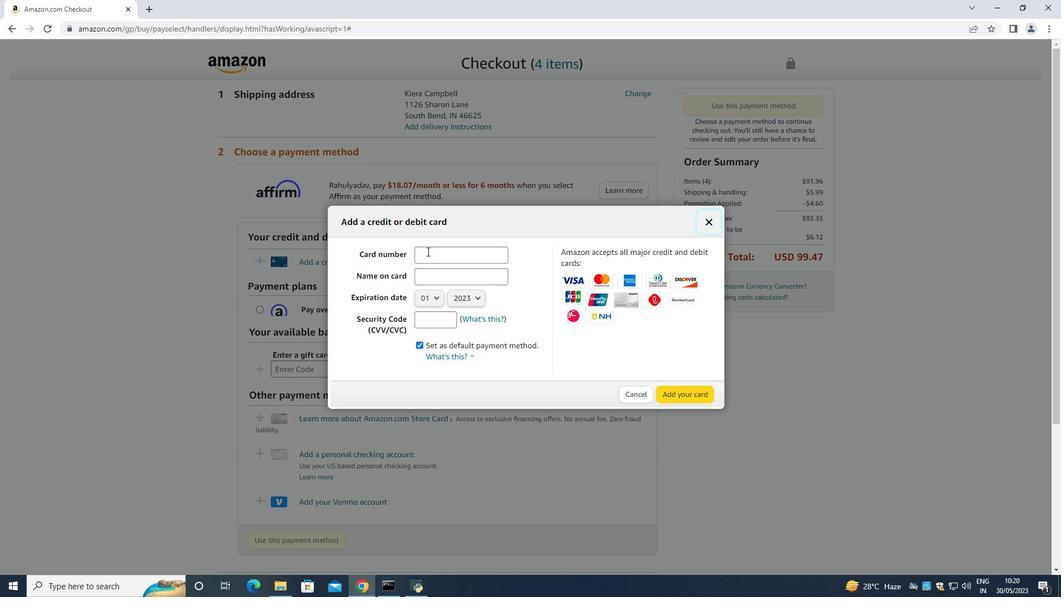 
Action: Mouse pressed left at (427, 253)
Screenshot: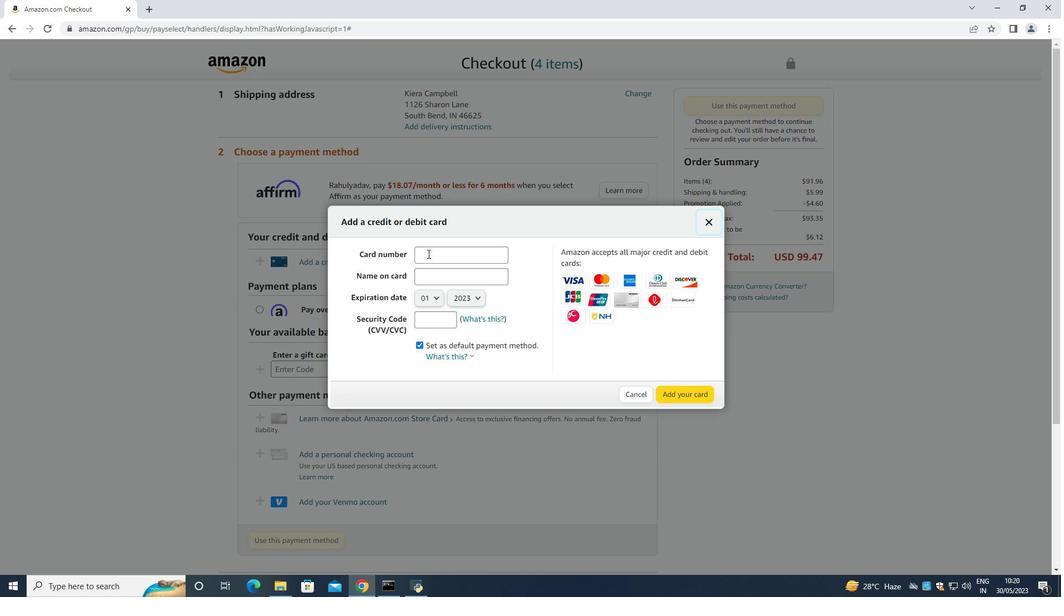 
Action: Mouse moved to (415, 255)
Screenshot: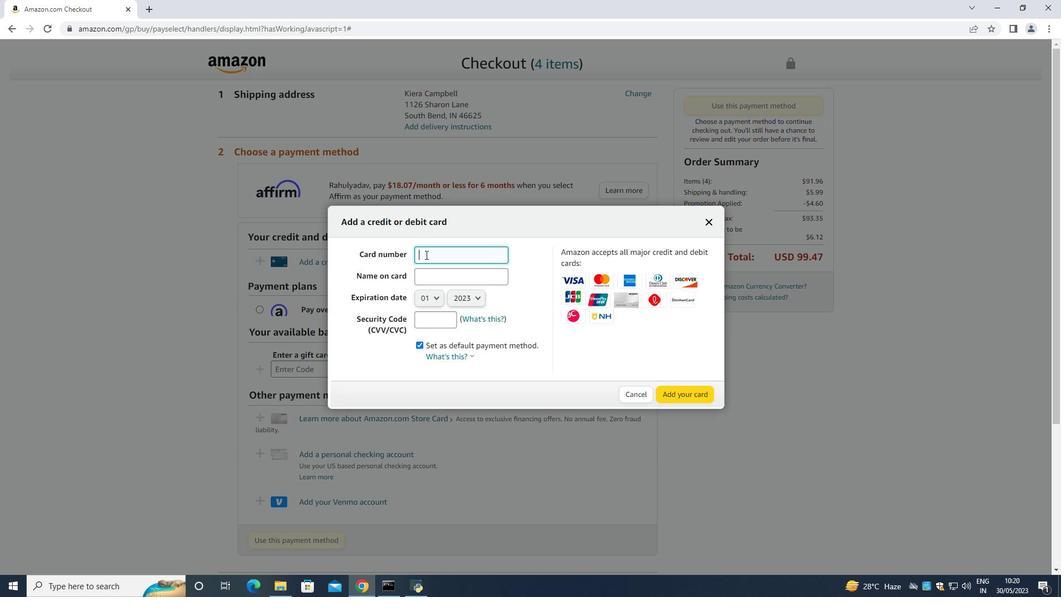 
Action: Key pressed 5<Key.backspace>8547812354557965
Screenshot: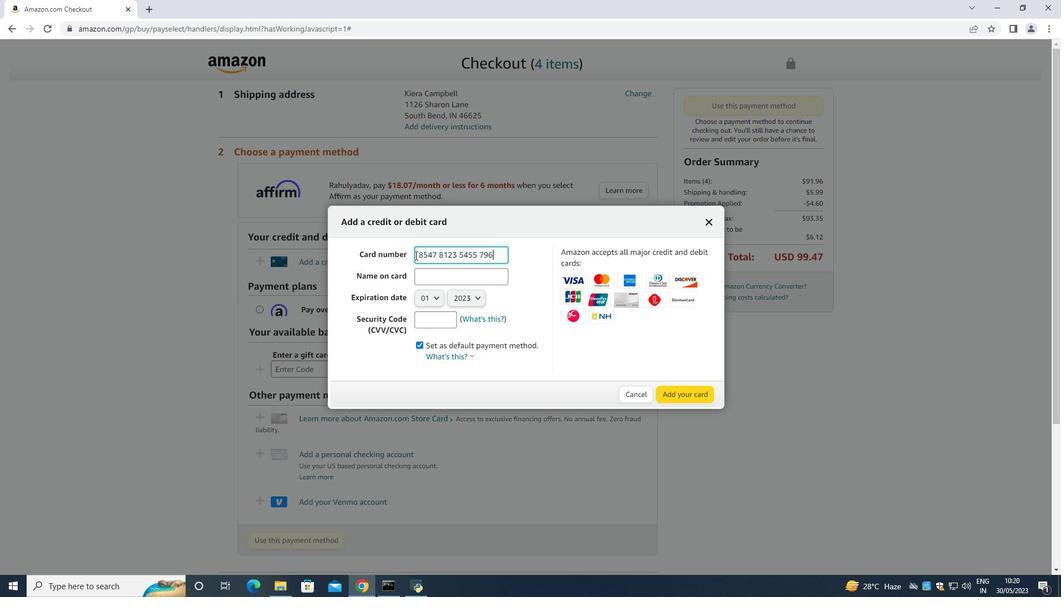 
Action: Mouse moved to (435, 274)
Screenshot: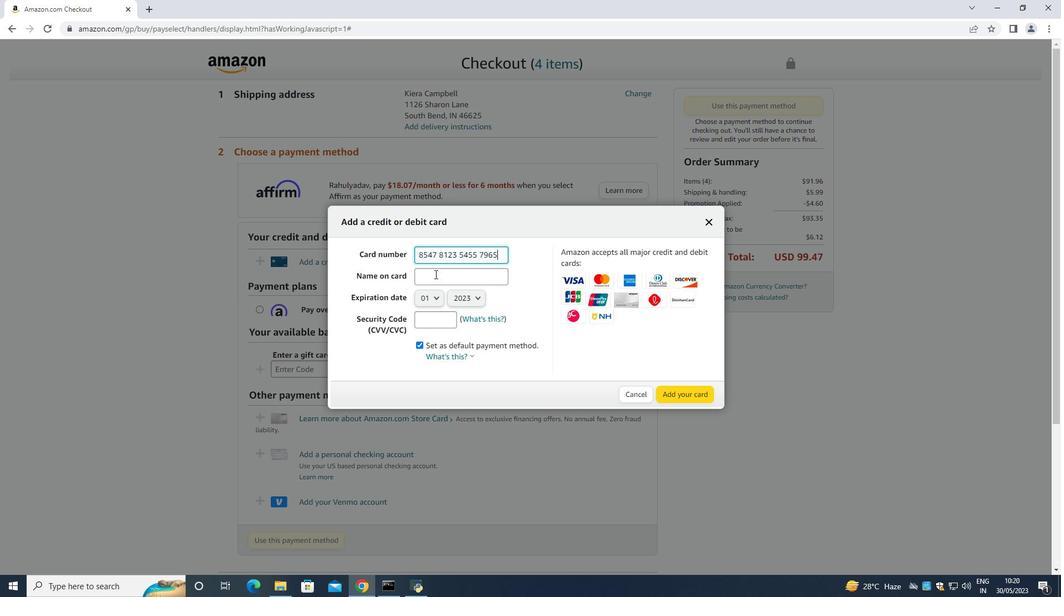 
Action: Mouse pressed left at (435, 274)
Screenshot: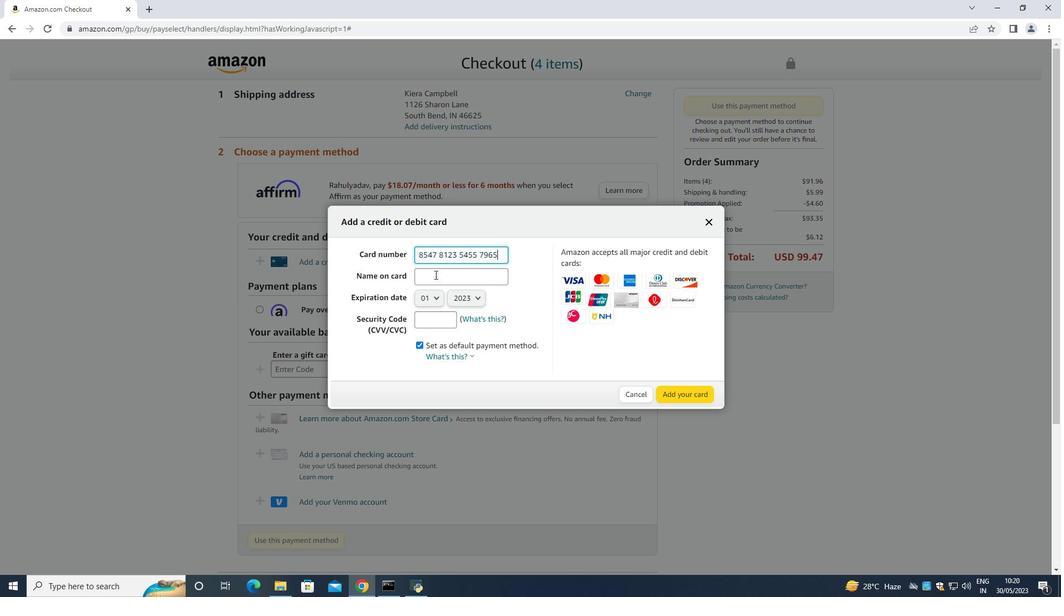 
Action: Mouse moved to (431, 277)
Screenshot: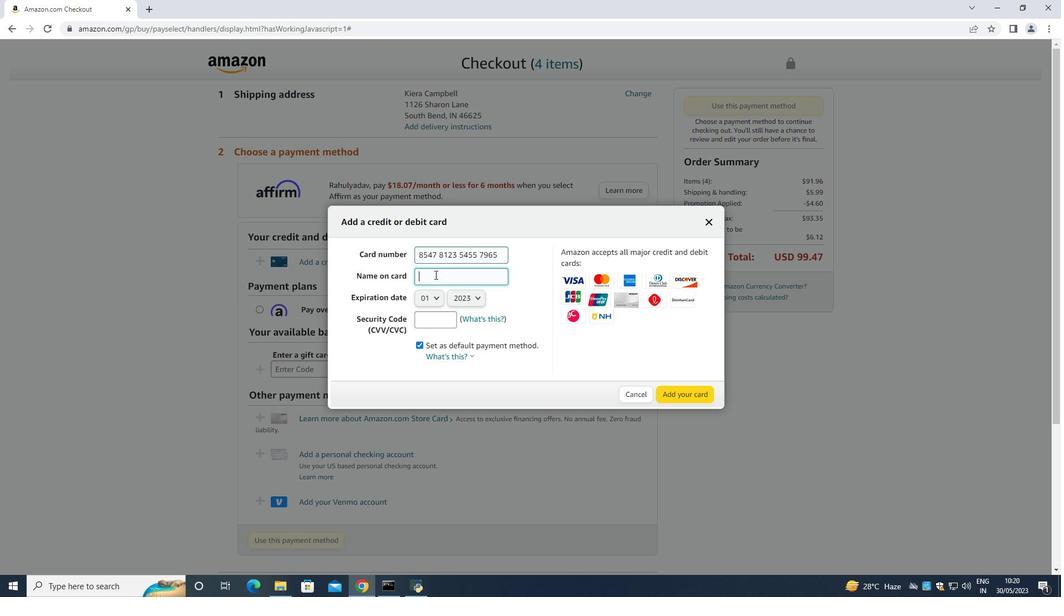 
Action: Key pressed <Key.shift><Key.shift><Key.shift><Key.shift><Key.shift><Key.shift><Key.shift><Key.shift><Key.shift><Key.shift><Key.shift><Key.shift><Key.shift><Key.shift><Key.shift><Key.shift><Key.shift><Key.shift><Key.shift><Key.shift><Key.shift><Key.shift><Key.shift><Key.shift><Key.shift><Key.shift><Key.shift><Key.shift><Key.shift><Key.shift><Key.shift><Key.shift><Key.shift><Key.shift>Kiera<Key.space><Key.shift>Campbell<Key.tab><Key.enter><Key.down><Key.down><Key.down><Key.down><Key.down><Key.enter><Key.tab><Key.enter><Key.down><Key.down><Key.enter><Key.tab>549
Screenshot: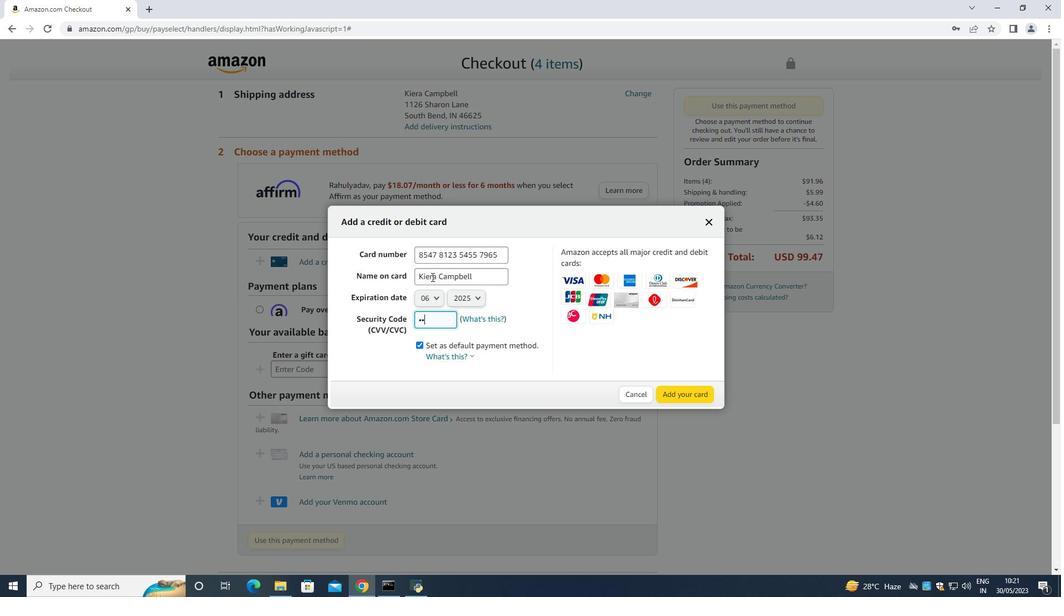 
Action: Mouse moved to (674, 396)
Screenshot: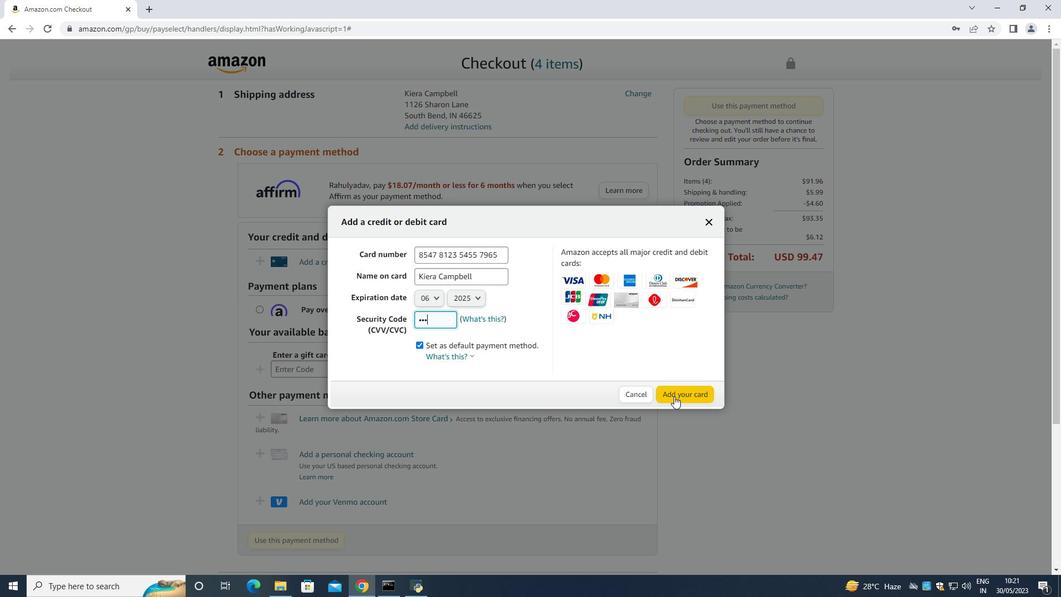 
